 Task: Find connections with filter location Oyem with filter topic #Workfromhomewith filter profile language Potuguese with filter current company National Skill Development Corporation with filter school COEP Technological University with filter industry Rail Transportation with filter service category Personal Injury Law with filter keywords title Controller
Action: Mouse moved to (646, 81)
Screenshot: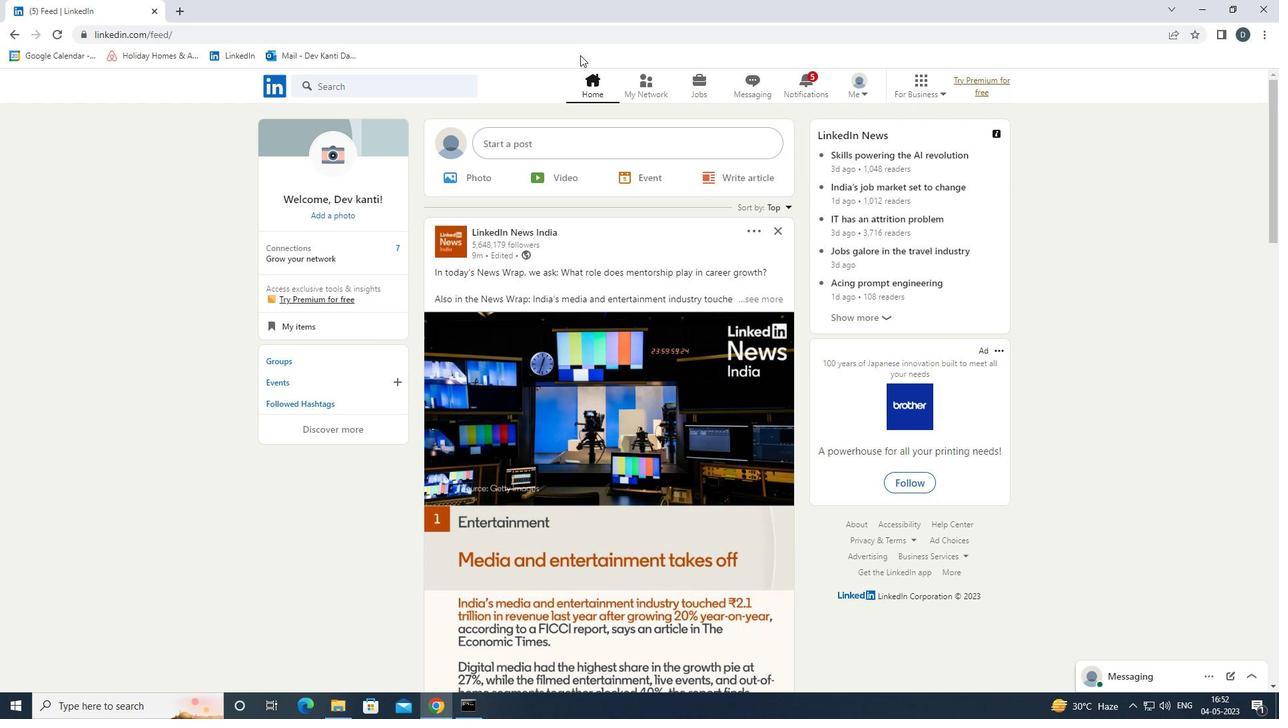 
Action: Mouse pressed left at (646, 81)
Screenshot: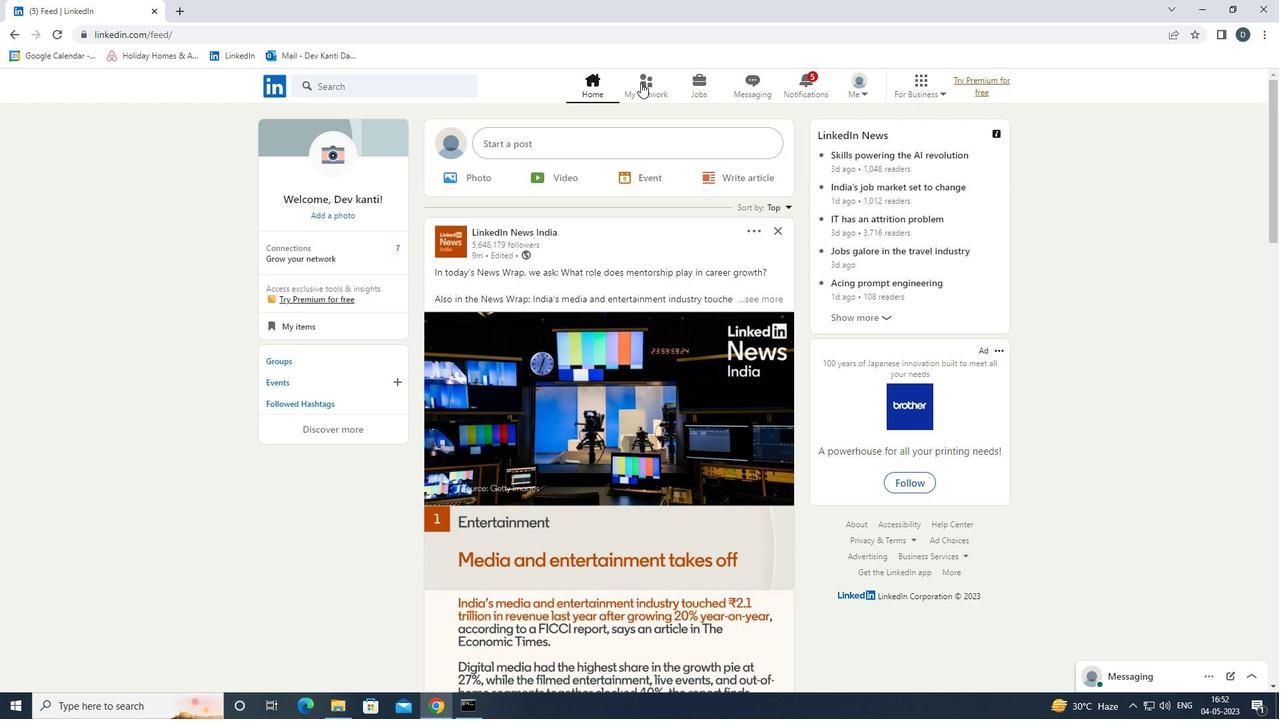
Action: Mouse moved to (442, 149)
Screenshot: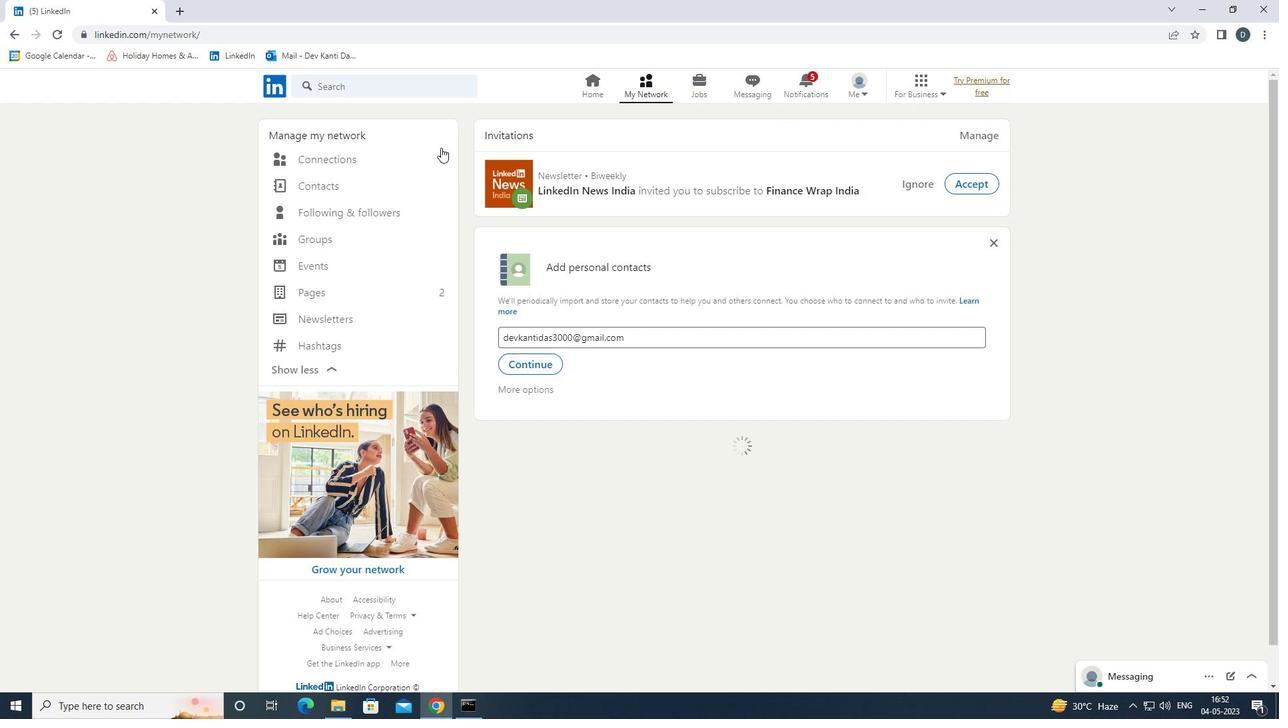 
Action: Mouse pressed left at (442, 149)
Screenshot: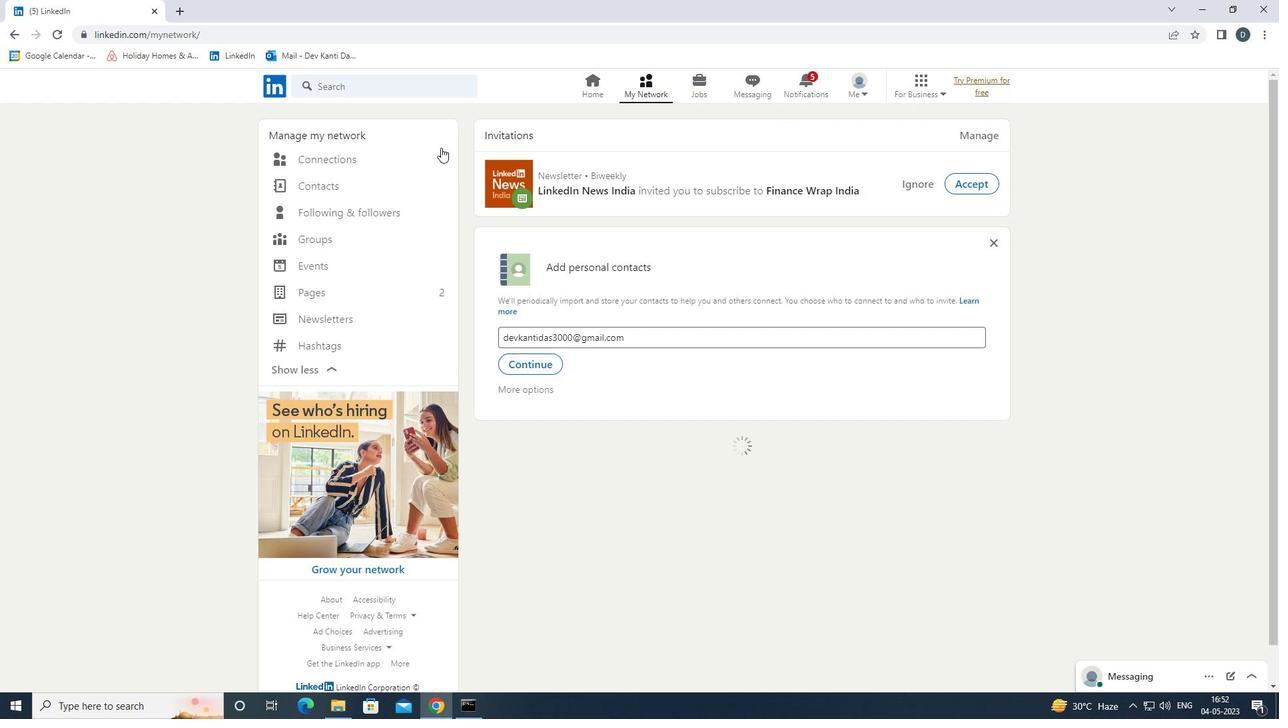 
Action: Mouse moved to (442, 155)
Screenshot: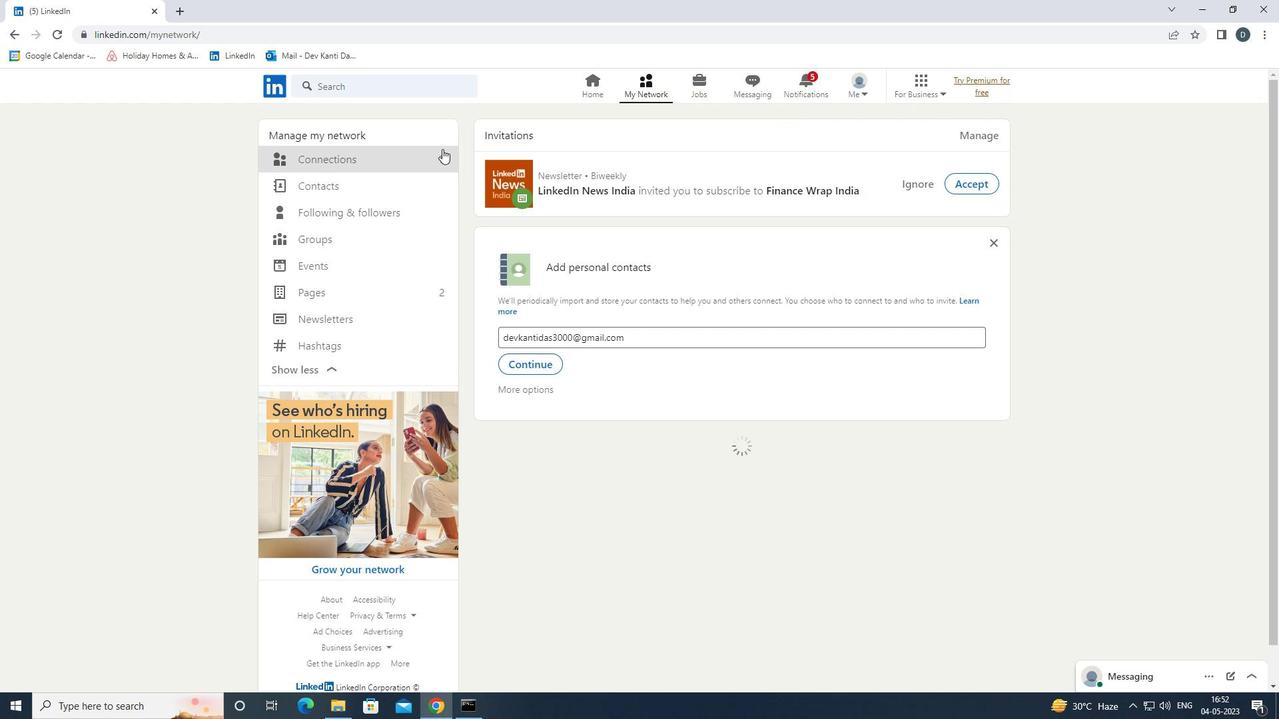 
Action: Mouse pressed left at (442, 155)
Screenshot: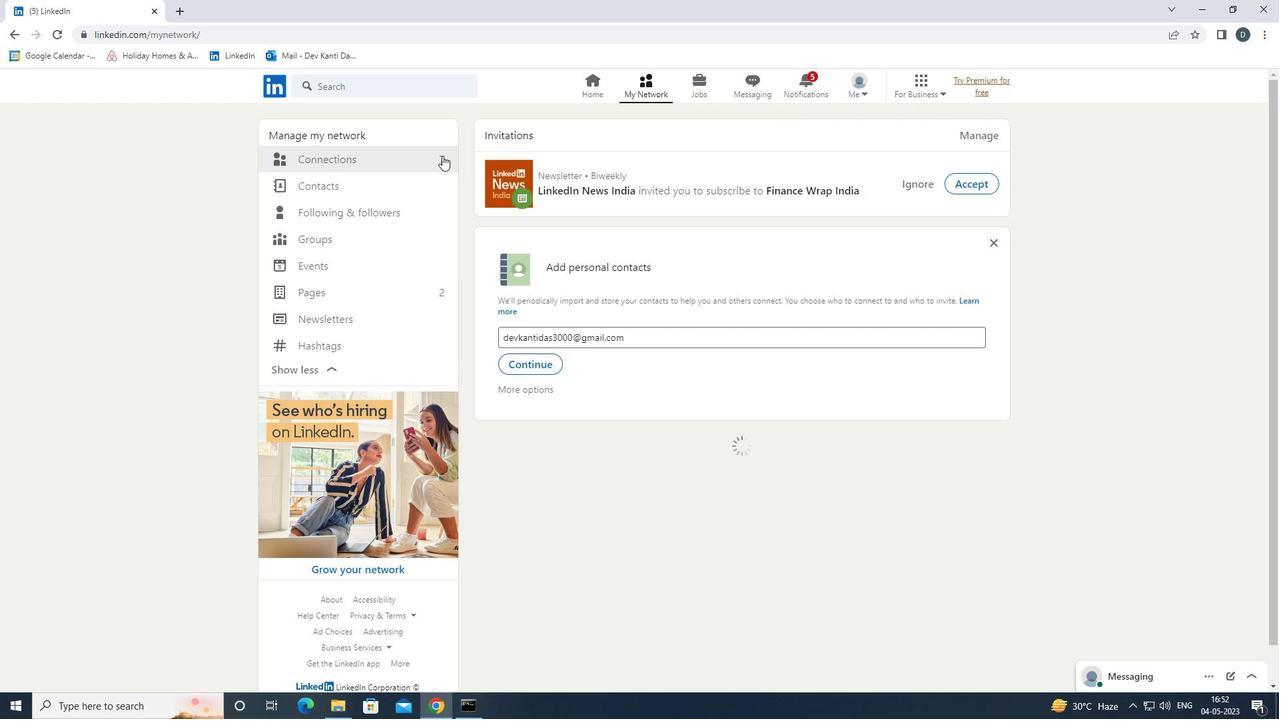 
Action: Mouse moved to (752, 157)
Screenshot: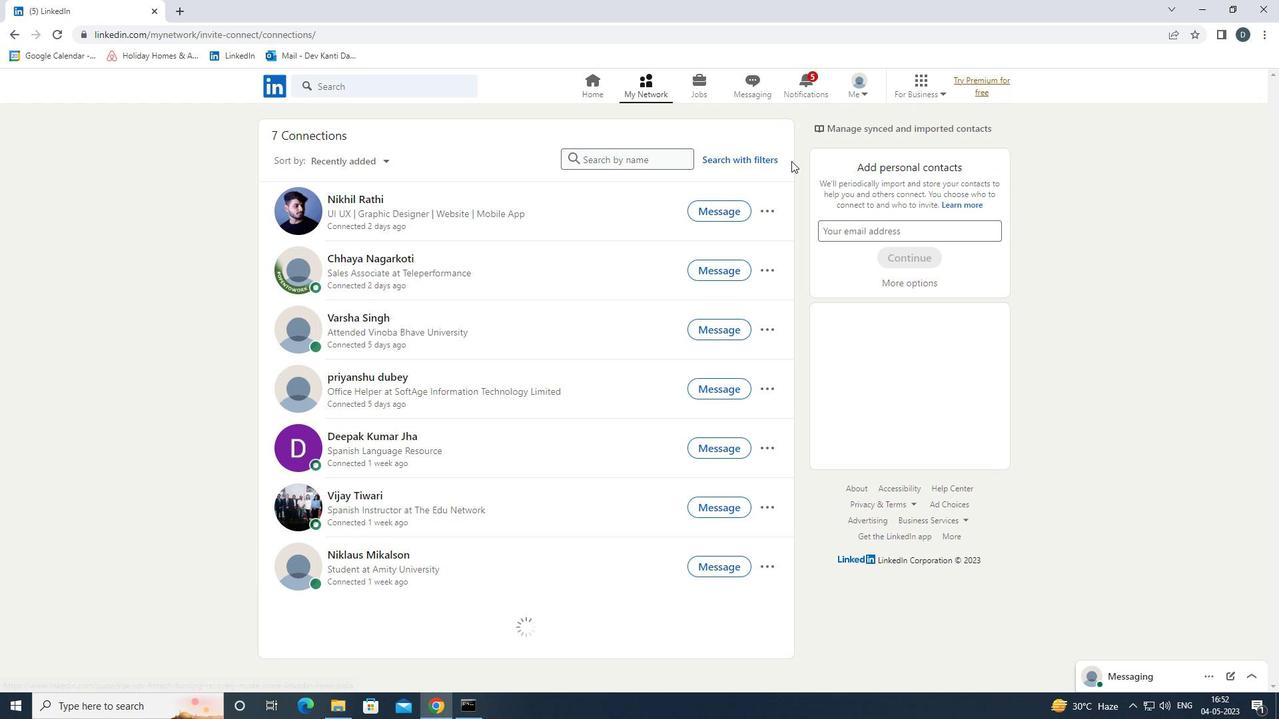 
Action: Mouse pressed left at (752, 157)
Screenshot: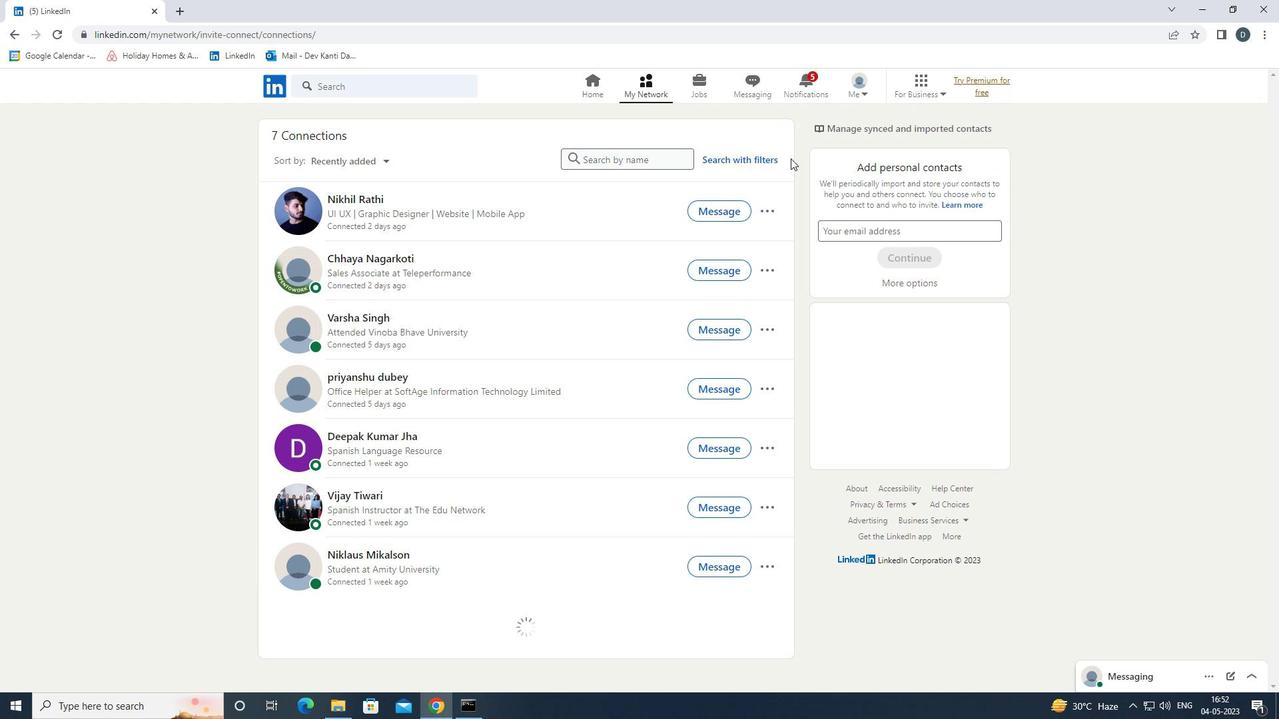 
Action: Mouse moved to (669, 123)
Screenshot: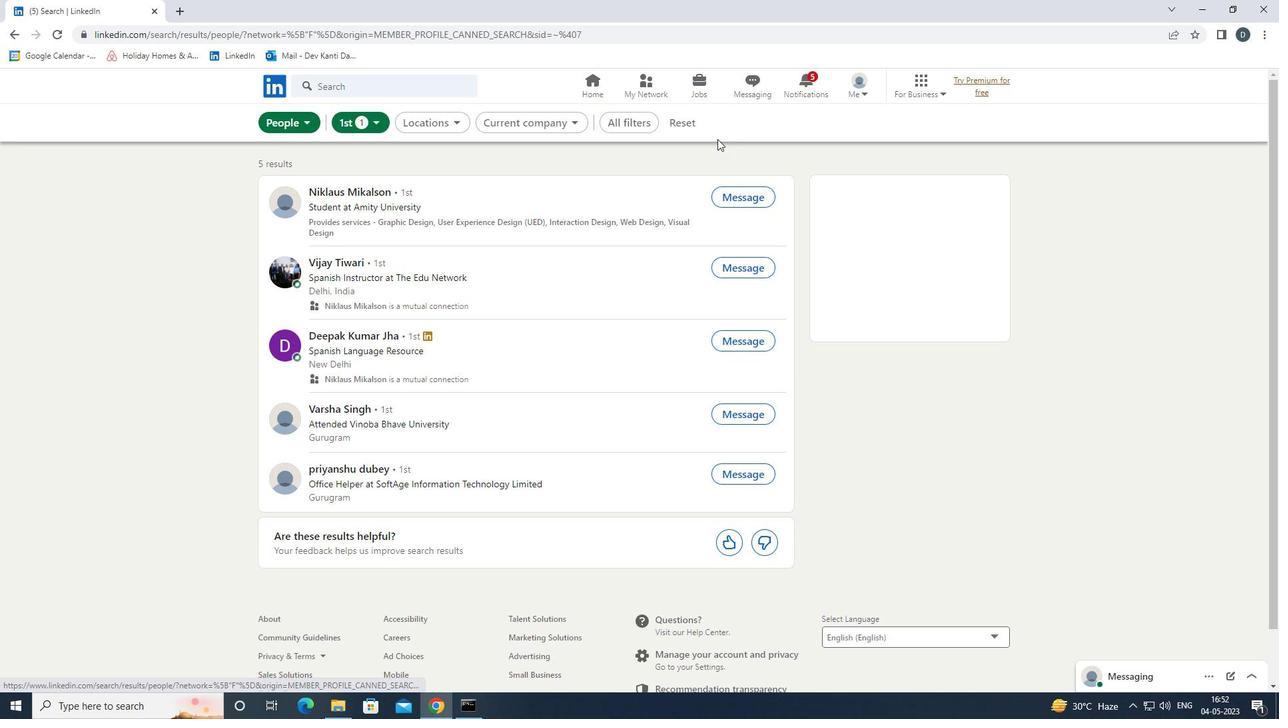 
Action: Mouse pressed left at (669, 123)
Screenshot: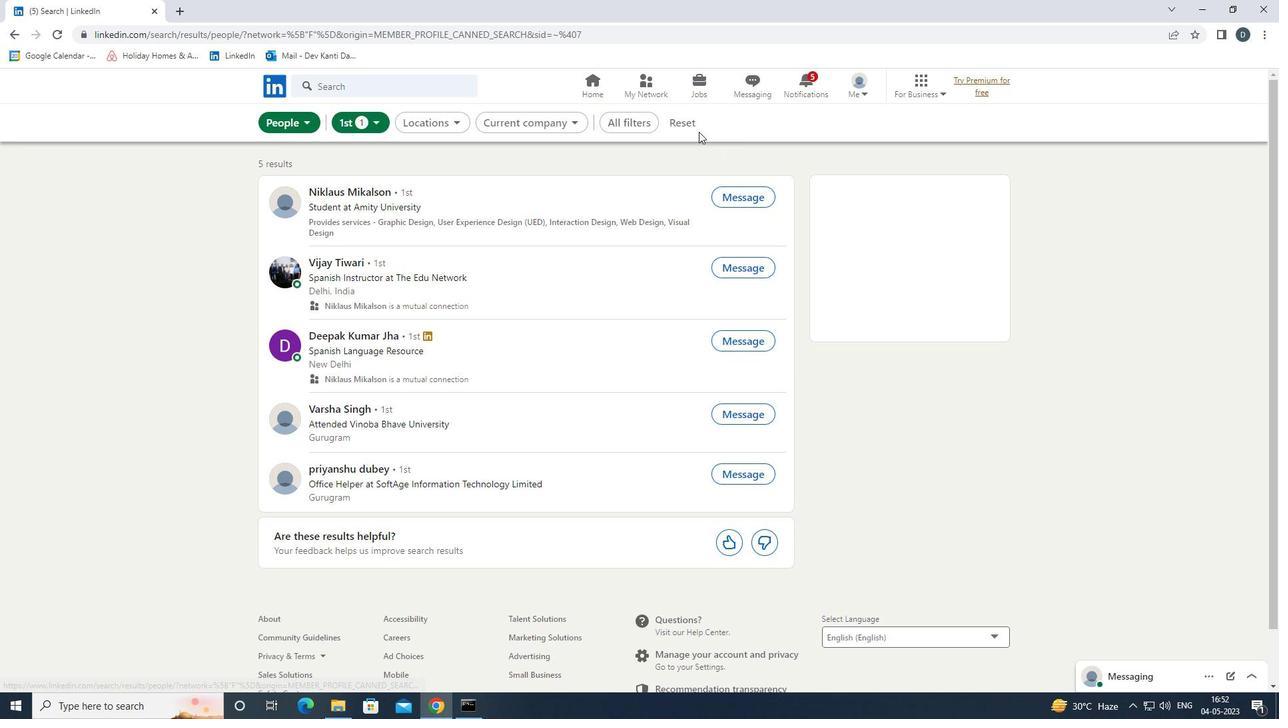 
Action: Mouse moved to (654, 121)
Screenshot: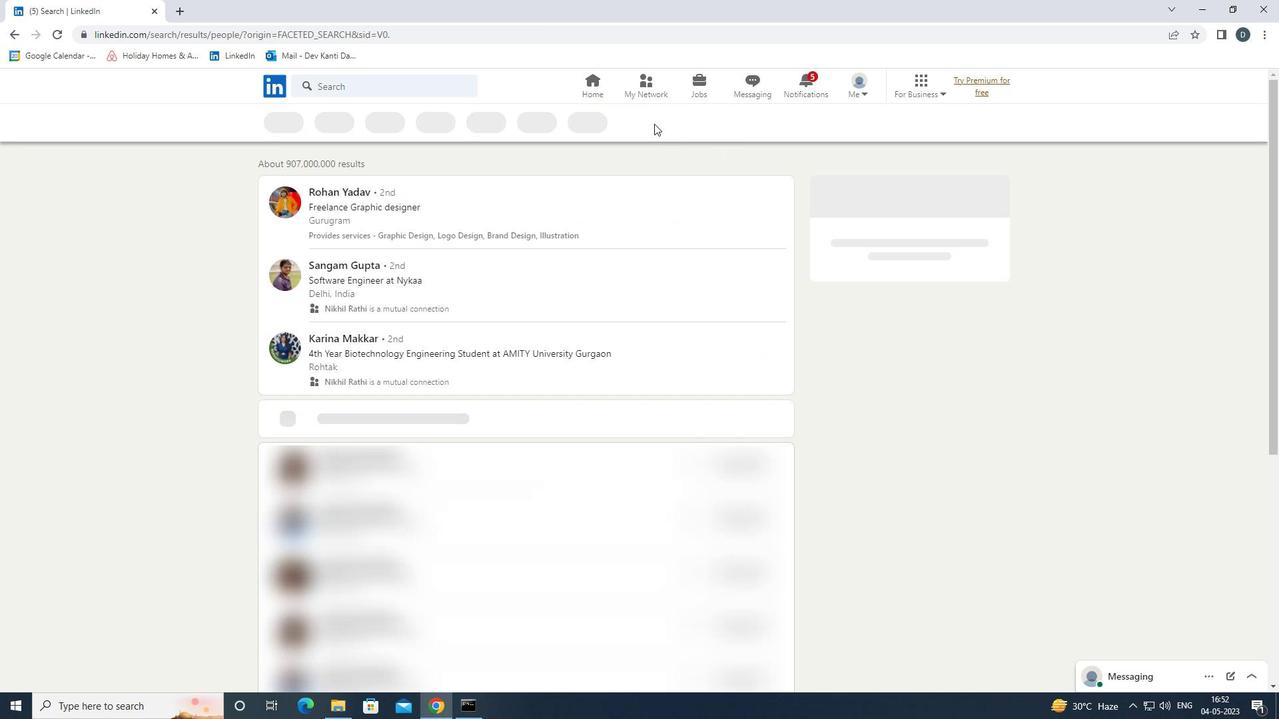 
Action: Mouse pressed left at (654, 121)
Screenshot: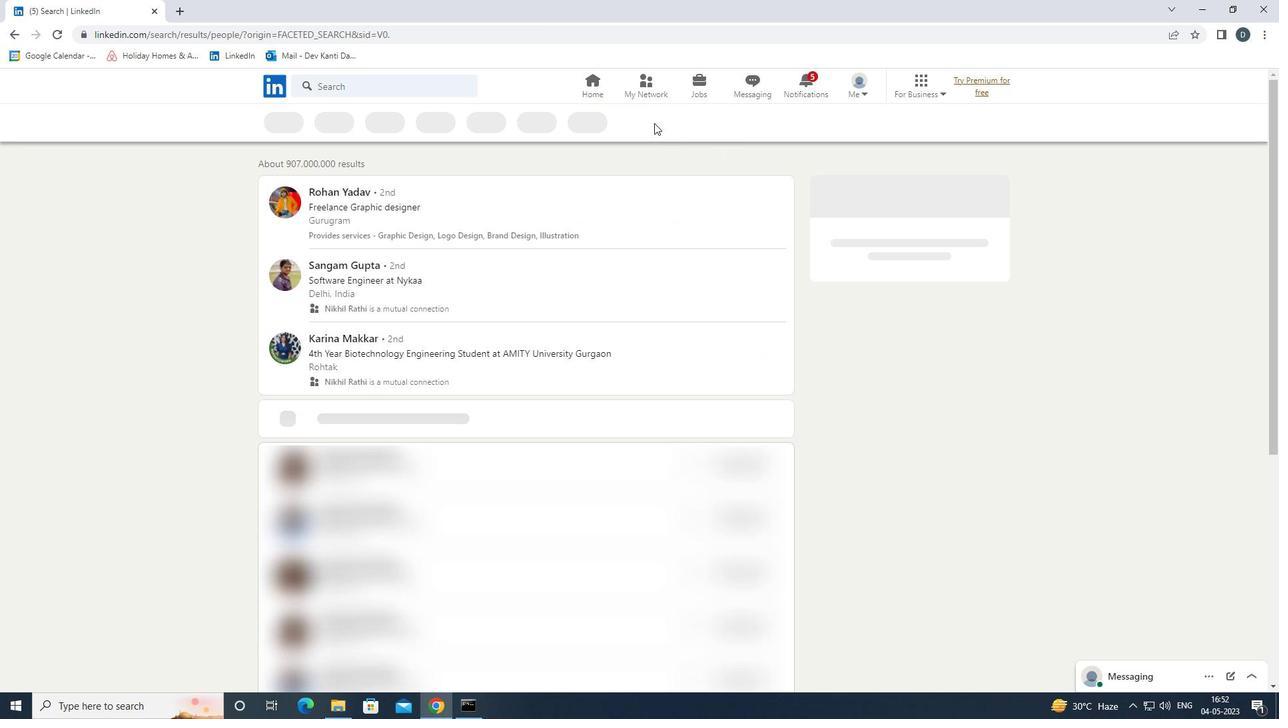 
Action: Mouse moved to (655, 121)
Screenshot: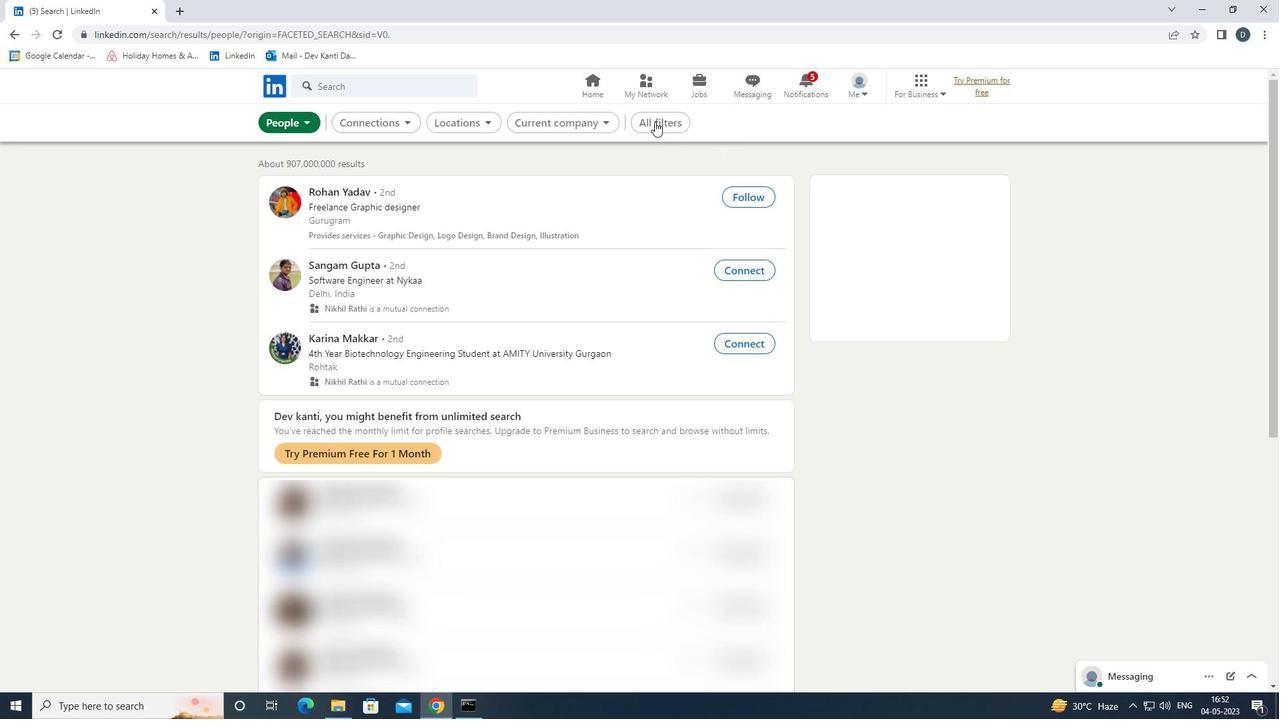 
Action: Mouse pressed left at (655, 121)
Screenshot: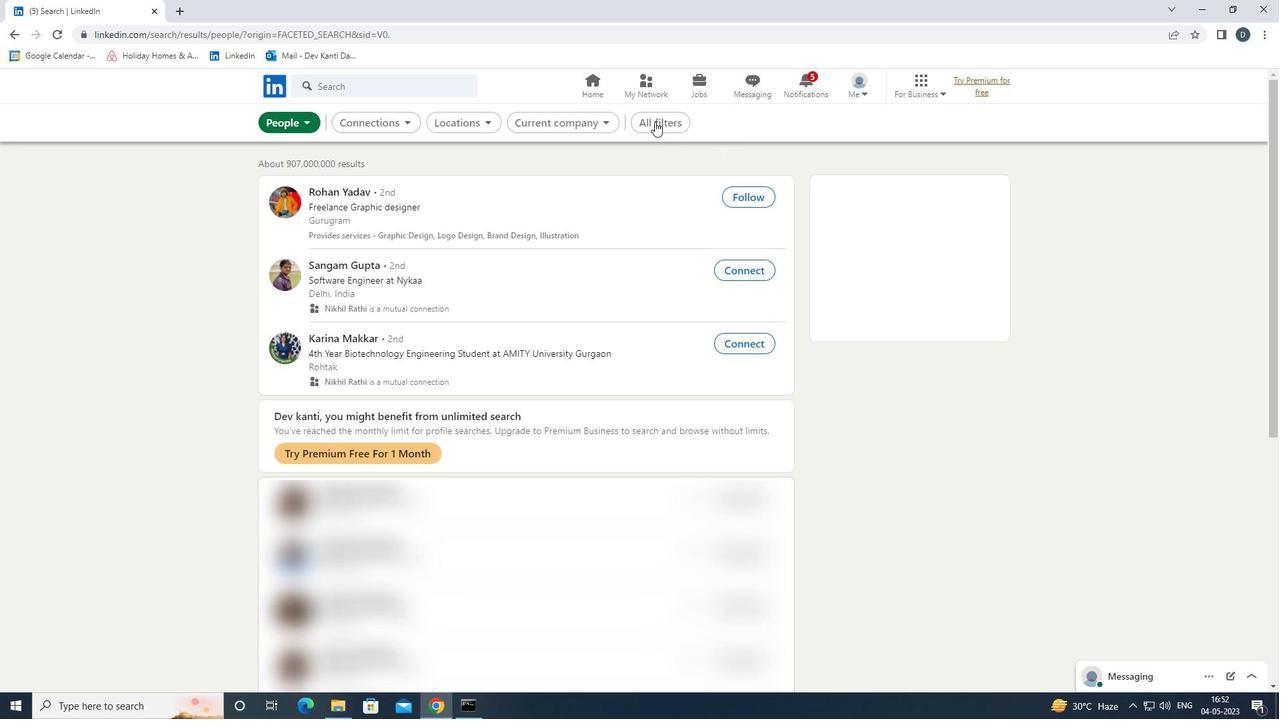 
Action: Mouse moved to (668, 122)
Screenshot: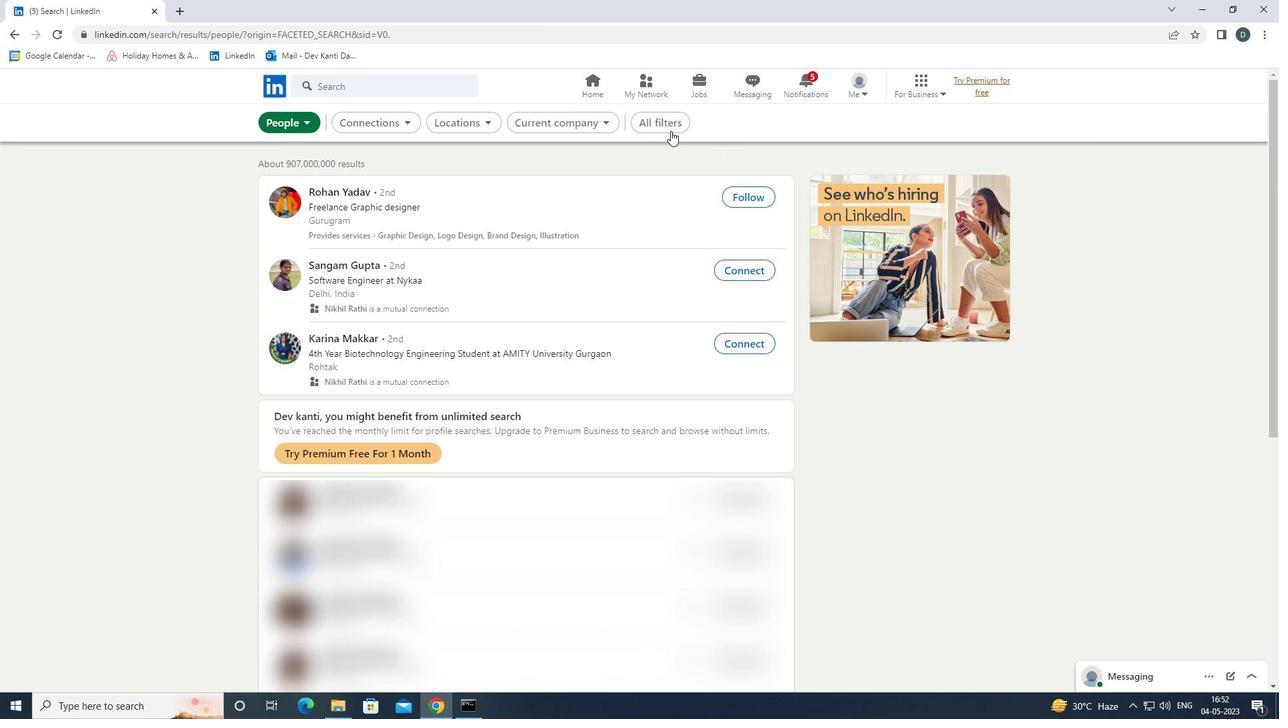 
Action: Mouse pressed left at (668, 122)
Screenshot: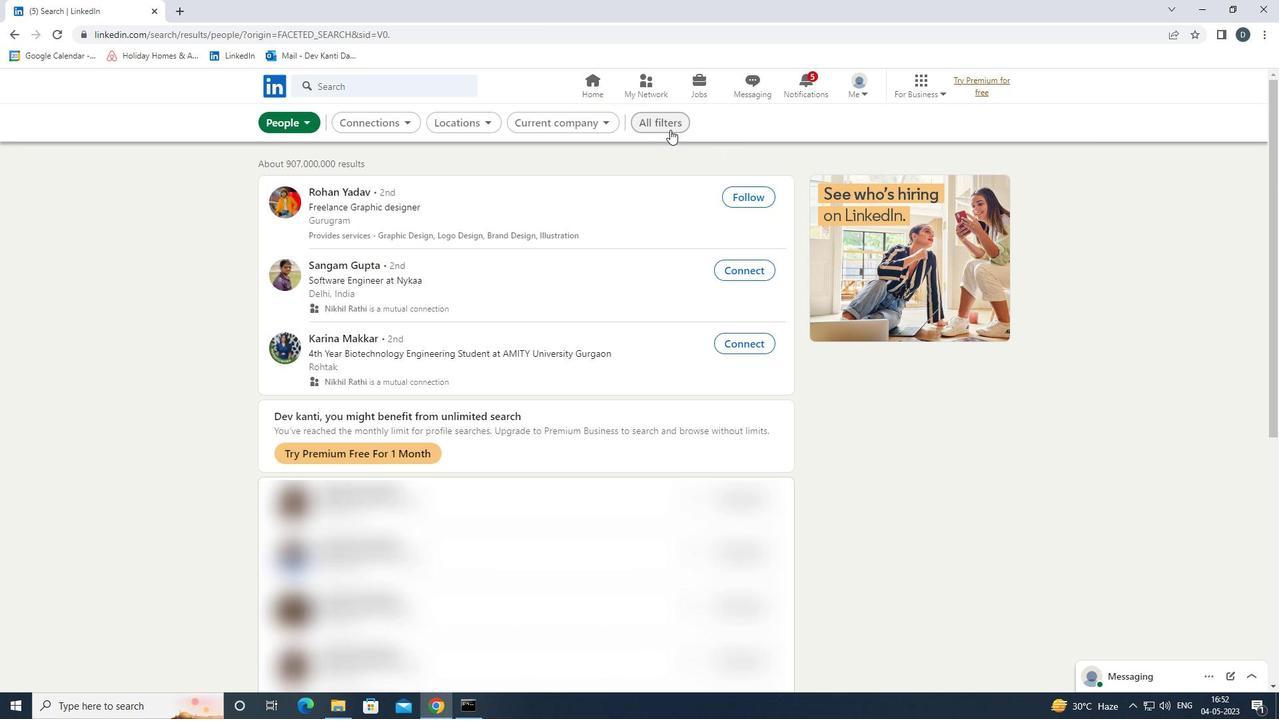 
Action: Mouse moved to (1125, 300)
Screenshot: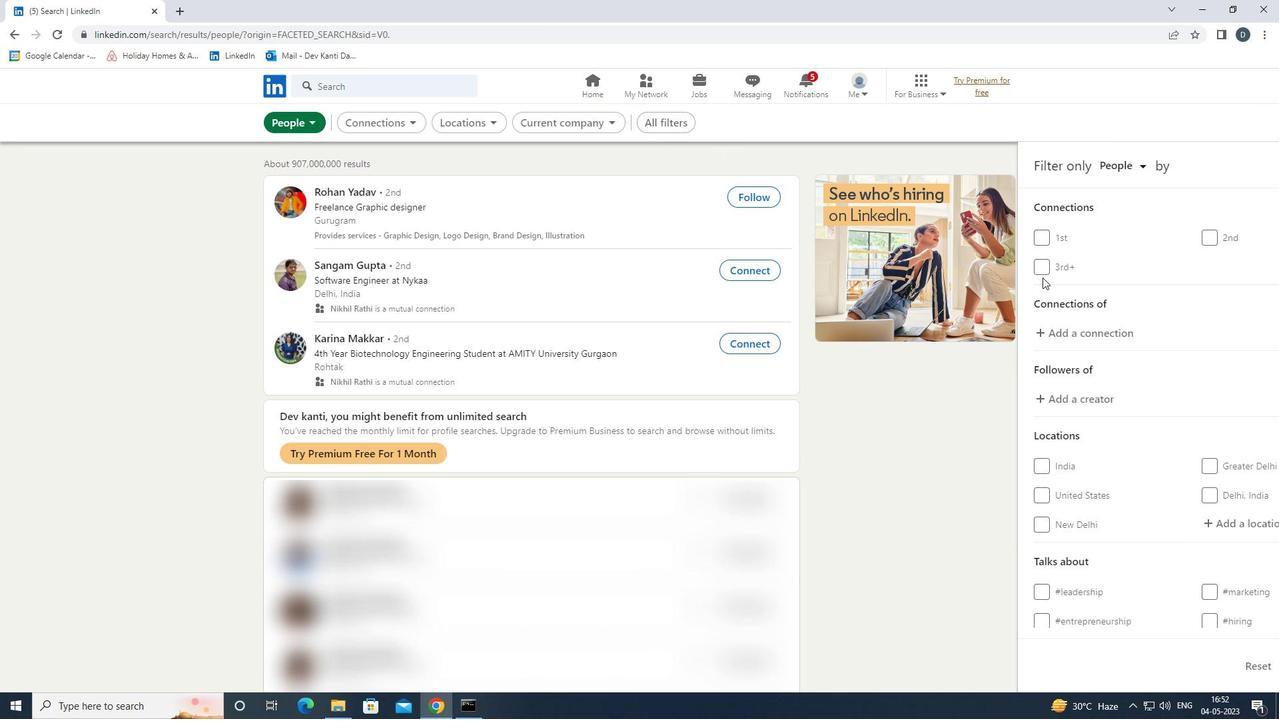 
Action: Mouse scrolled (1125, 299) with delta (0, 0)
Screenshot: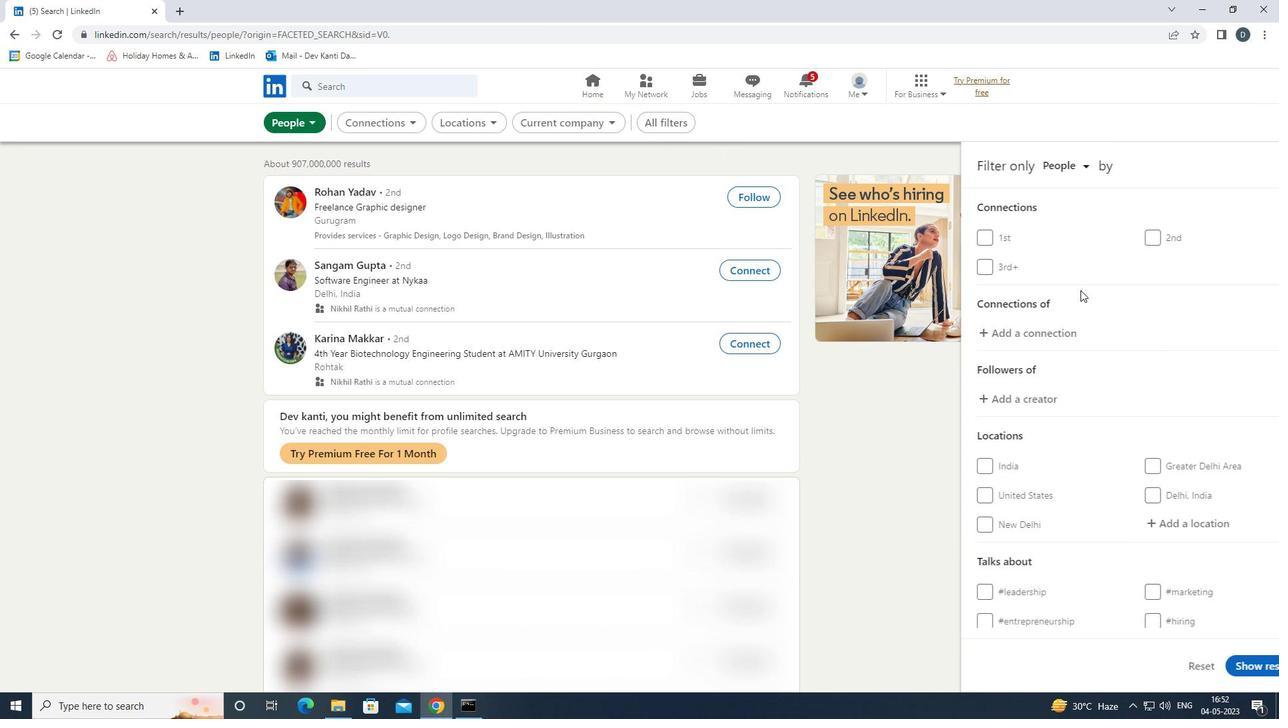
Action: Mouse scrolled (1125, 299) with delta (0, 0)
Screenshot: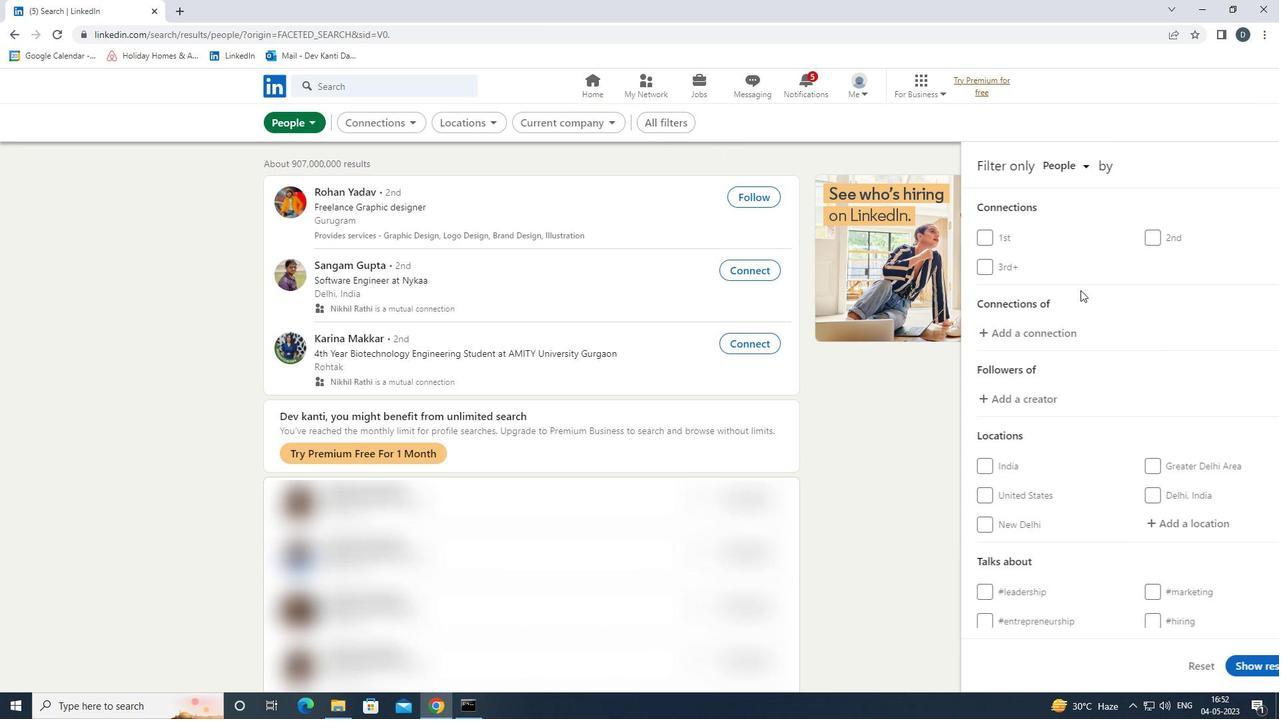 
Action: Mouse moved to (1122, 392)
Screenshot: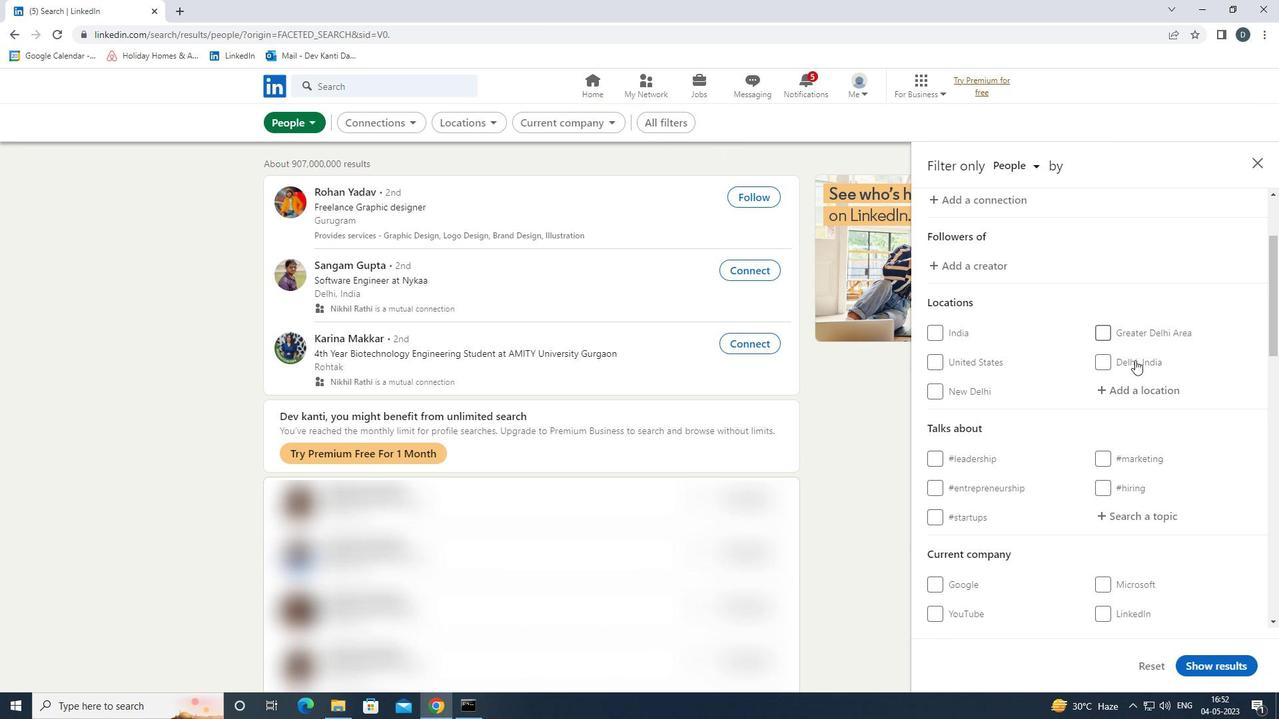 
Action: Mouse pressed left at (1122, 392)
Screenshot: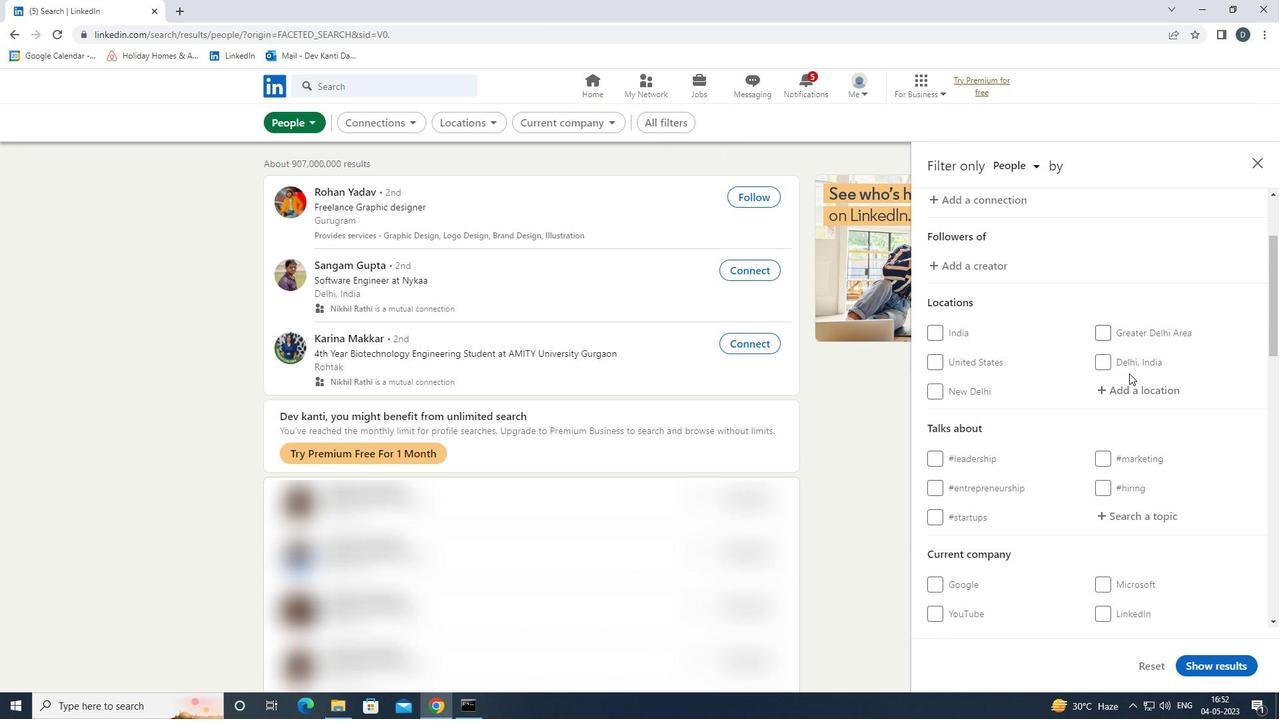 
Action: Key pressed <Key.shift>OYEM<Key.enter>
Screenshot: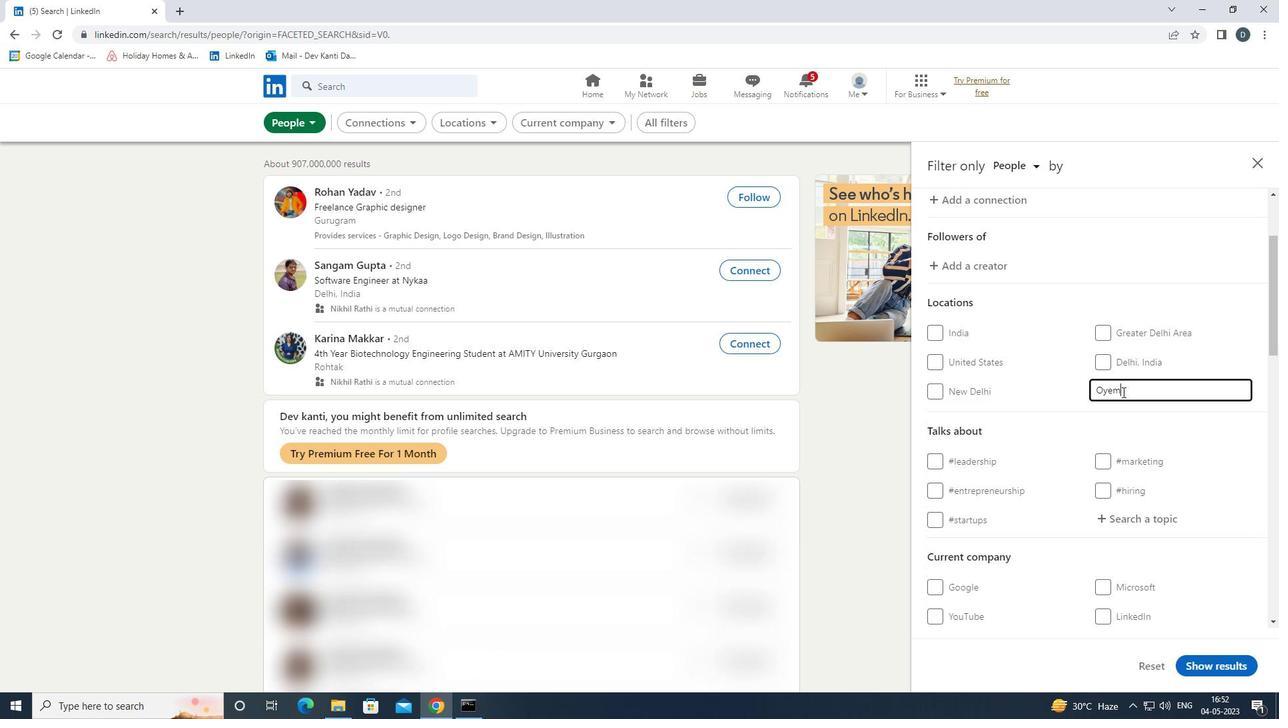 
Action: Mouse moved to (1122, 407)
Screenshot: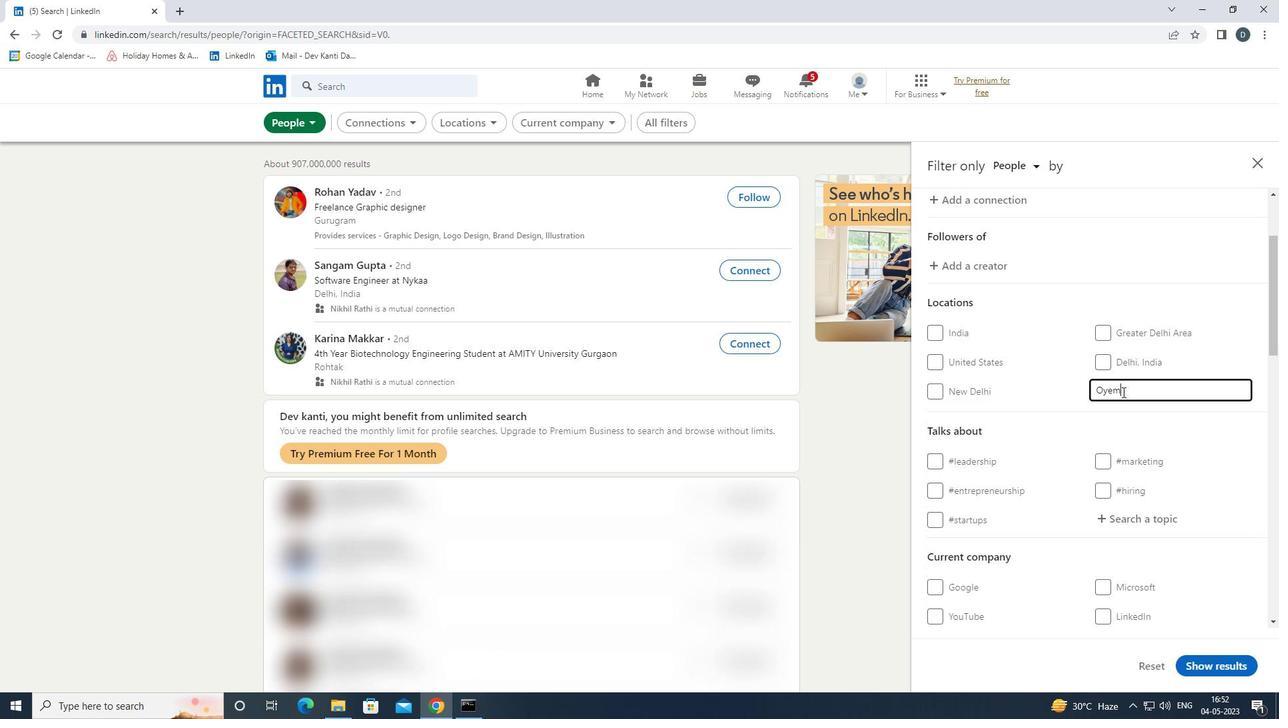 
Action: Mouse scrolled (1122, 406) with delta (0, 0)
Screenshot: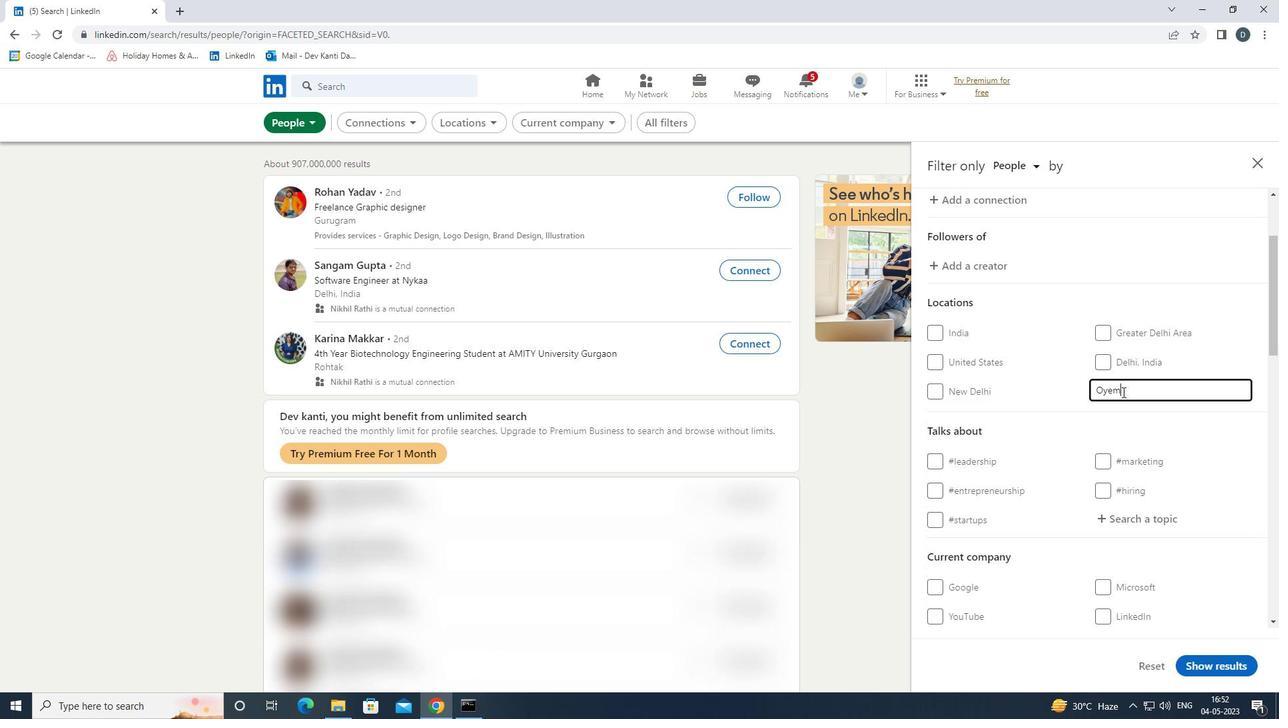 
Action: Mouse moved to (1140, 454)
Screenshot: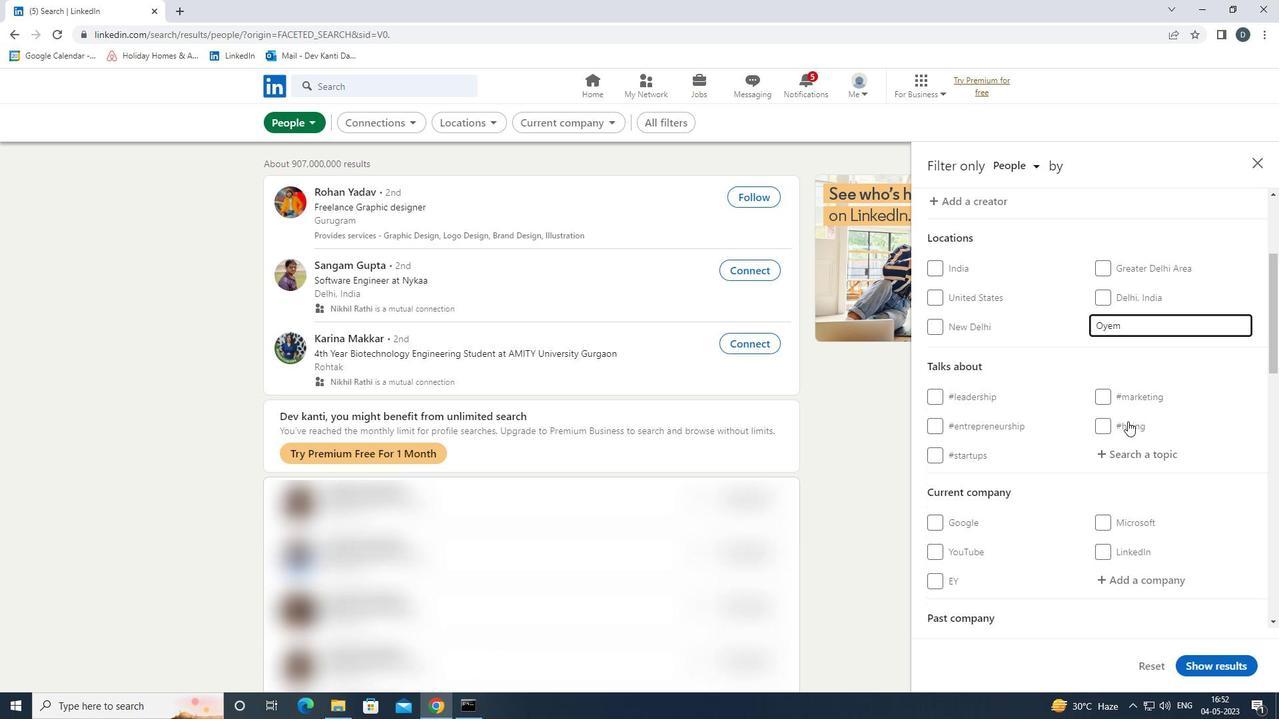 
Action: Mouse pressed left at (1140, 454)
Screenshot: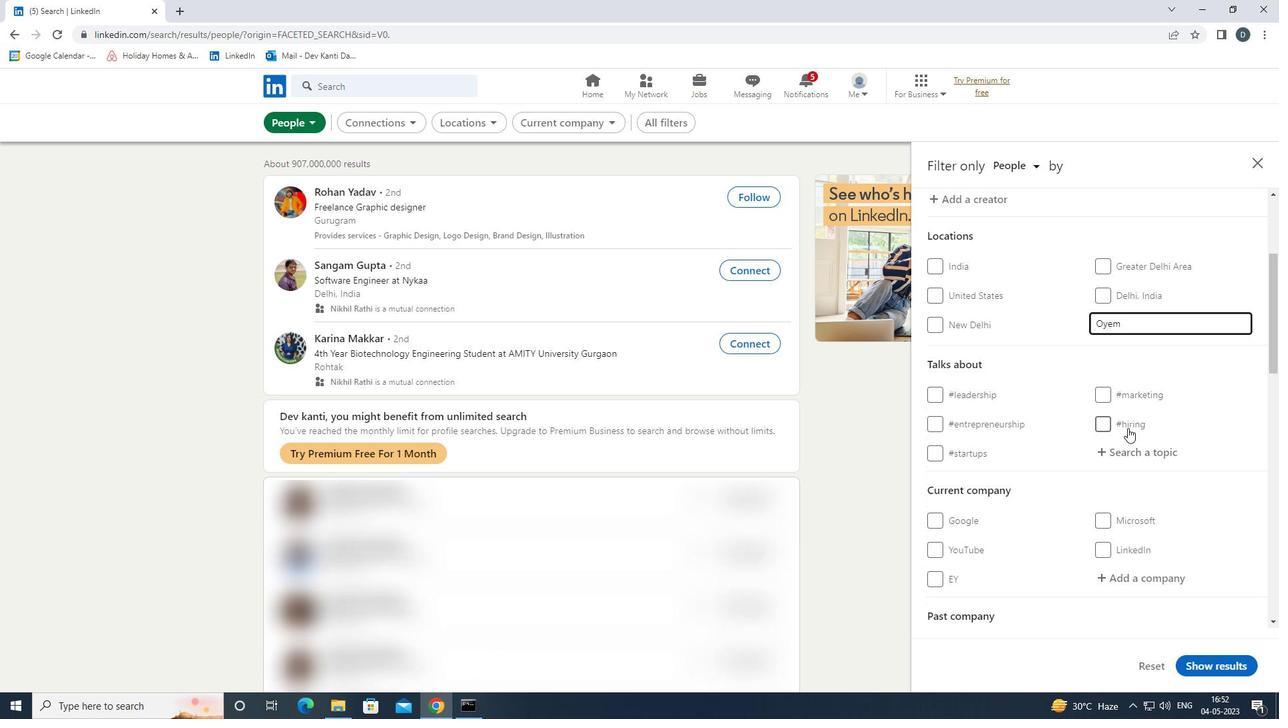 
Action: Key pressed <Key.shift>WORKFROMHOME<Key.down><Key.enter>
Screenshot: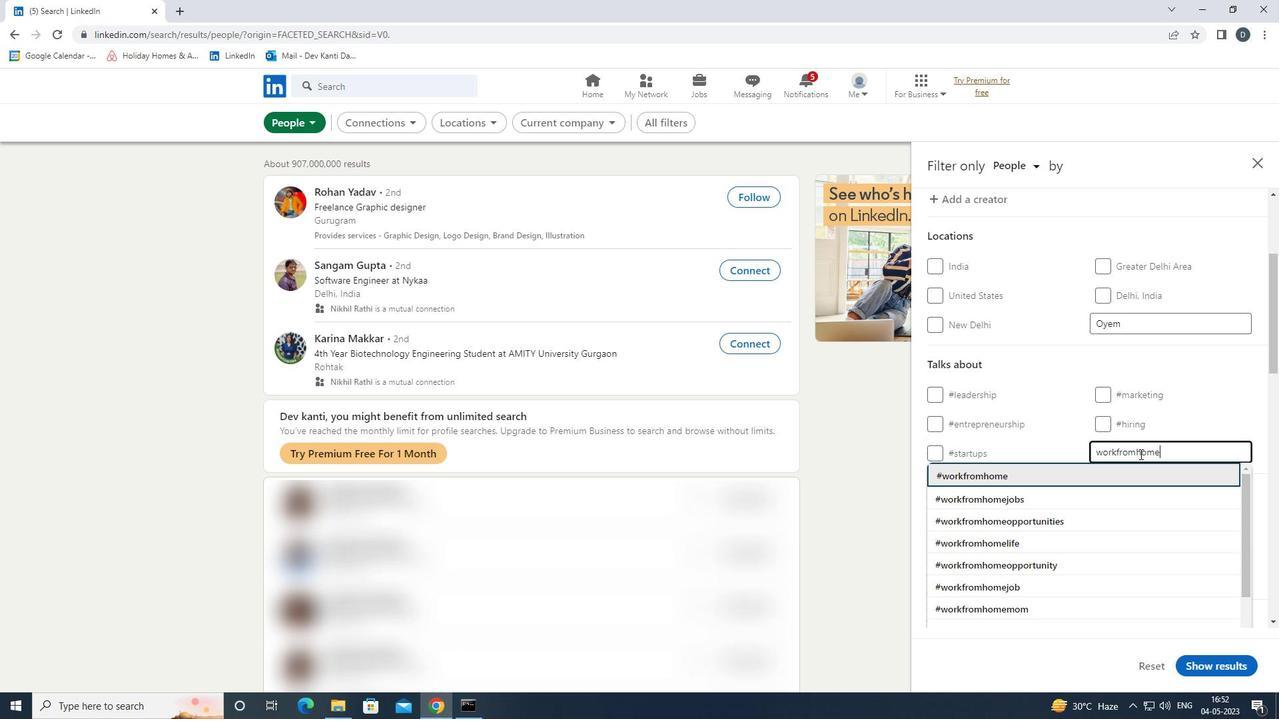 
Action: Mouse scrolled (1140, 453) with delta (0, 0)
Screenshot: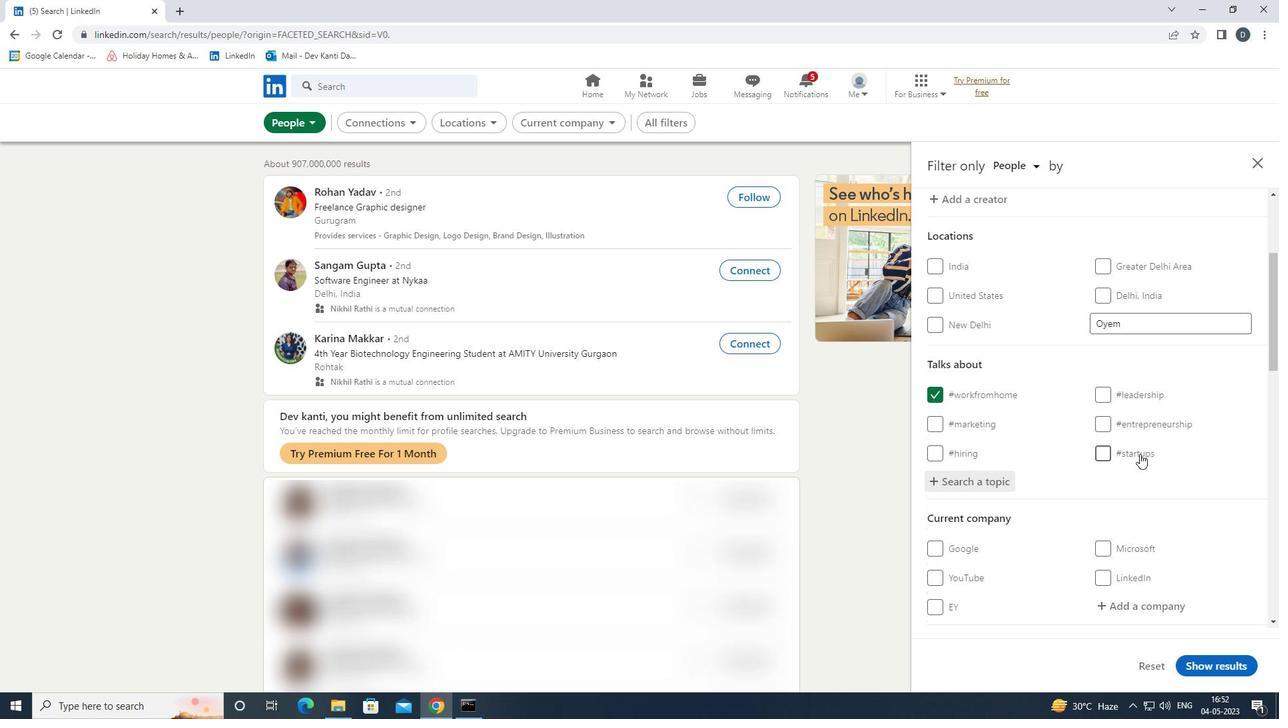 
Action: Mouse scrolled (1140, 453) with delta (0, 0)
Screenshot: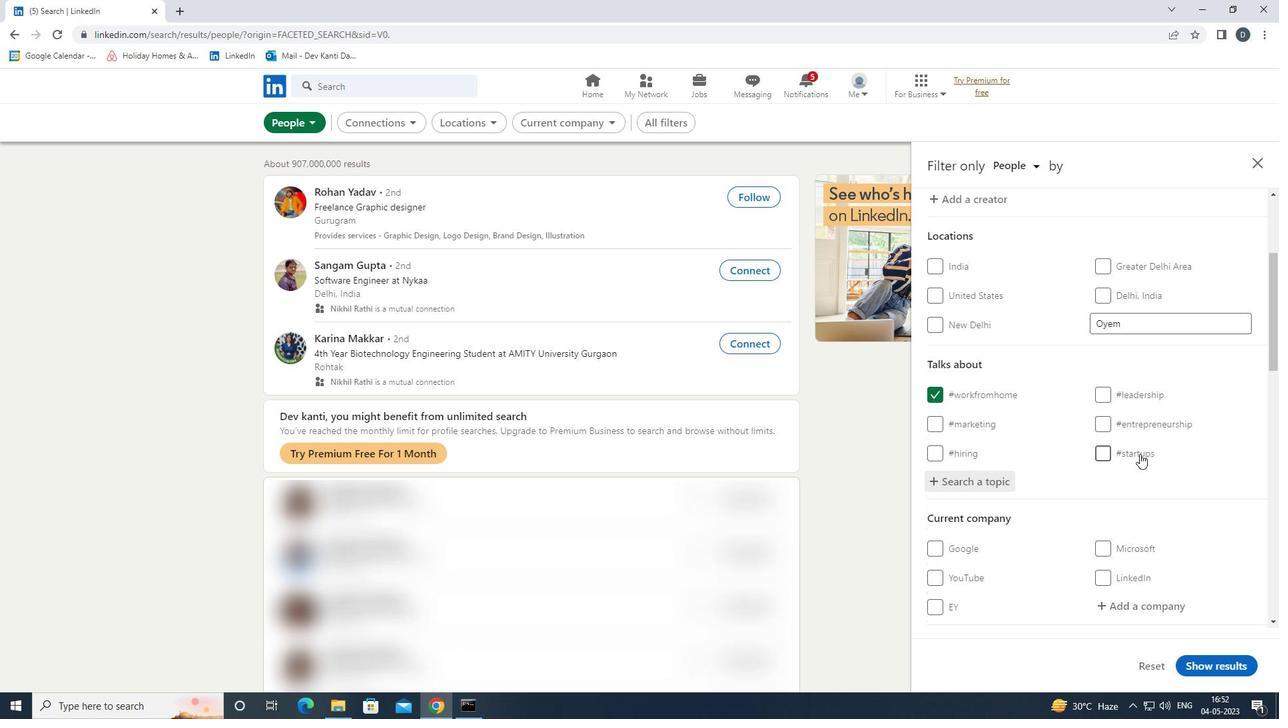 
Action: Mouse scrolled (1140, 453) with delta (0, 0)
Screenshot: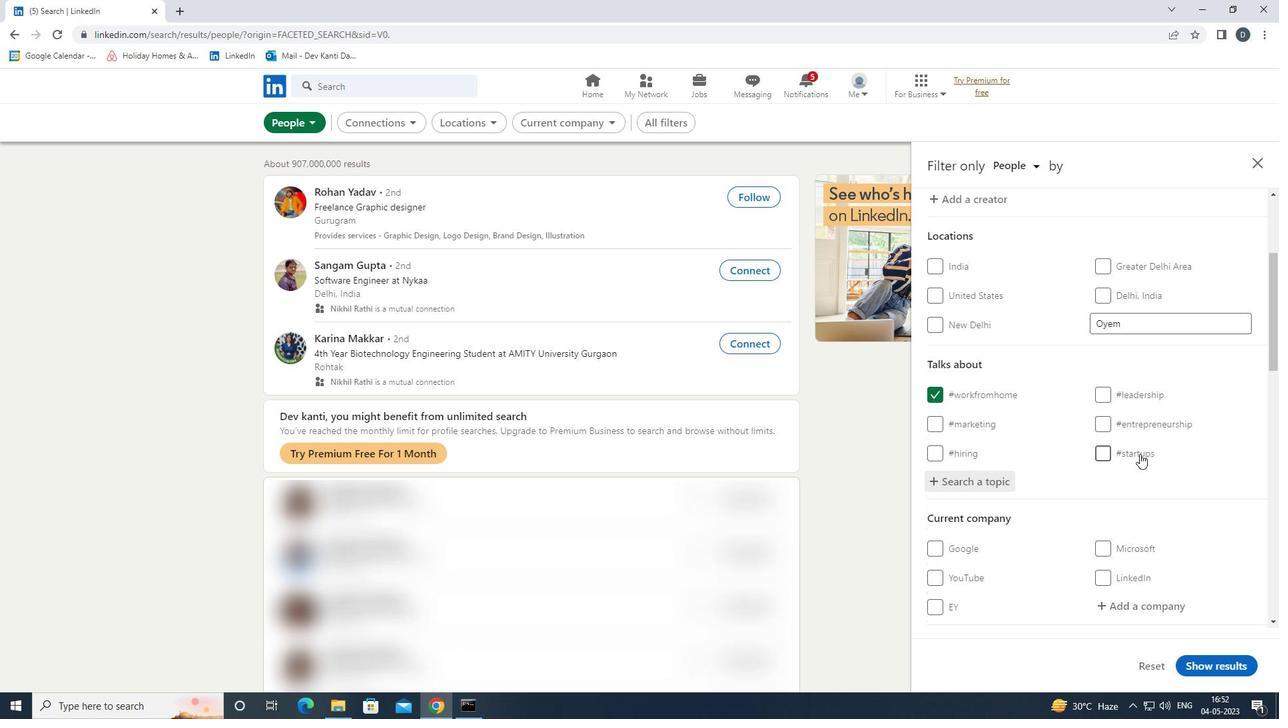 
Action: Mouse scrolled (1140, 453) with delta (0, 0)
Screenshot: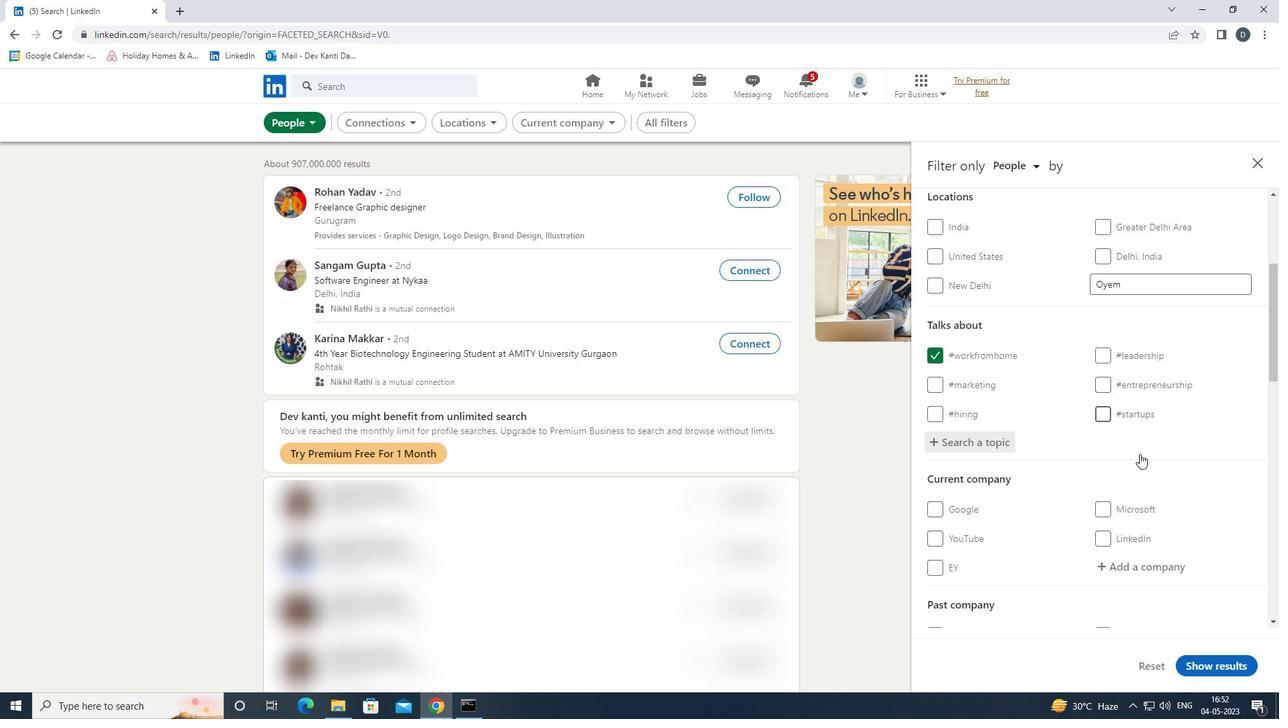 
Action: Mouse scrolled (1140, 453) with delta (0, 0)
Screenshot: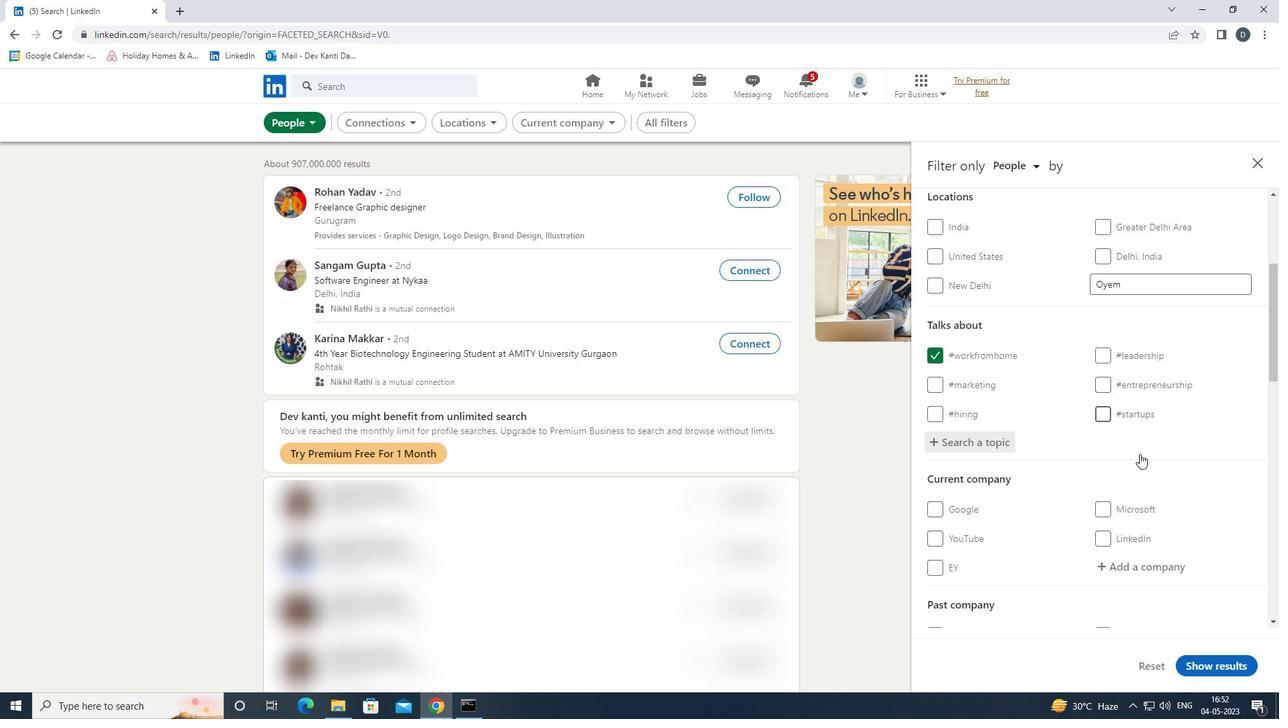 
Action: Mouse scrolled (1140, 453) with delta (0, 0)
Screenshot: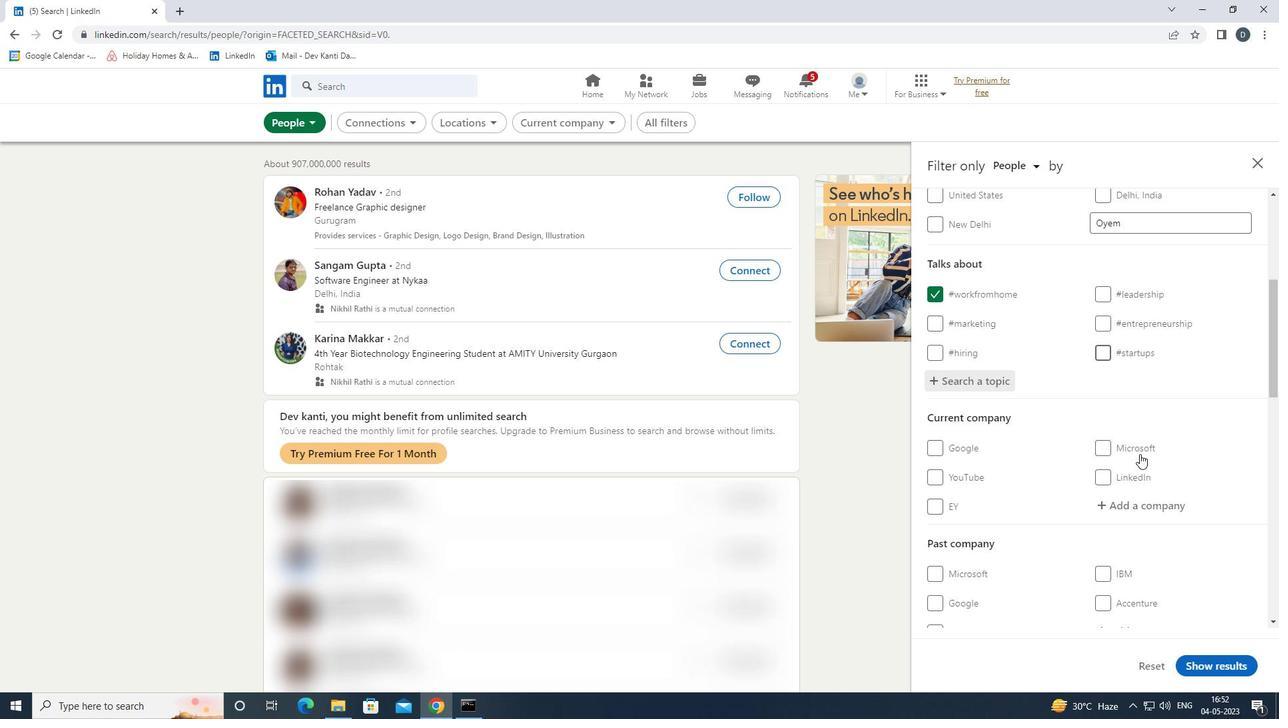 
Action: Mouse scrolled (1140, 453) with delta (0, 0)
Screenshot: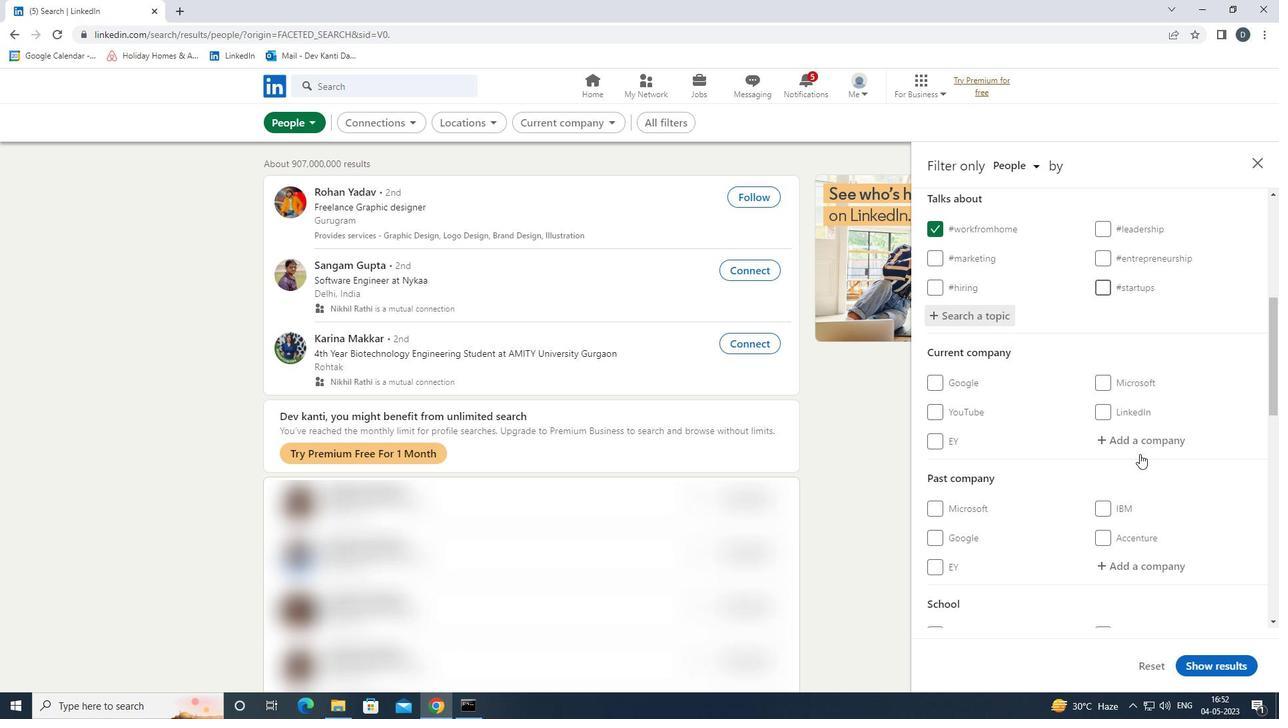 
Action: Mouse scrolled (1140, 453) with delta (0, 0)
Screenshot: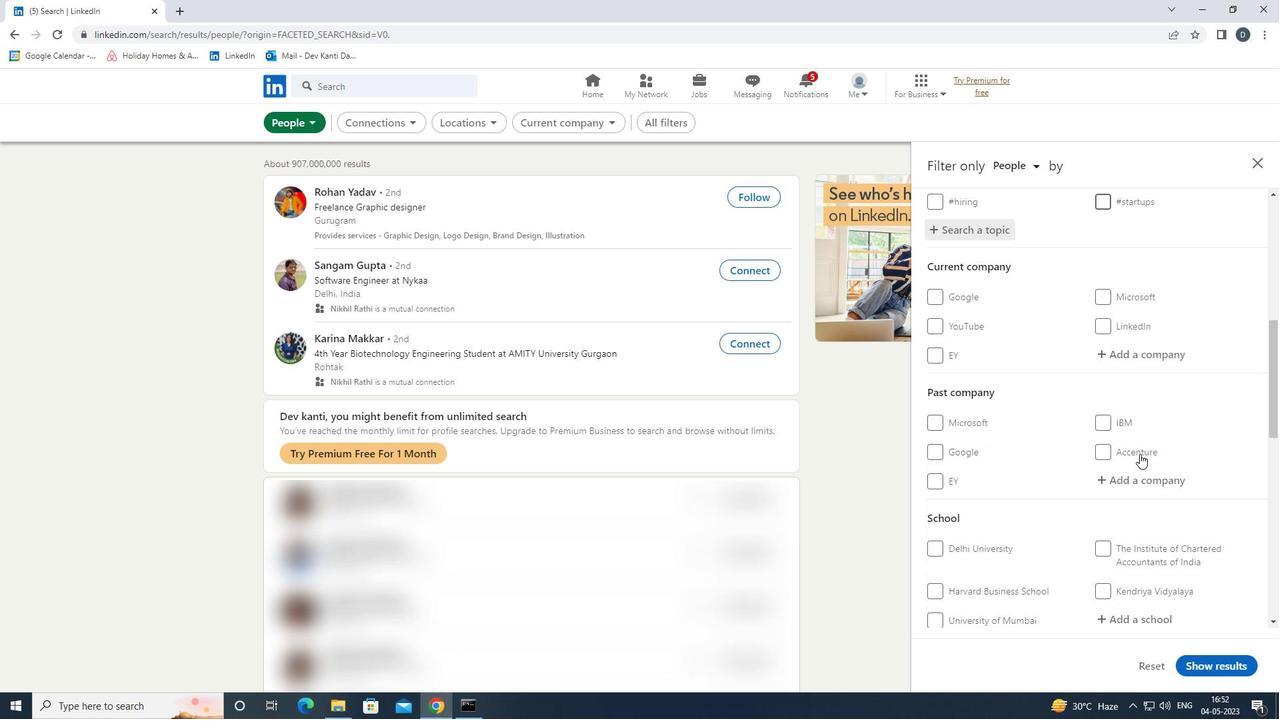 
Action: Mouse scrolled (1140, 453) with delta (0, 0)
Screenshot: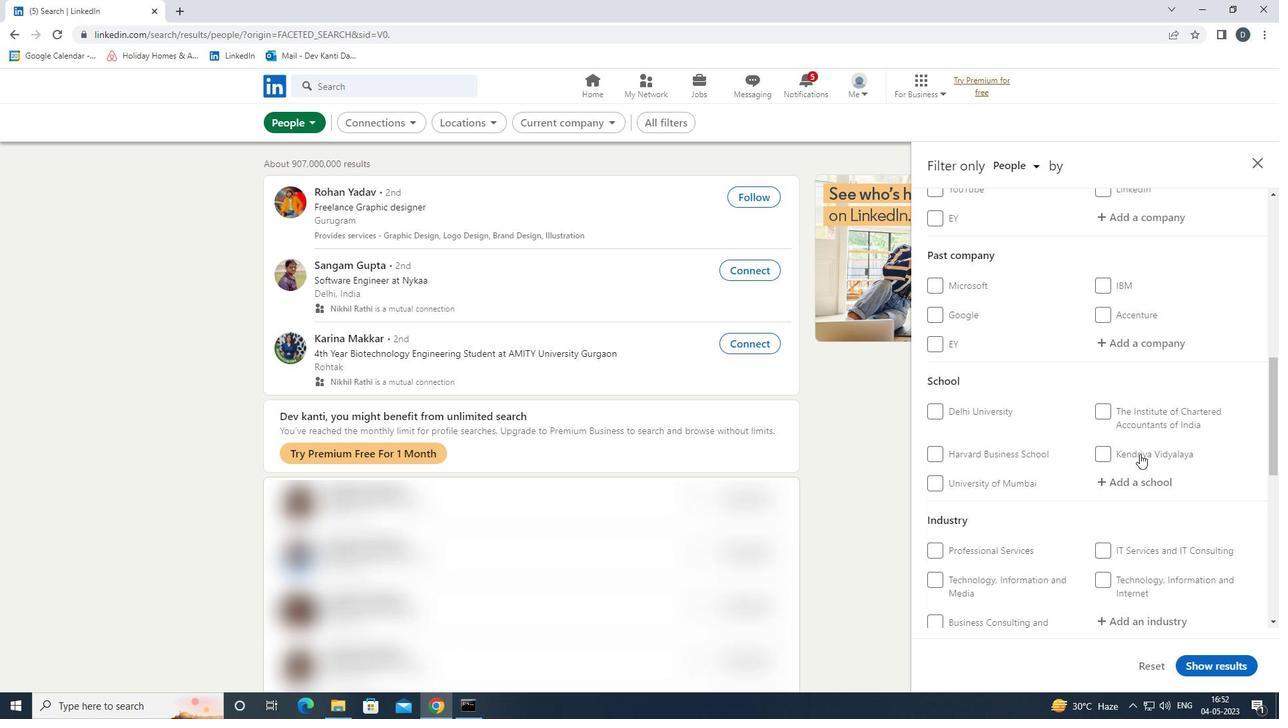 
Action: Mouse moved to (1107, 523)
Screenshot: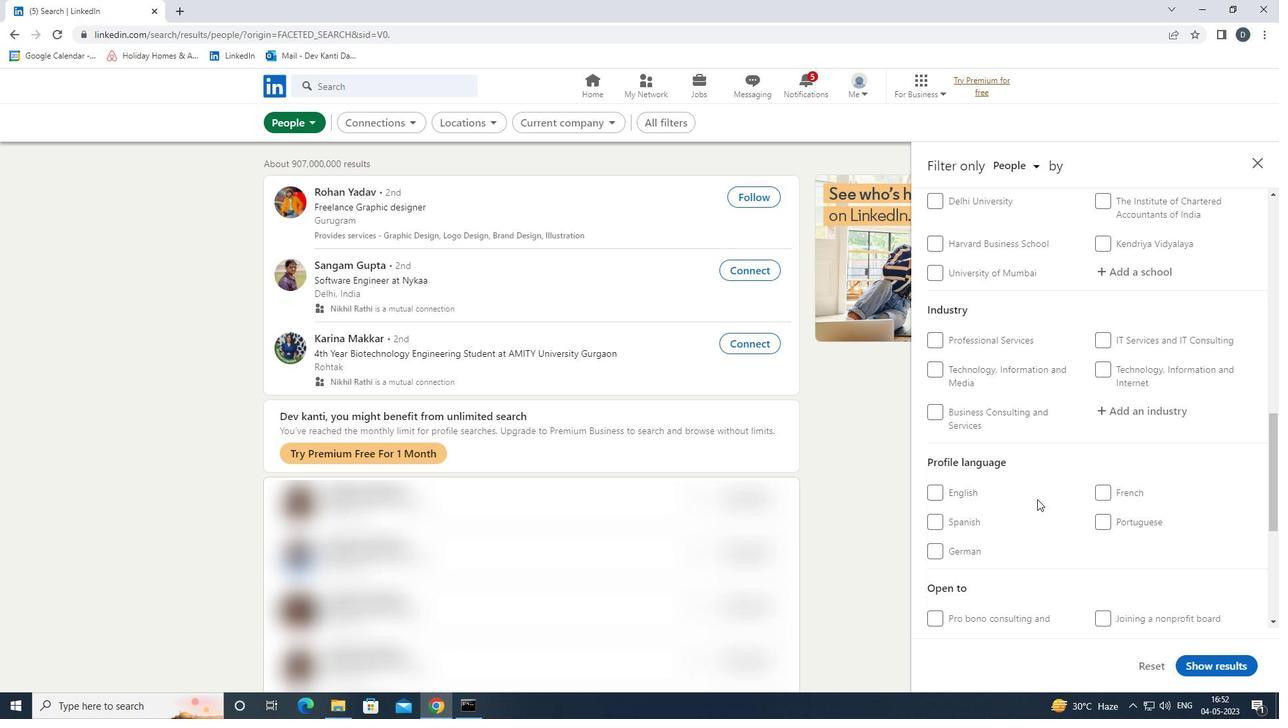 
Action: Mouse pressed left at (1107, 523)
Screenshot: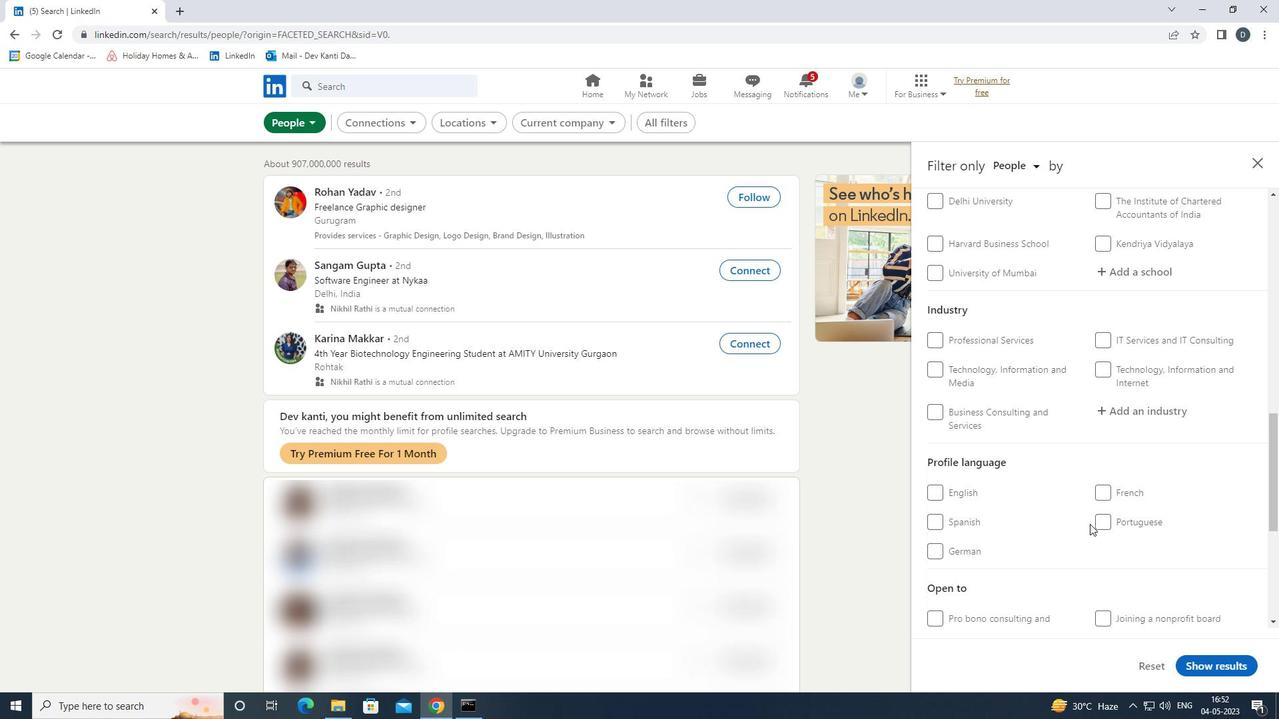 
Action: Mouse scrolled (1107, 524) with delta (0, 0)
Screenshot: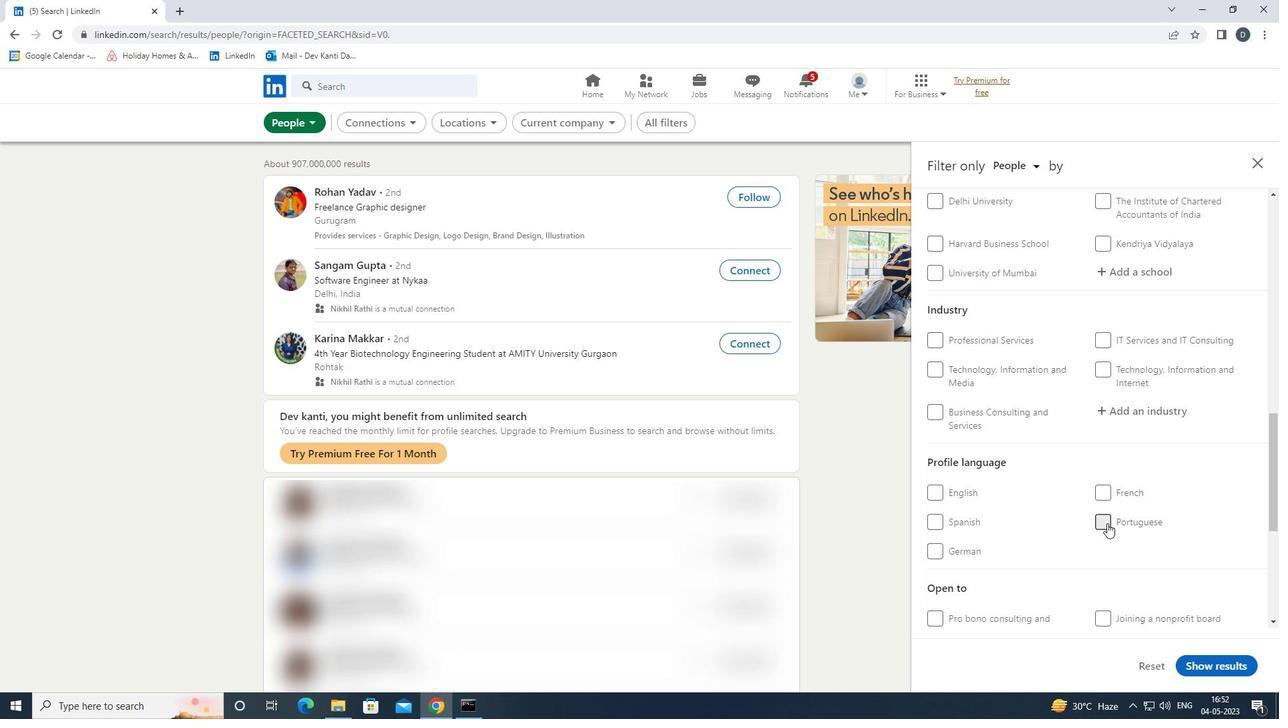 
Action: Mouse scrolled (1107, 524) with delta (0, 0)
Screenshot: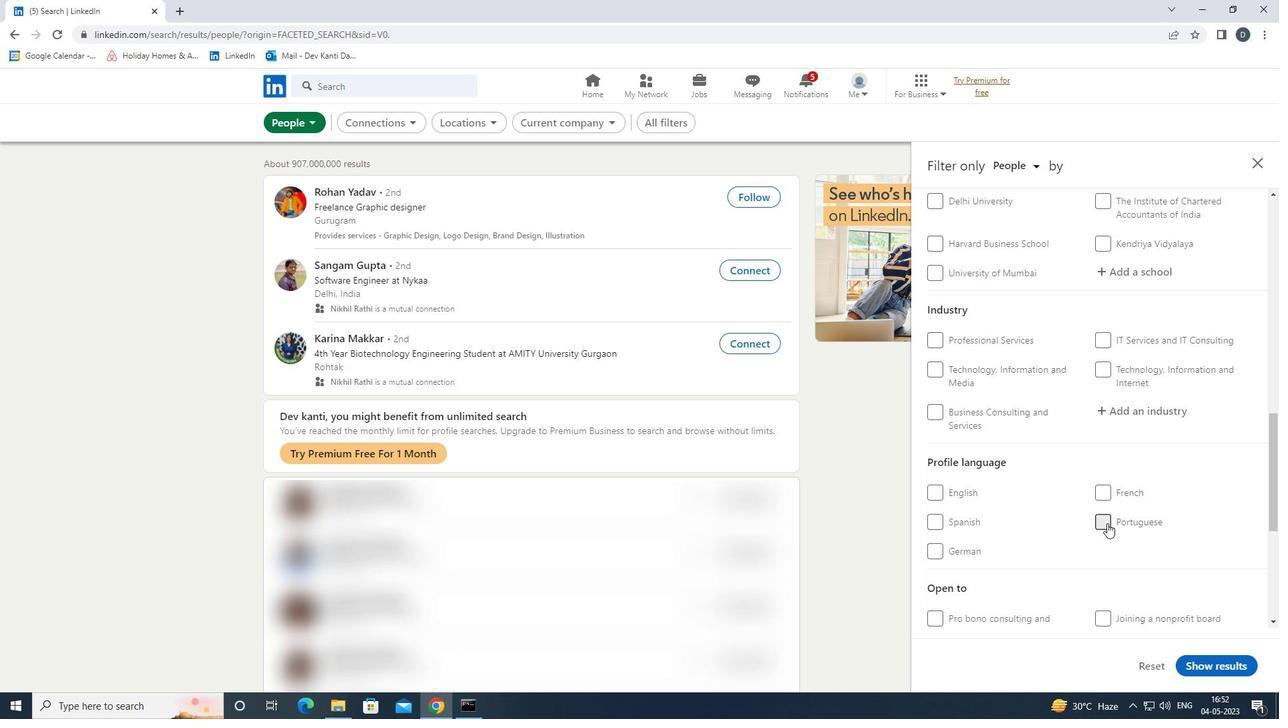 
Action: Mouse scrolled (1107, 524) with delta (0, 0)
Screenshot: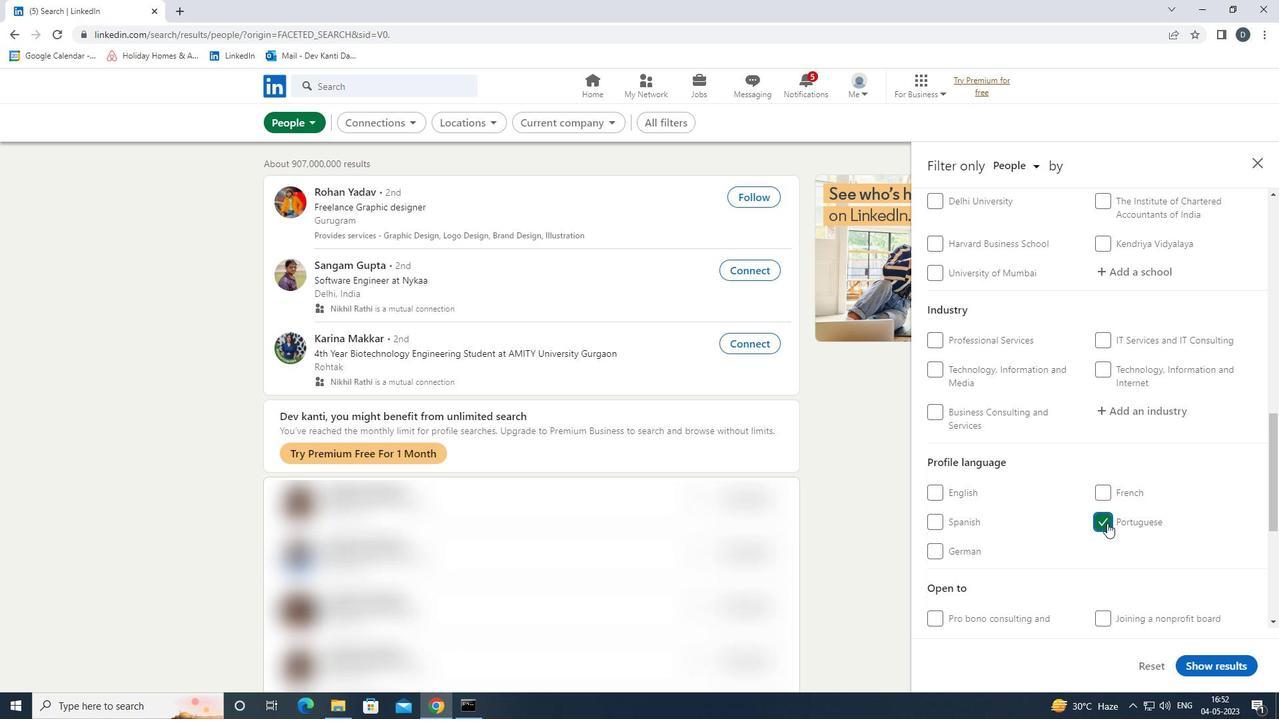 
Action: Mouse scrolled (1107, 524) with delta (0, 0)
Screenshot: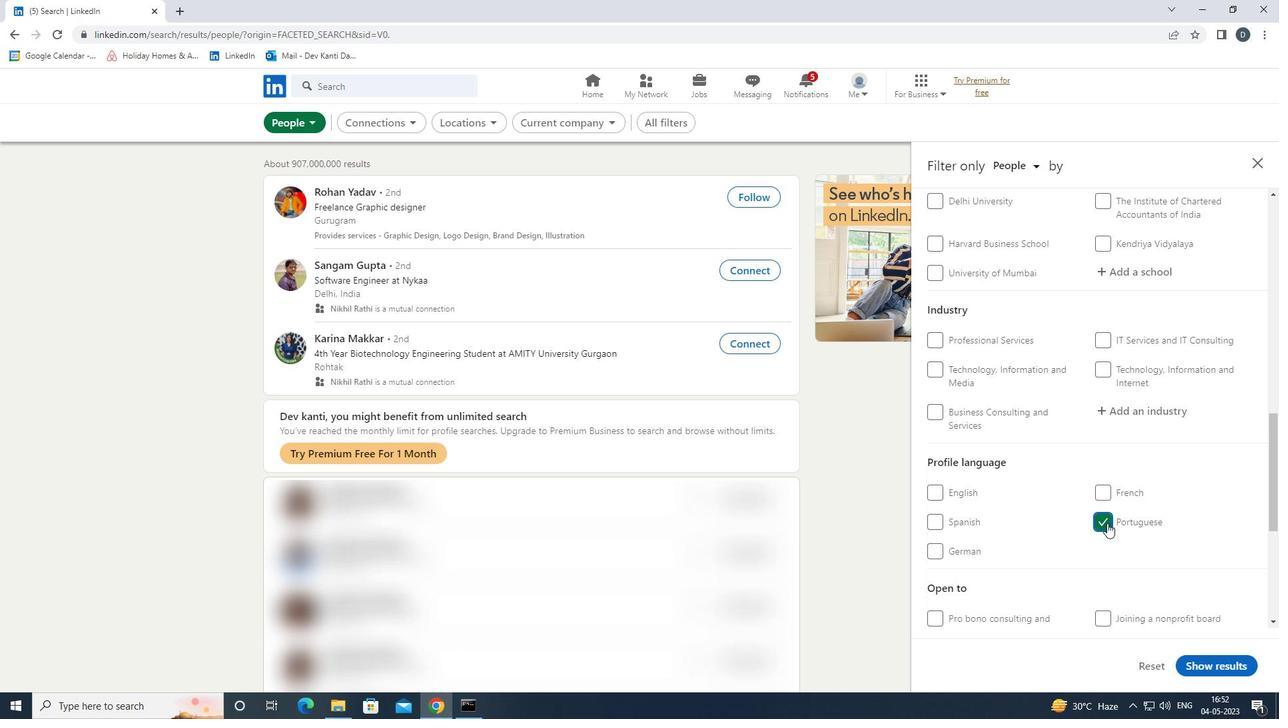 
Action: Mouse scrolled (1107, 524) with delta (0, 0)
Screenshot: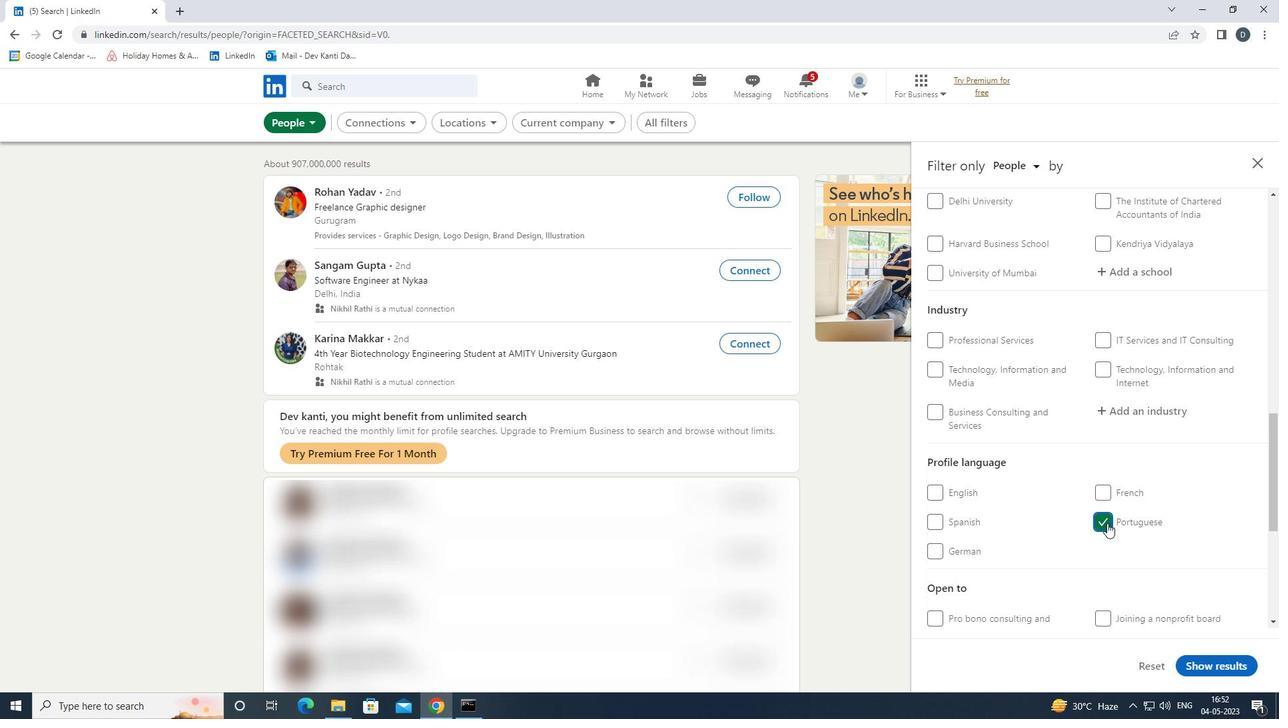 
Action: Mouse scrolled (1107, 524) with delta (0, 0)
Screenshot: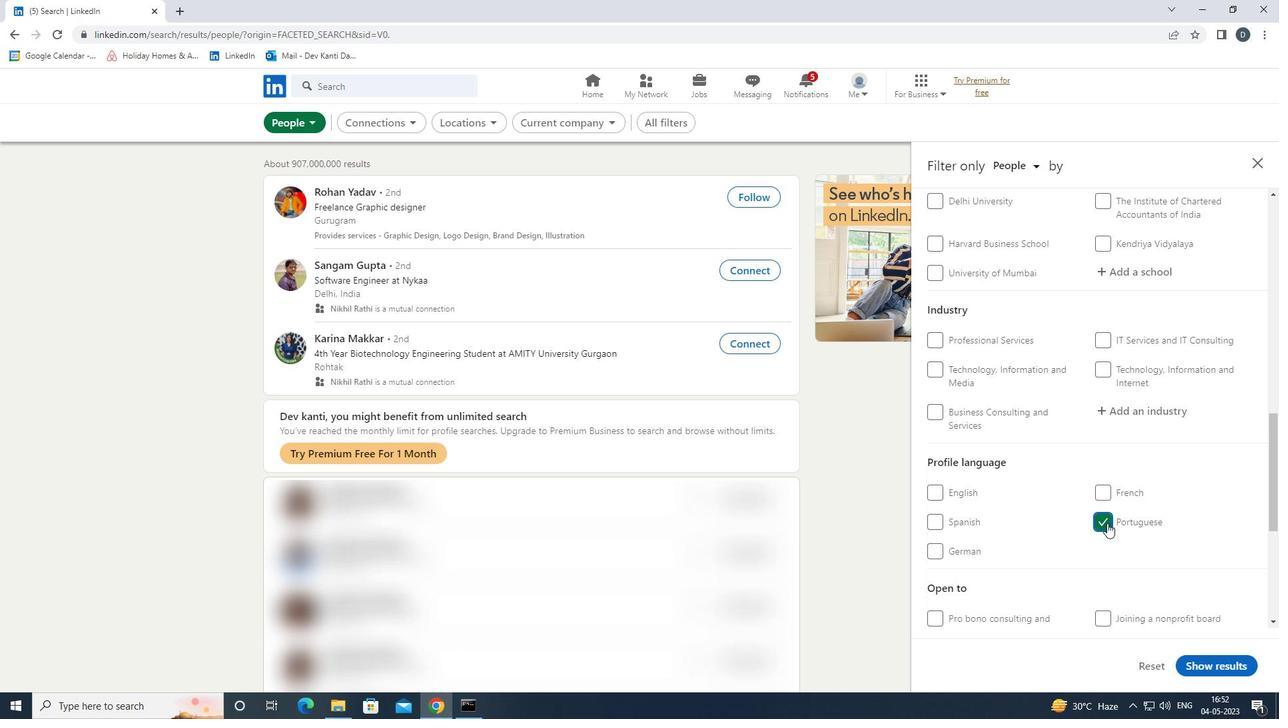 
Action: Mouse moved to (1145, 396)
Screenshot: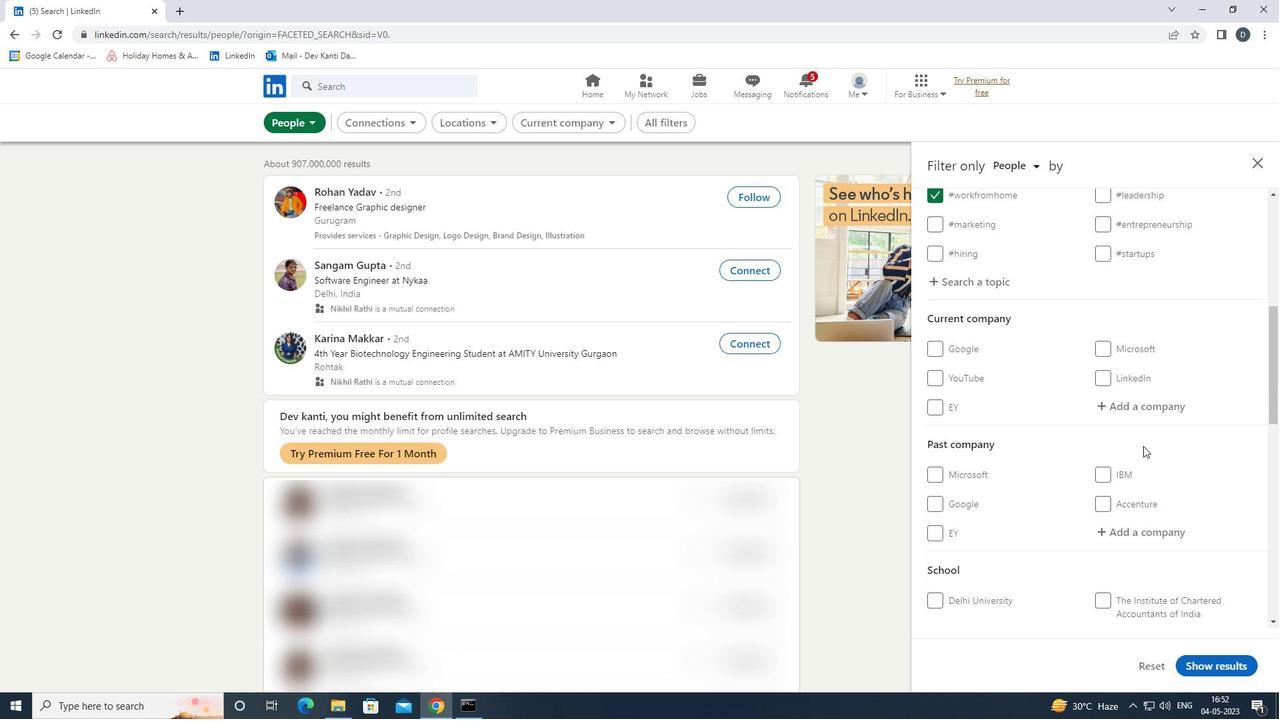 
Action: Mouse pressed left at (1145, 396)
Screenshot: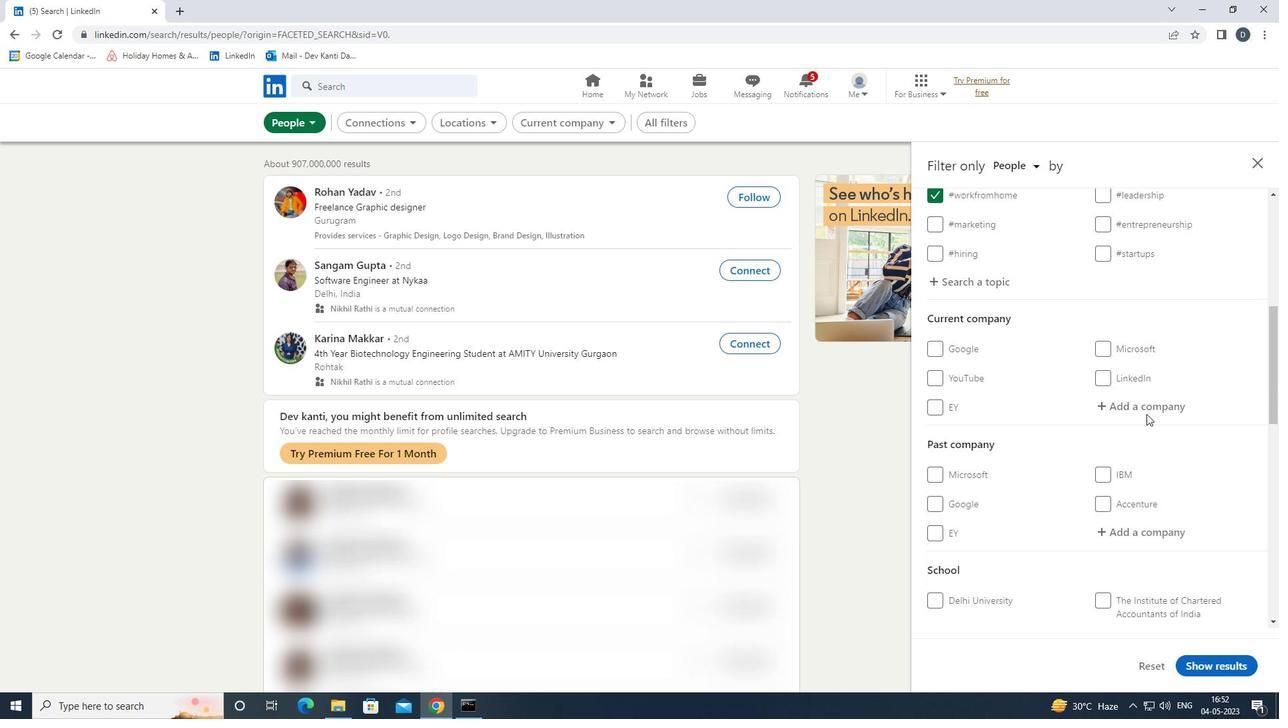
Action: Key pressed <Key.shift>NATIONAL<Key.space><Key.shift>SKIL<Key.down><Key.enter>
Screenshot: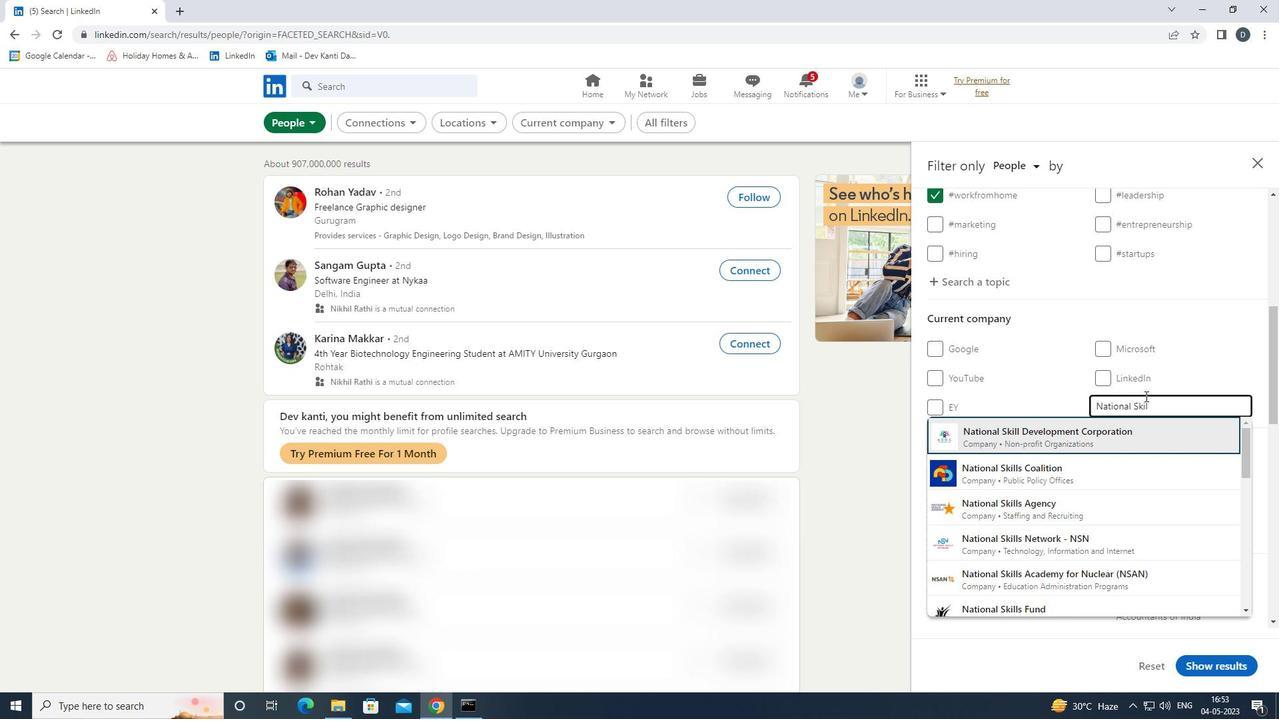 
Action: Mouse scrolled (1145, 395) with delta (0, 0)
Screenshot: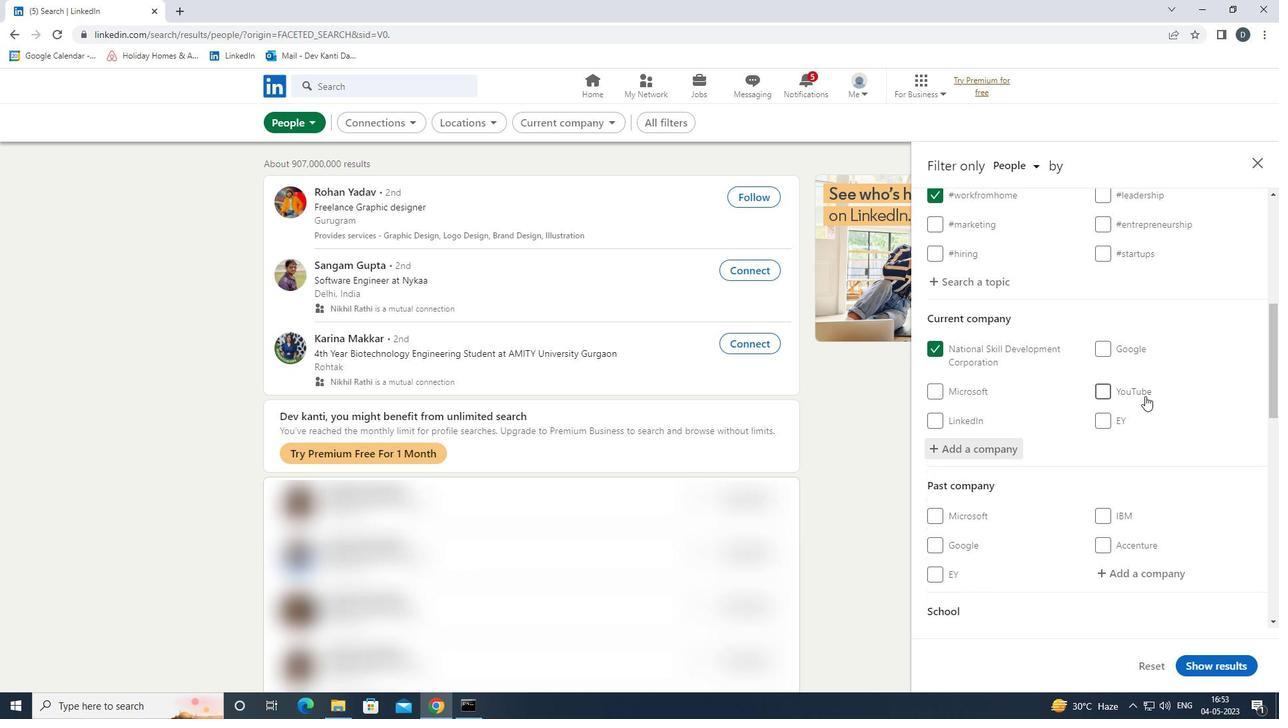 
Action: Mouse scrolled (1145, 395) with delta (0, 0)
Screenshot: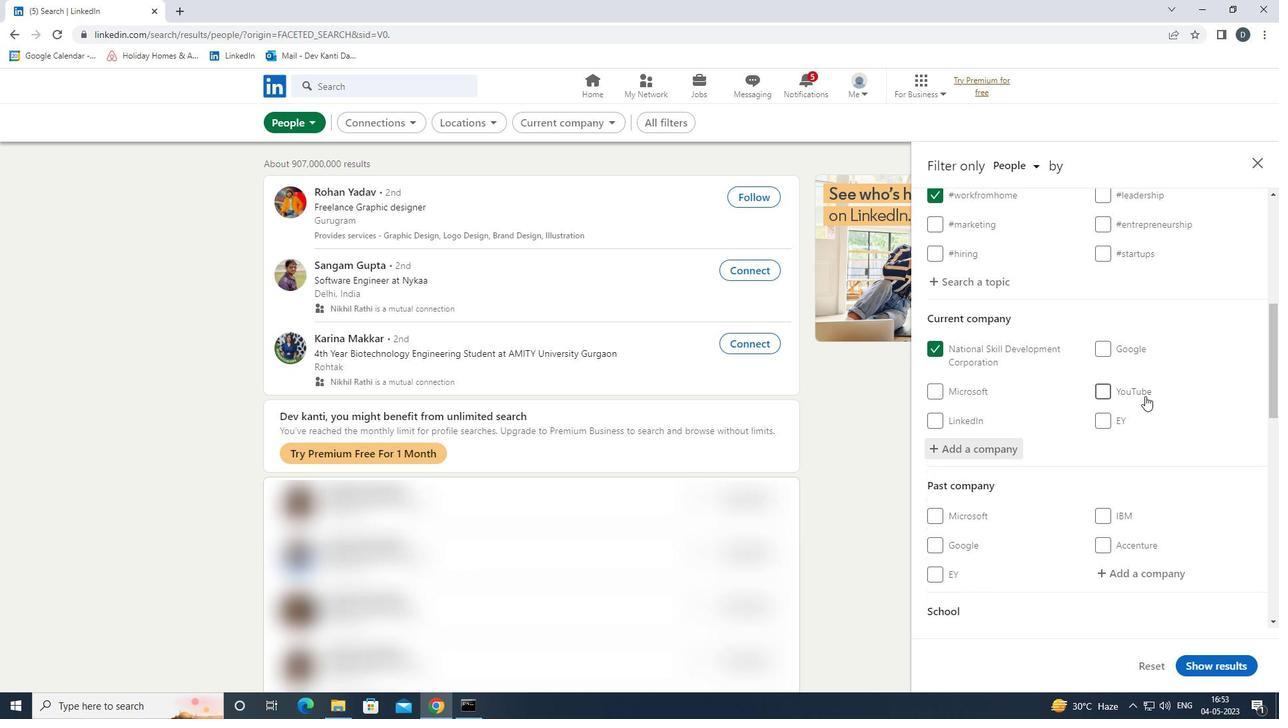 
Action: Mouse scrolled (1145, 395) with delta (0, 0)
Screenshot: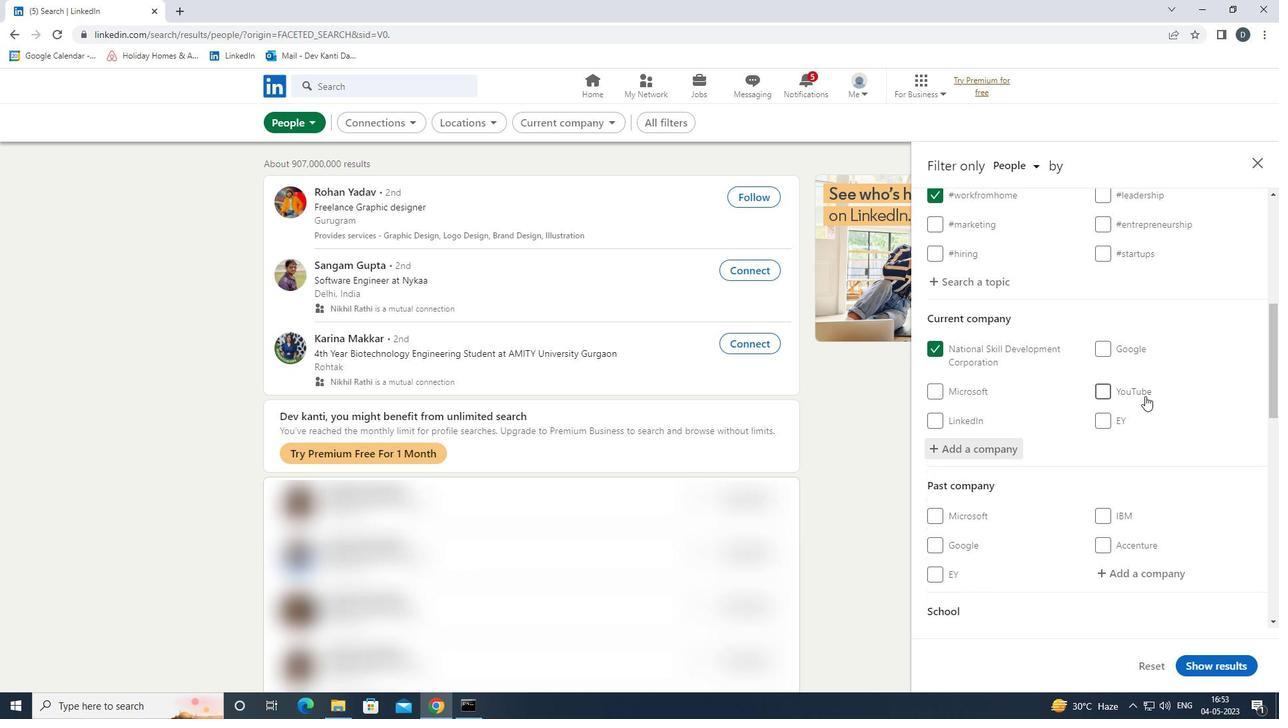 
Action: Mouse scrolled (1145, 395) with delta (0, 0)
Screenshot: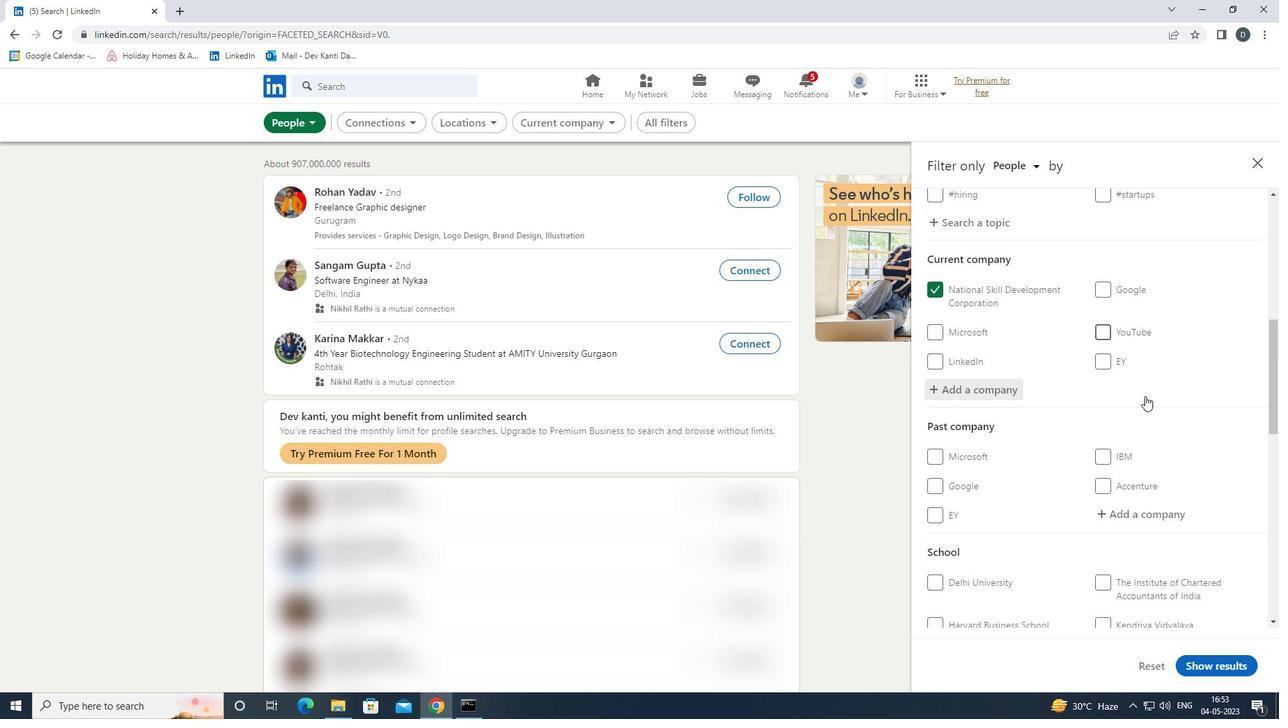 
Action: Mouse moved to (1143, 439)
Screenshot: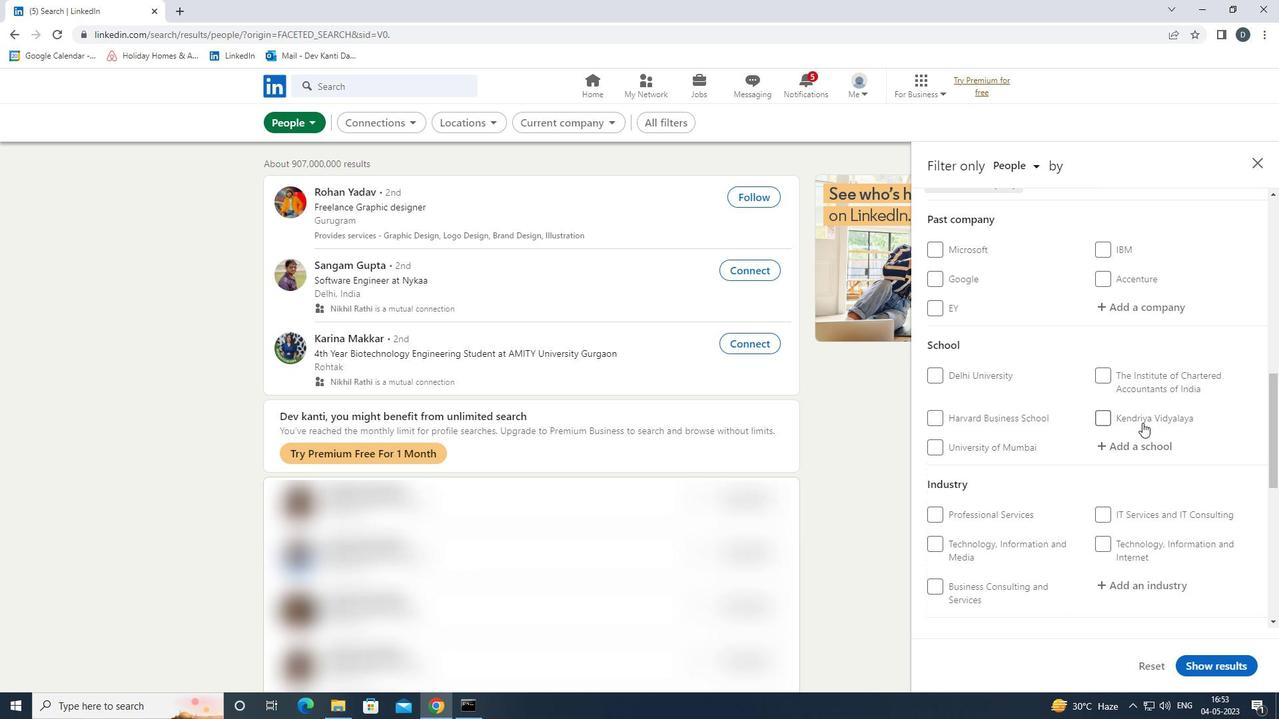 
Action: Mouse pressed left at (1143, 439)
Screenshot: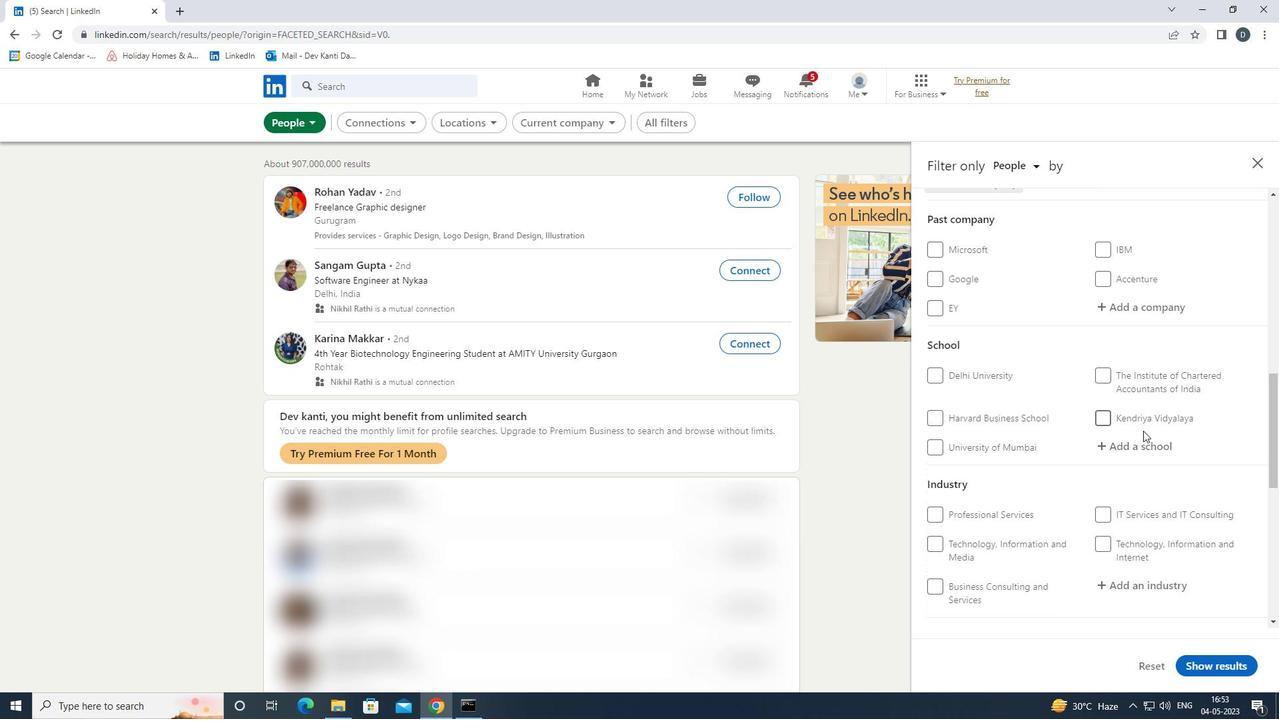 
Action: Key pressed <Key.shift><Key.shift><Key.shift><Key.shift><Key.shift><Key.shift><Key.shift>COEP<Key.space><Key.shift>TE<Key.backspace><Key.down><Key.enter>
Screenshot: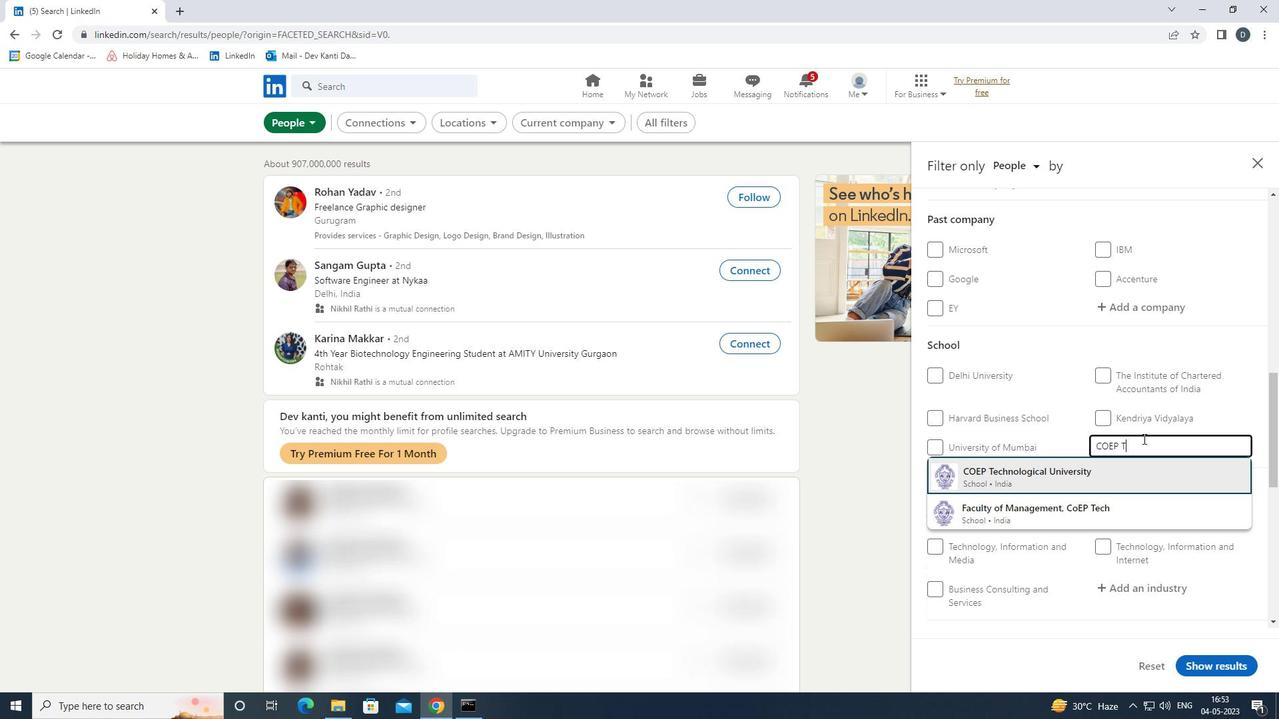 
Action: Mouse moved to (1118, 457)
Screenshot: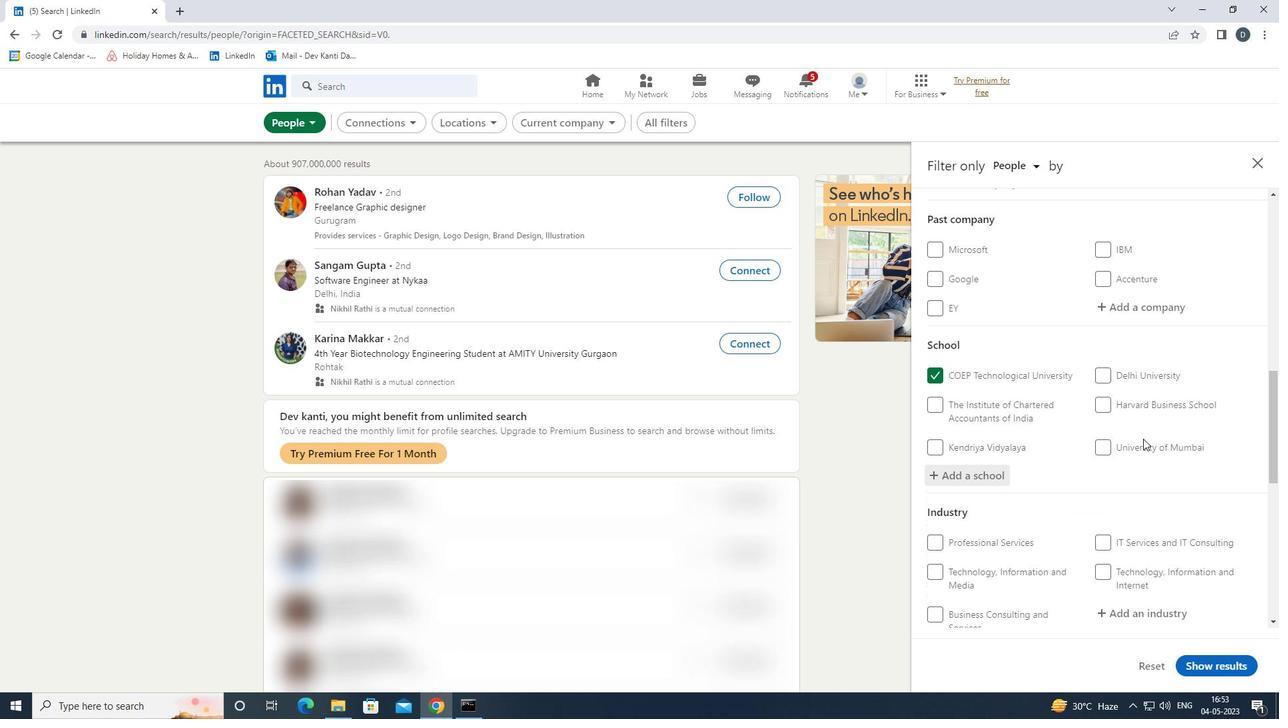 
Action: Mouse scrolled (1118, 456) with delta (0, 0)
Screenshot: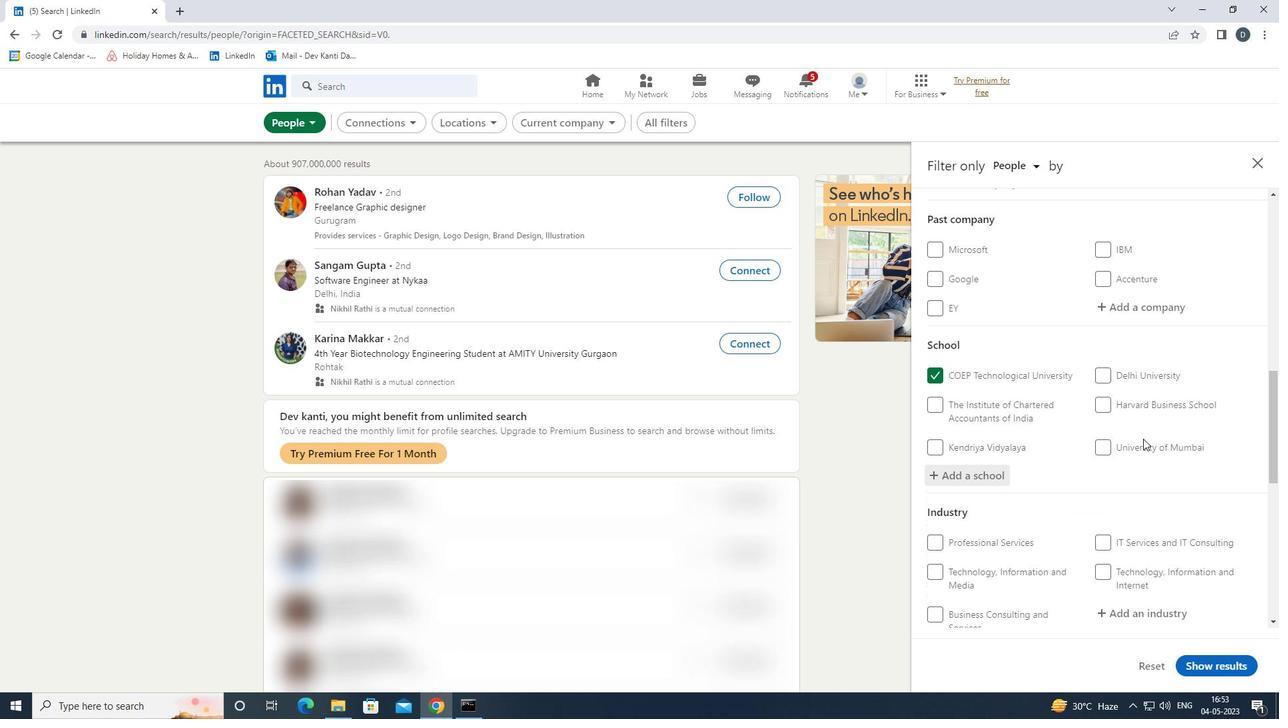 
Action: Mouse moved to (1117, 457)
Screenshot: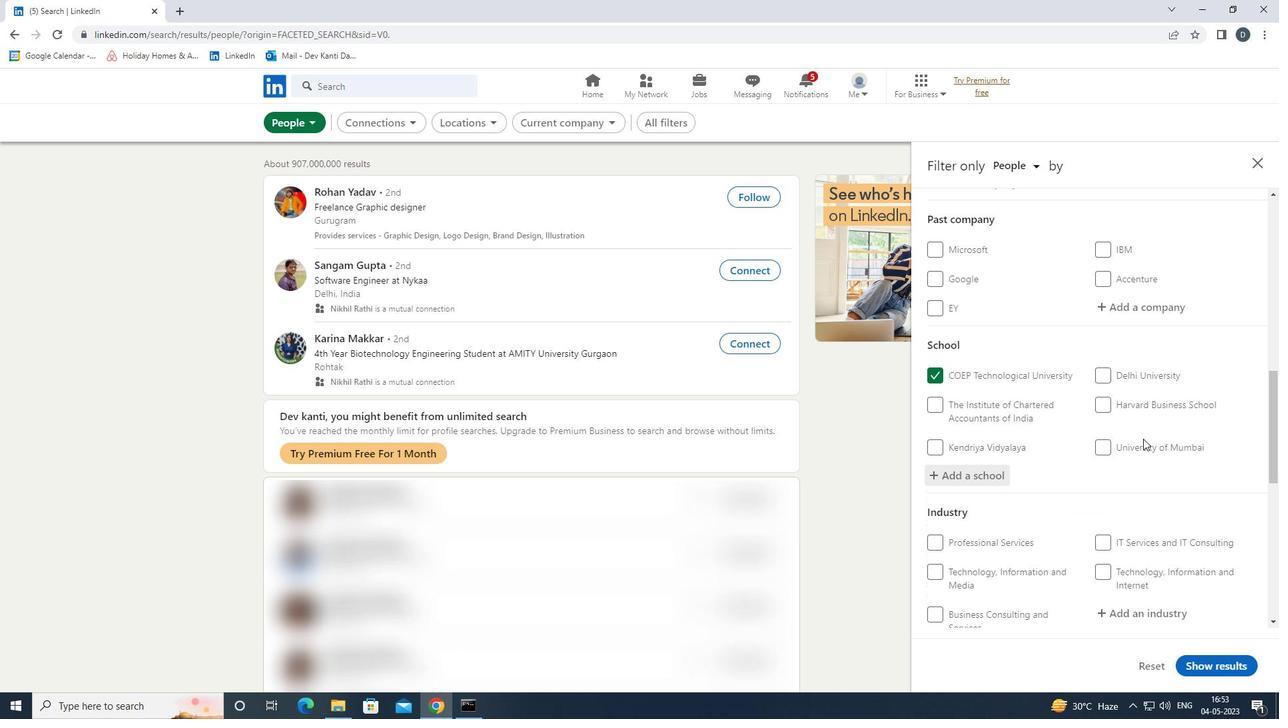 
Action: Mouse scrolled (1117, 457) with delta (0, 0)
Screenshot: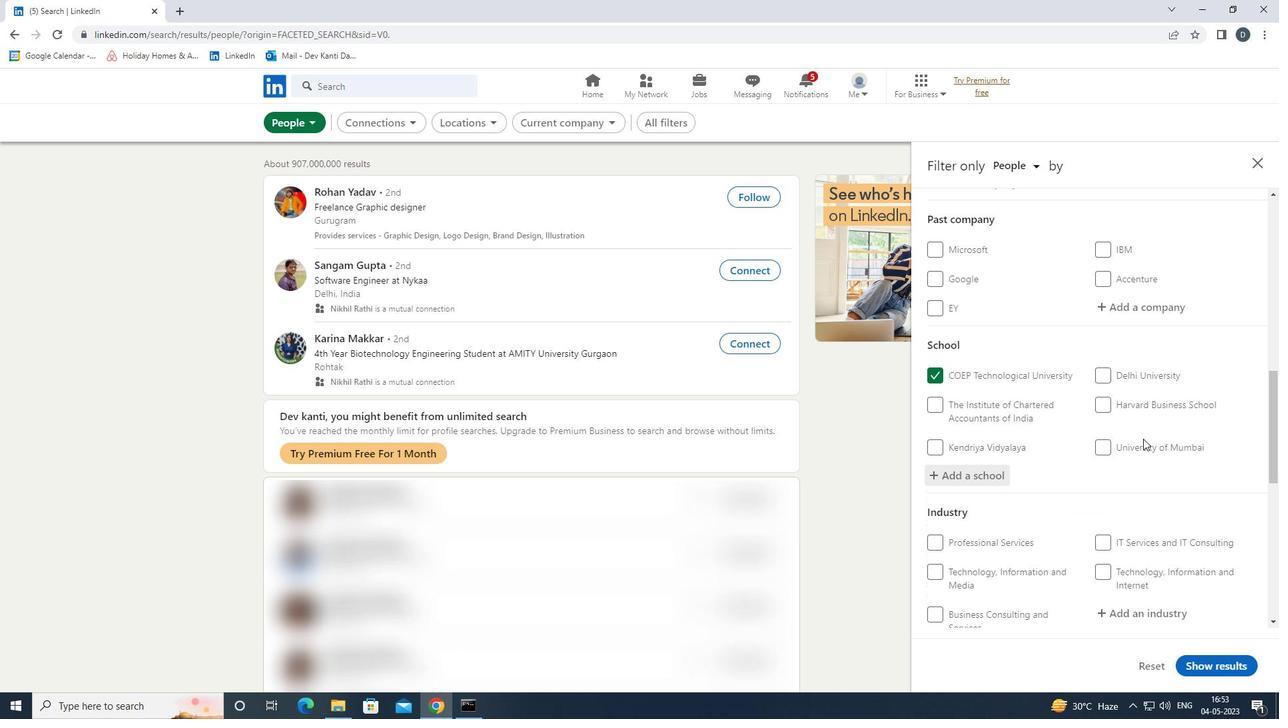 
Action: Mouse scrolled (1117, 457) with delta (0, 0)
Screenshot: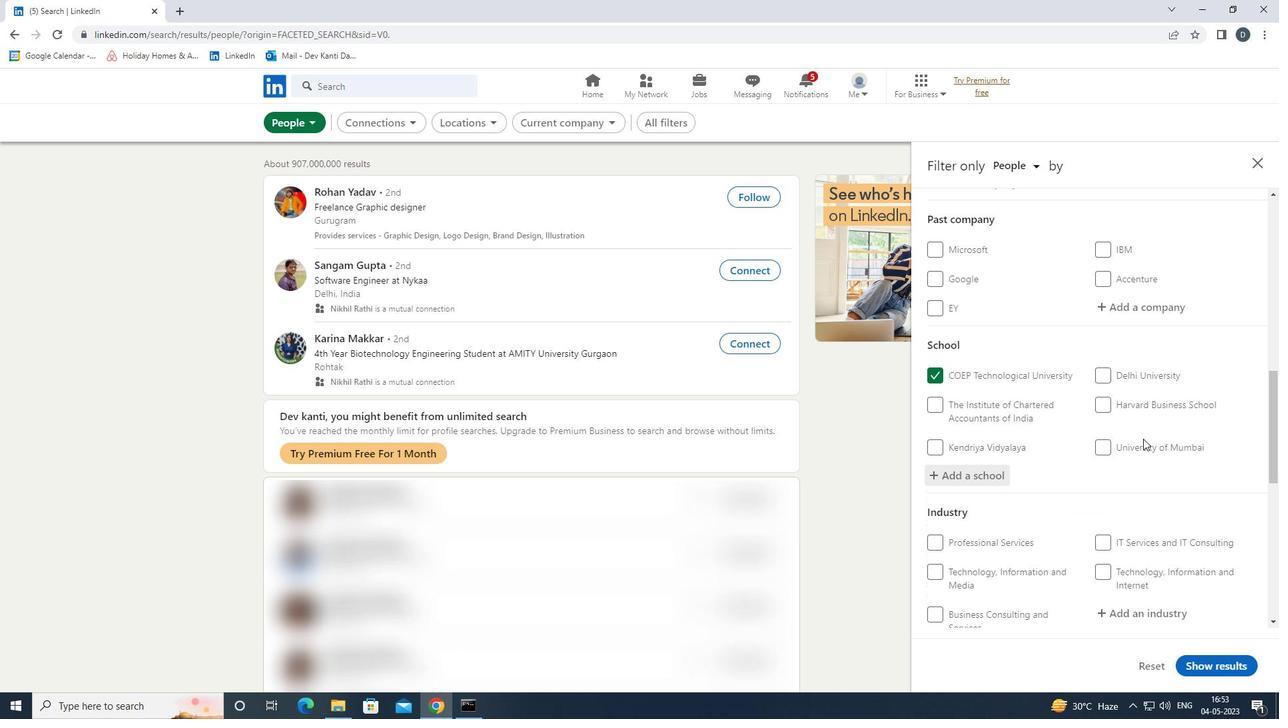 
Action: Mouse moved to (1140, 420)
Screenshot: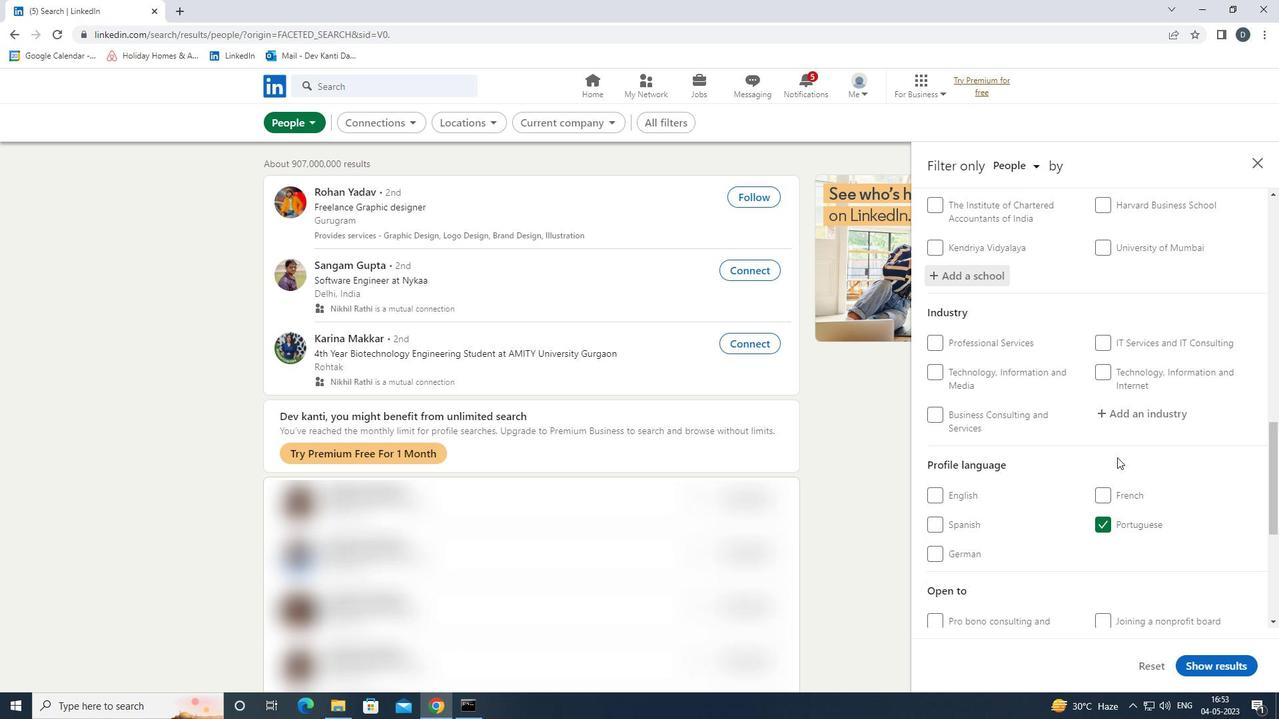 
Action: Mouse pressed left at (1140, 420)
Screenshot: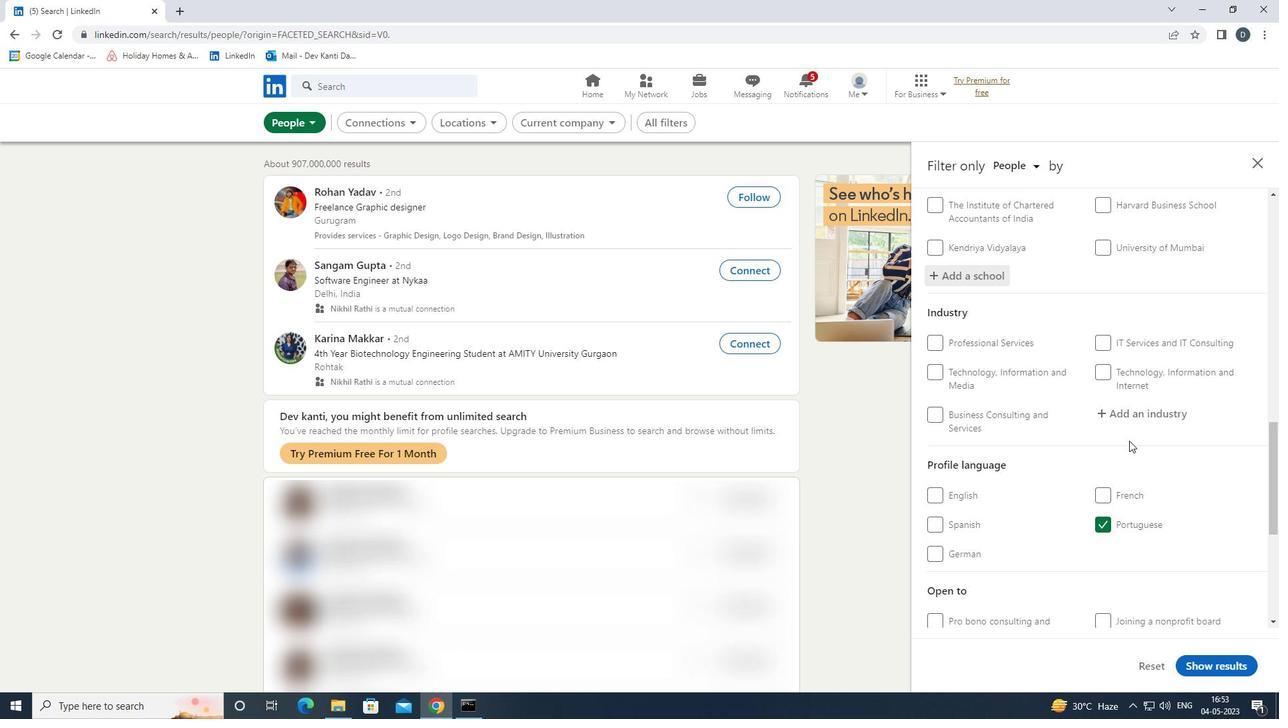 
Action: Mouse moved to (1135, 413)
Screenshot: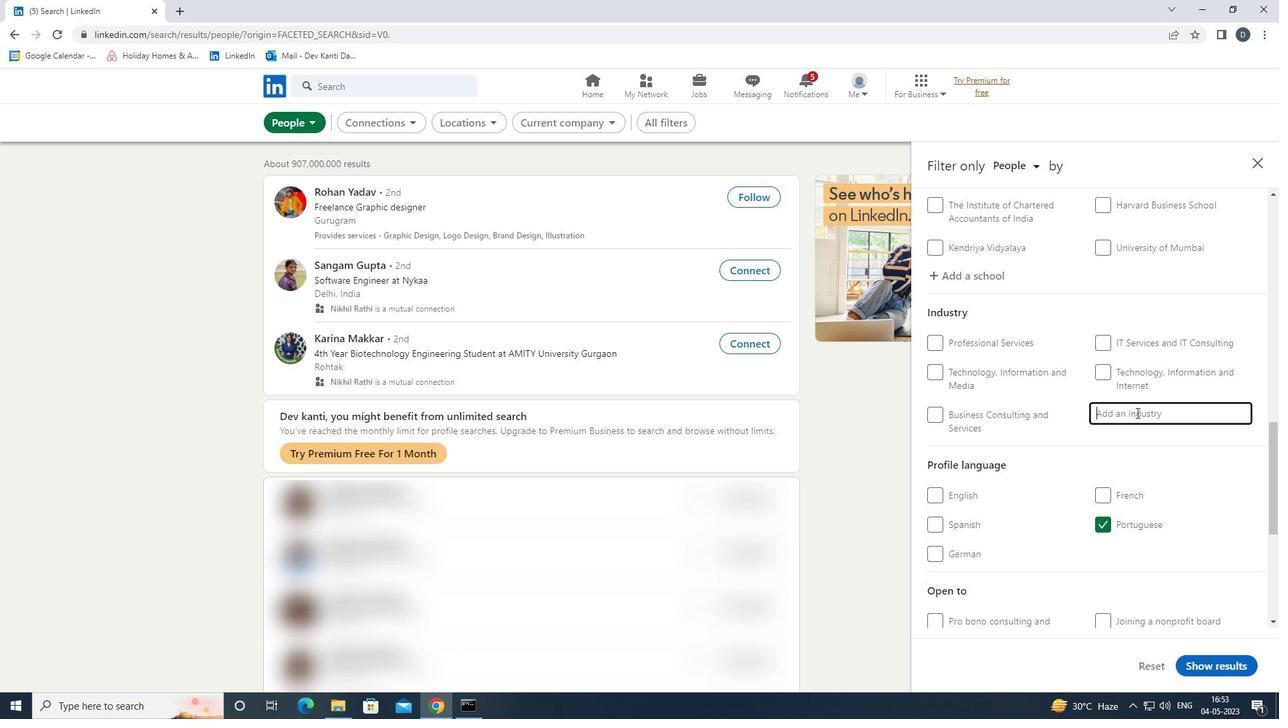 
Action: Key pressed <Key.shift>RAIL<Key.space><Key.shift>TRA<Key.down><Key.enter>
Screenshot: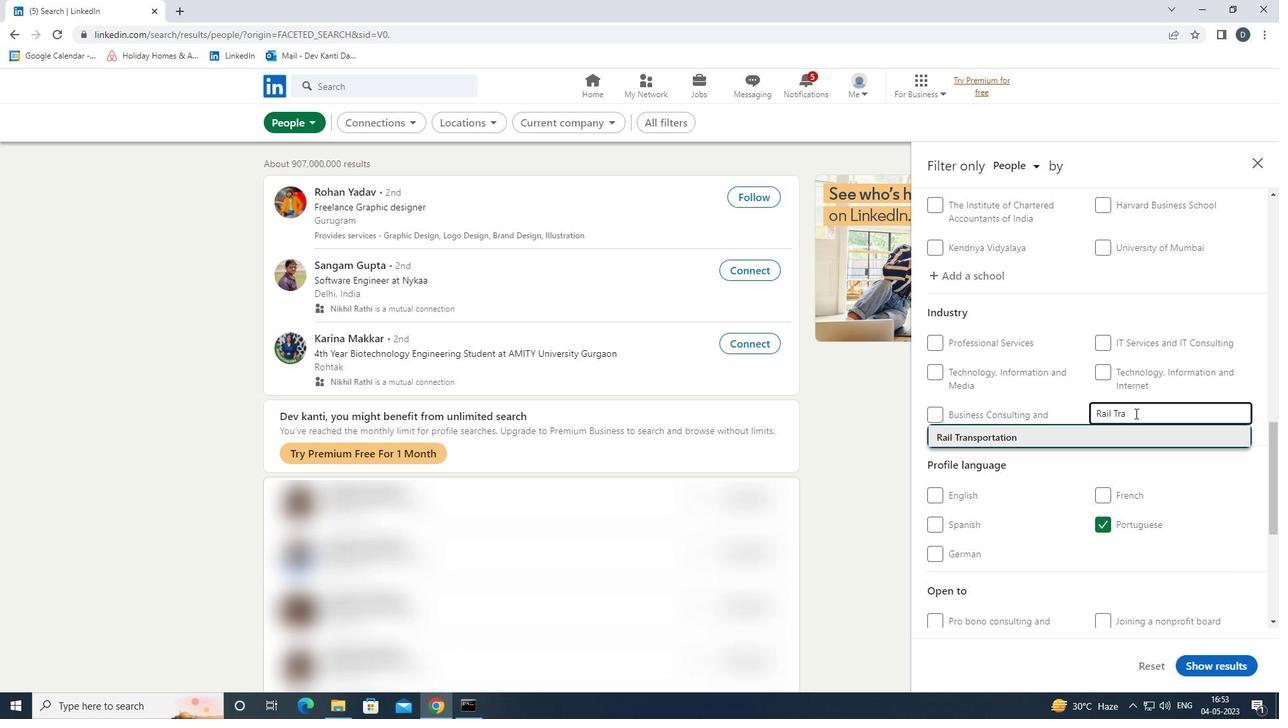 
Action: Mouse scrolled (1135, 413) with delta (0, 0)
Screenshot: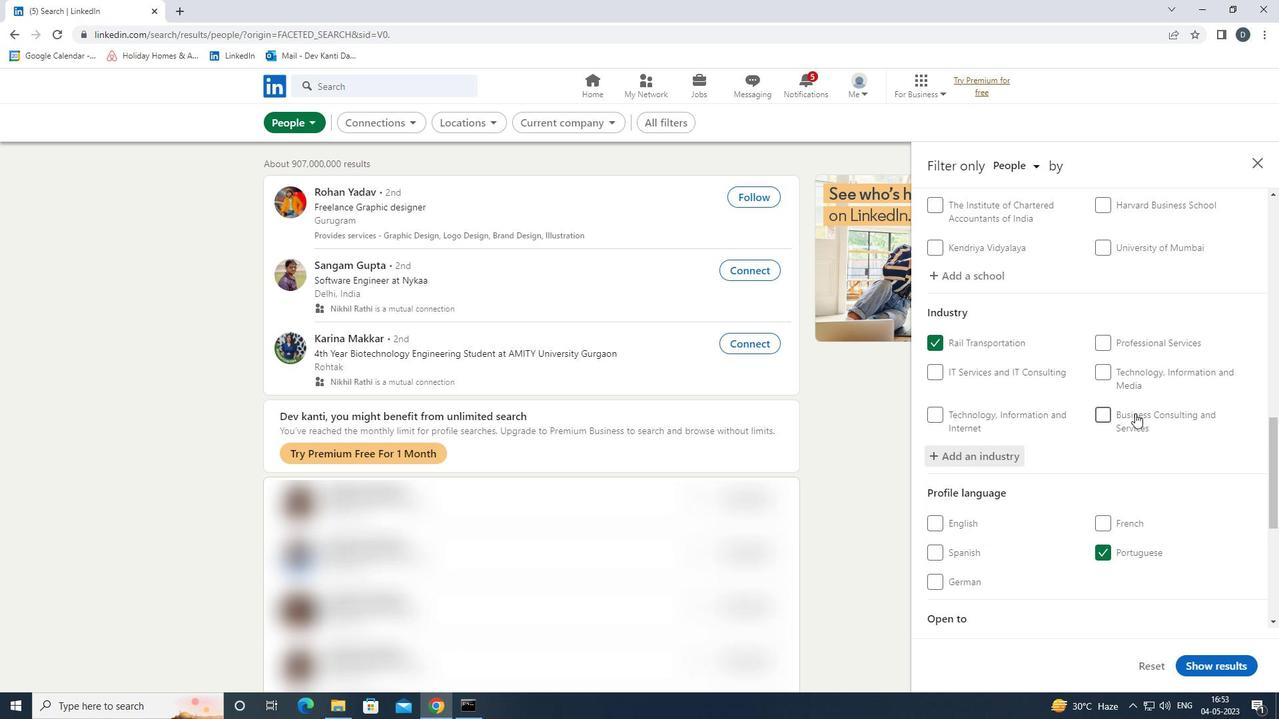 
Action: Mouse scrolled (1135, 413) with delta (0, 0)
Screenshot: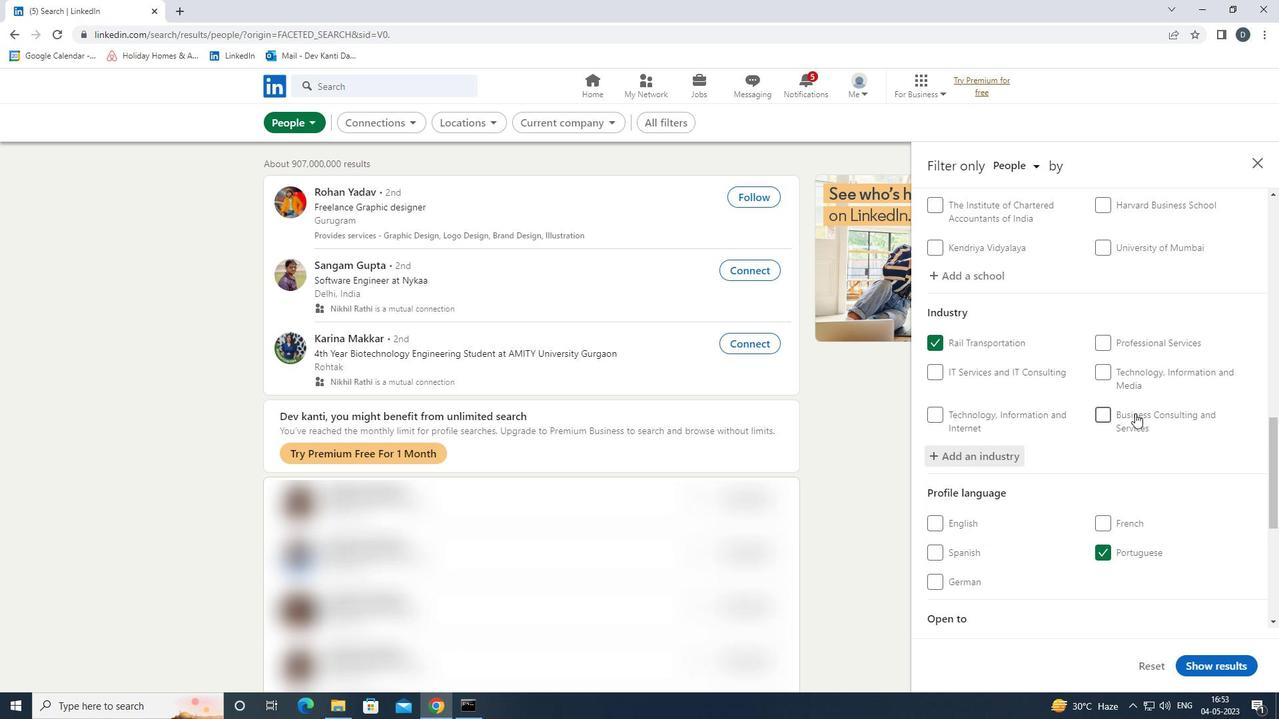 
Action: Mouse scrolled (1135, 413) with delta (0, 0)
Screenshot: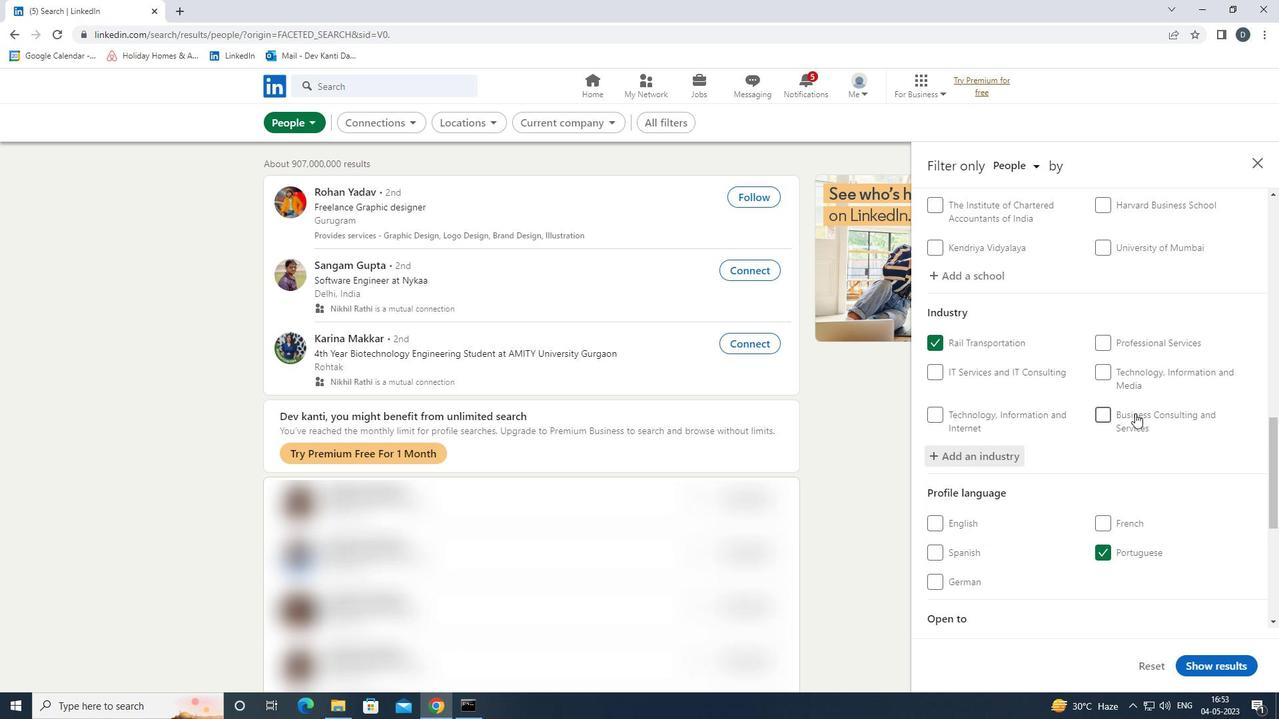 
Action: Mouse scrolled (1135, 413) with delta (0, 0)
Screenshot: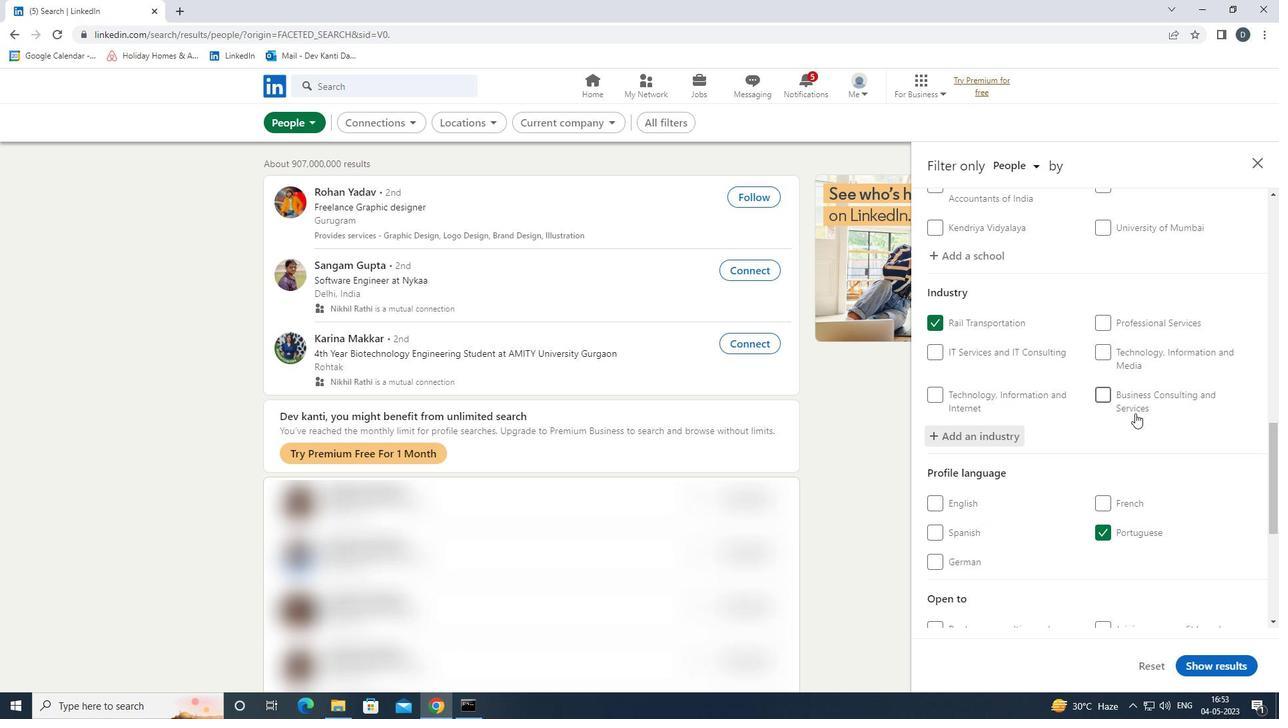
Action: Mouse scrolled (1135, 413) with delta (0, 0)
Screenshot: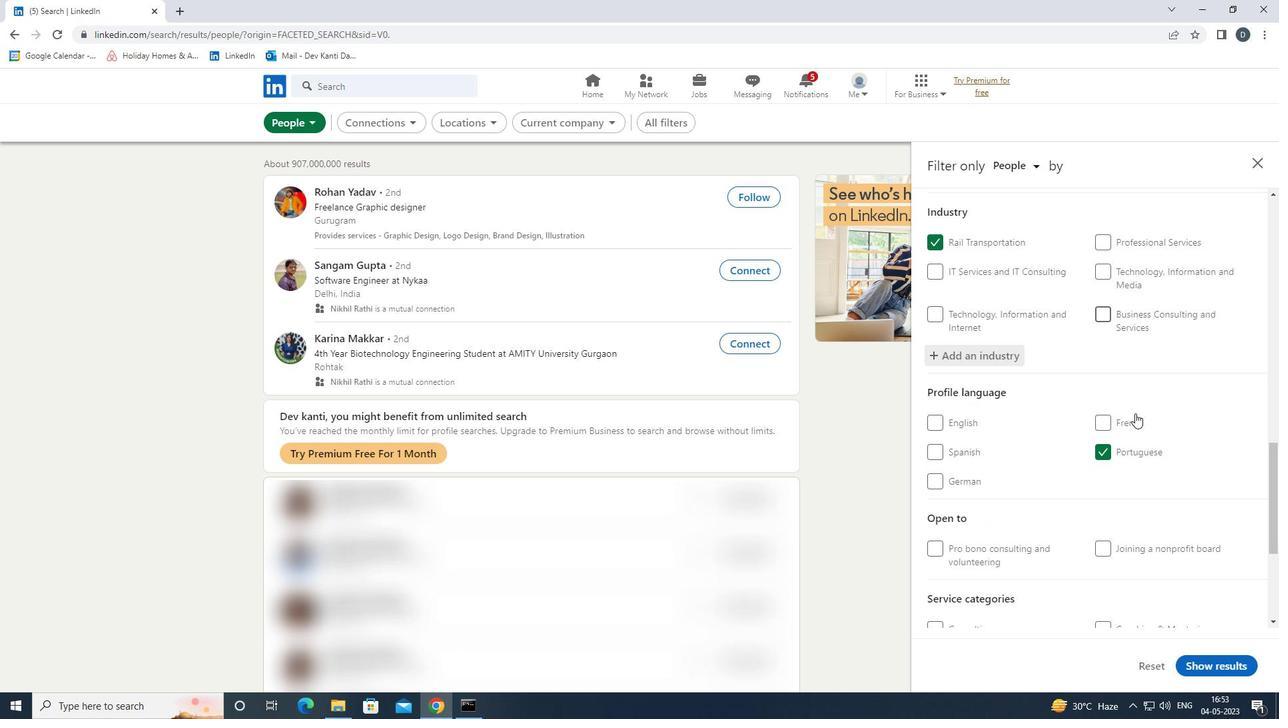 
Action: Mouse moved to (1163, 453)
Screenshot: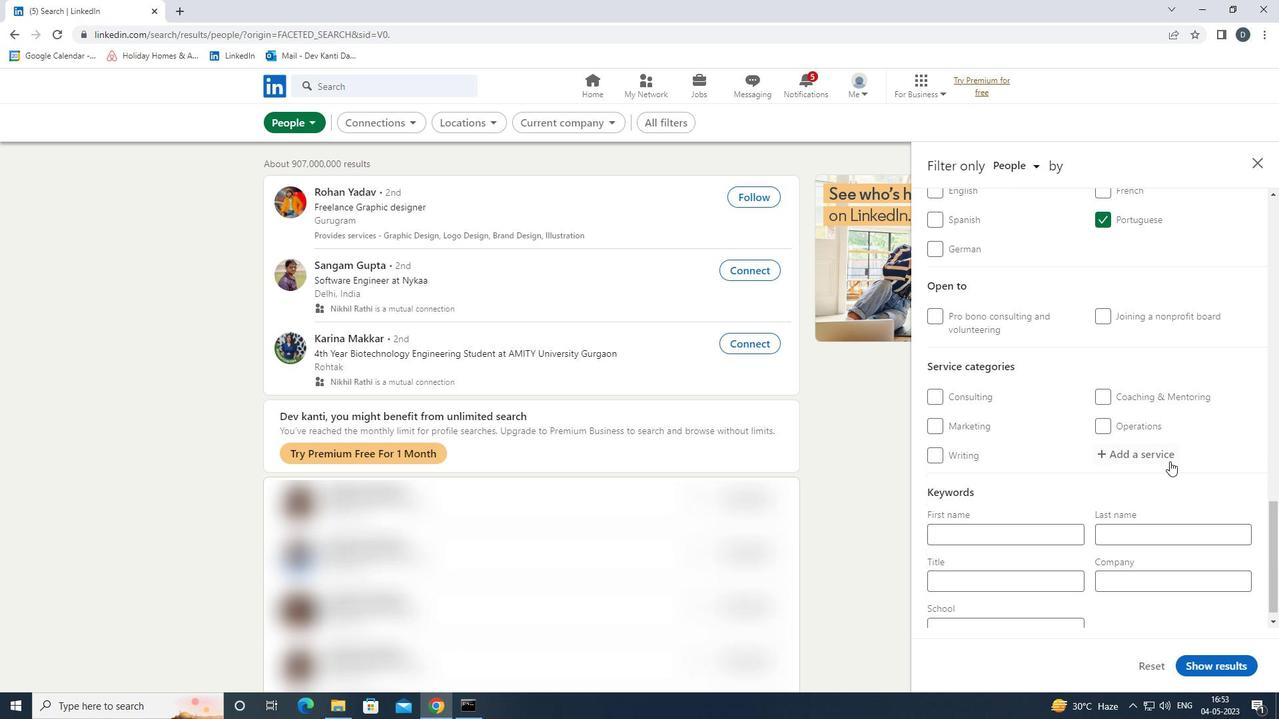 
Action: Mouse pressed left at (1163, 453)
Screenshot: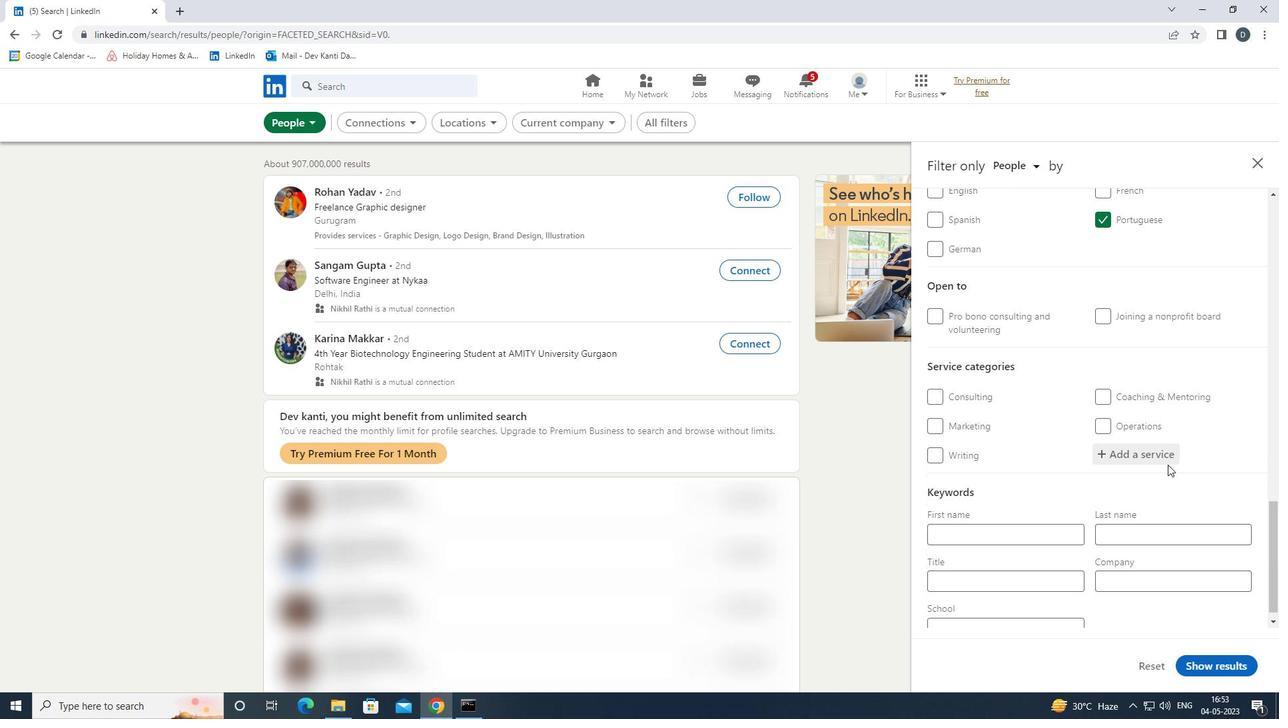 
Action: Mouse moved to (1158, 445)
Screenshot: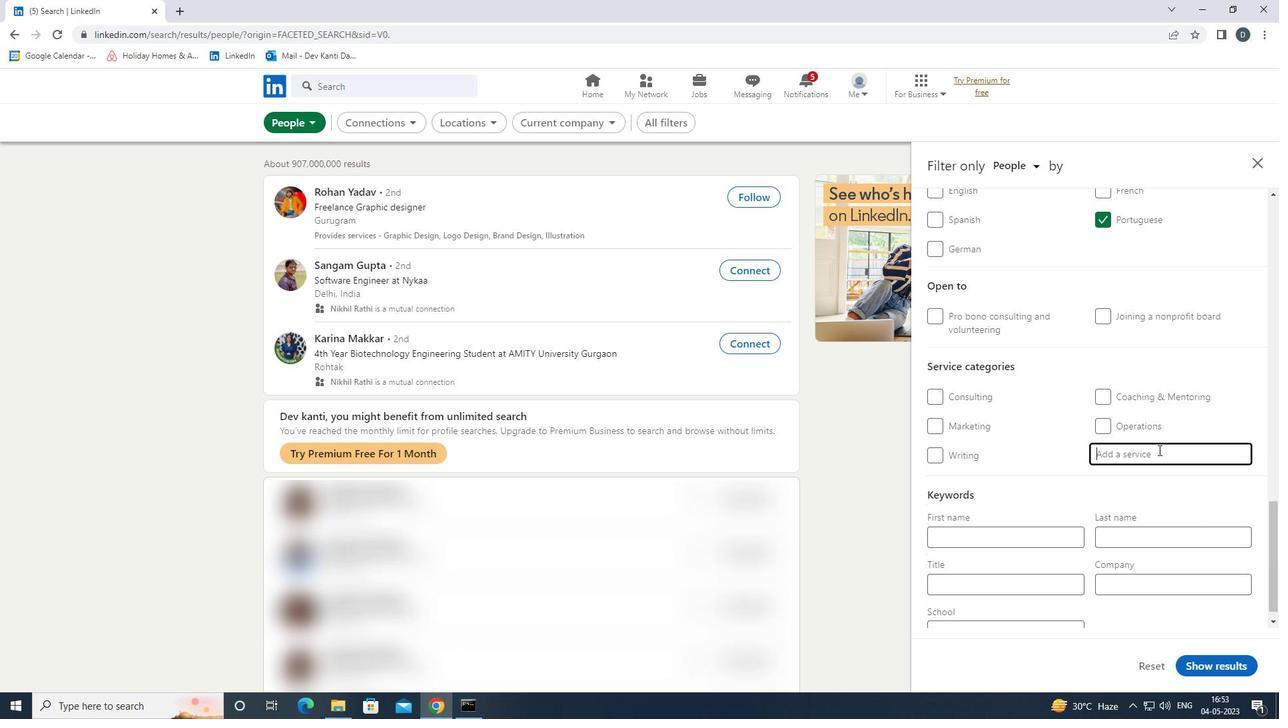 
Action: Key pressed <Key.shift>PERSONAL<Key.space><Key.down><Key.down><Key.enter>
Screenshot: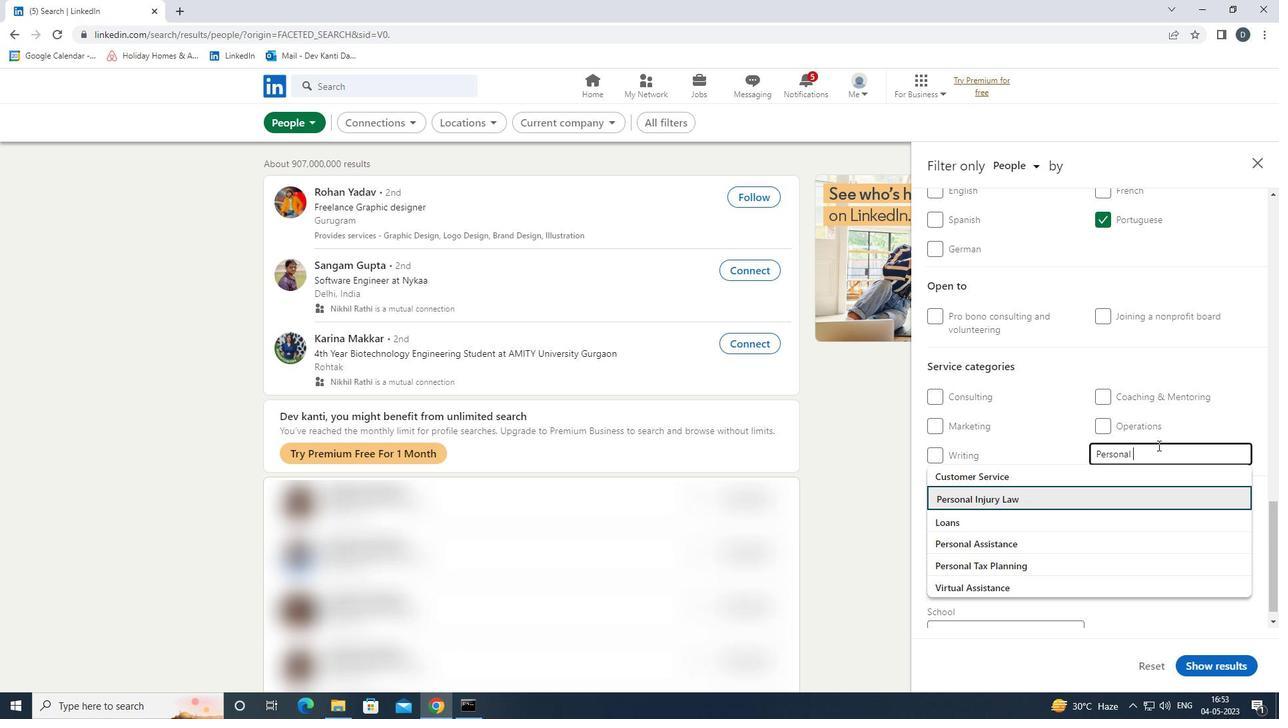 
Action: Mouse scrolled (1158, 445) with delta (0, 0)
Screenshot: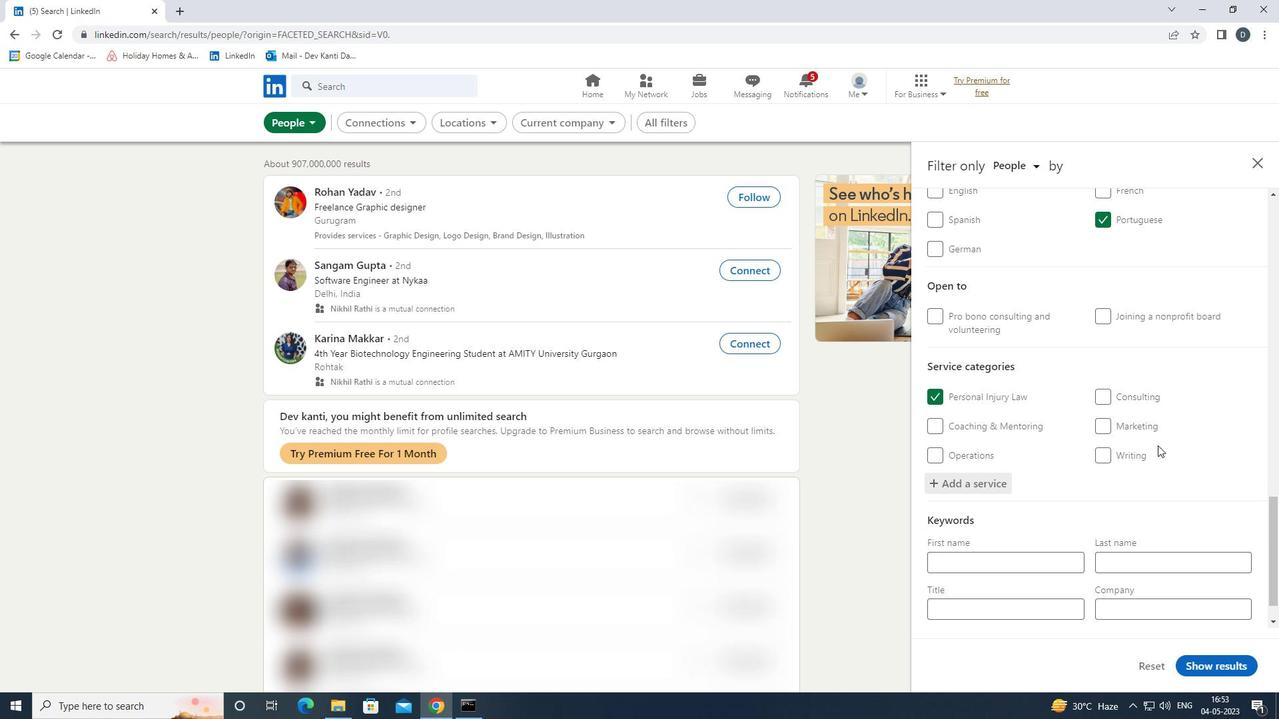 
Action: Mouse moved to (1157, 445)
Screenshot: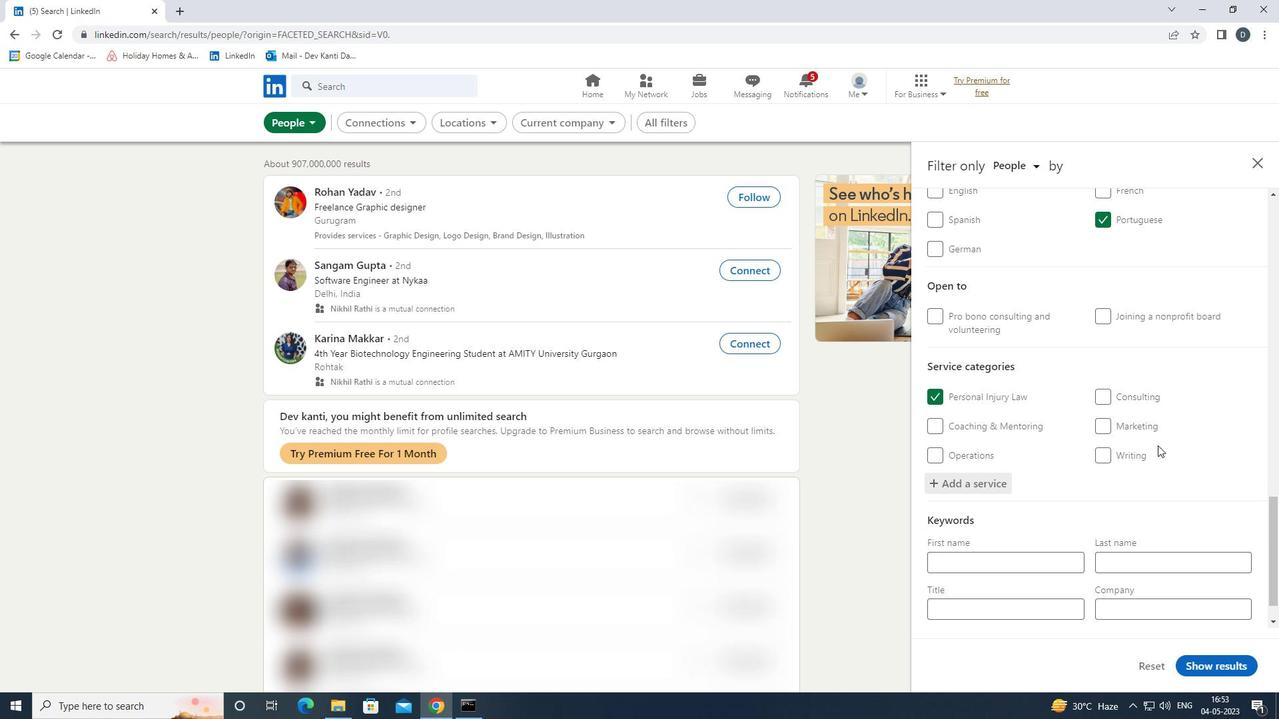
Action: Mouse scrolled (1157, 445) with delta (0, 0)
Screenshot: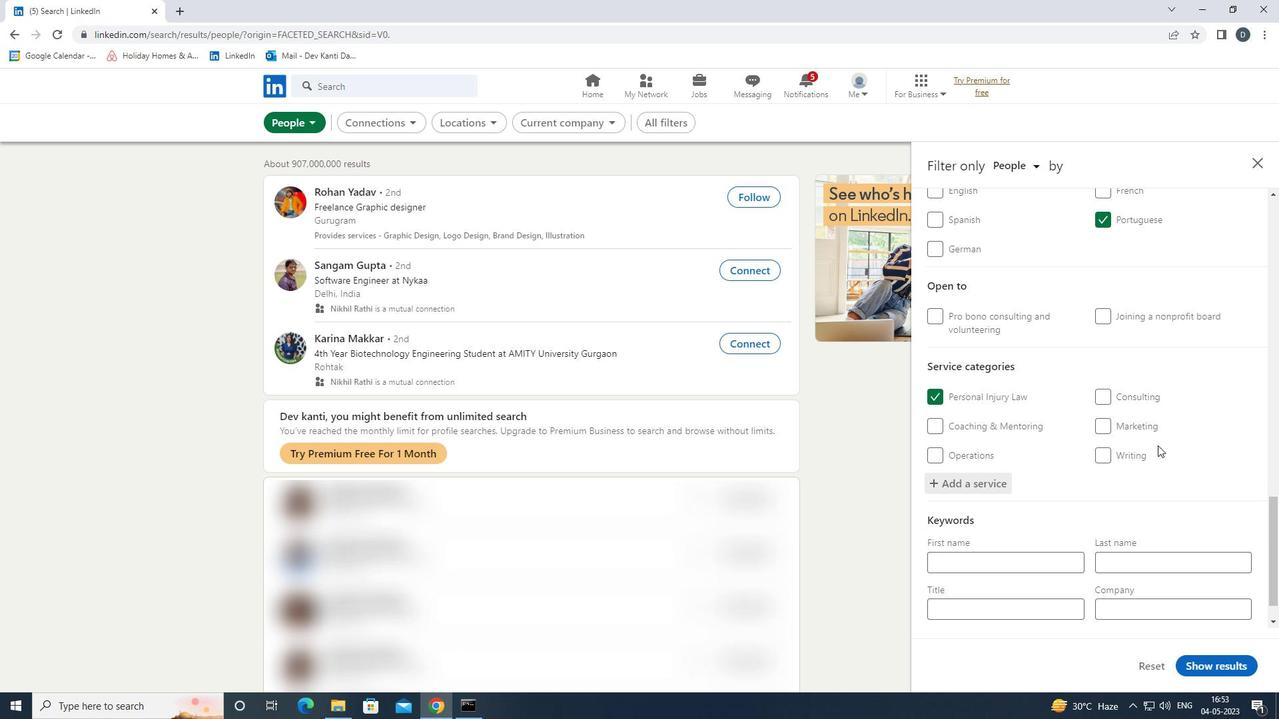 
Action: Mouse moved to (1149, 454)
Screenshot: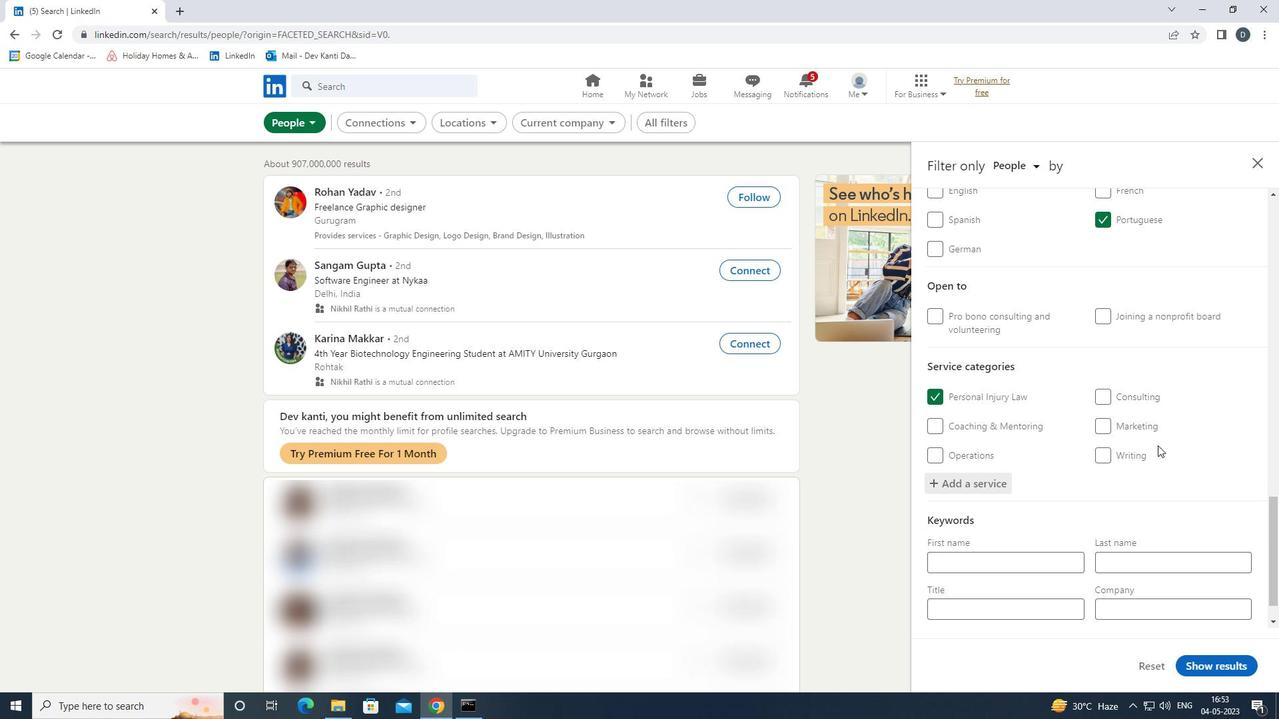 
Action: Mouse scrolled (1149, 453) with delta (0, 0)
Screenshot: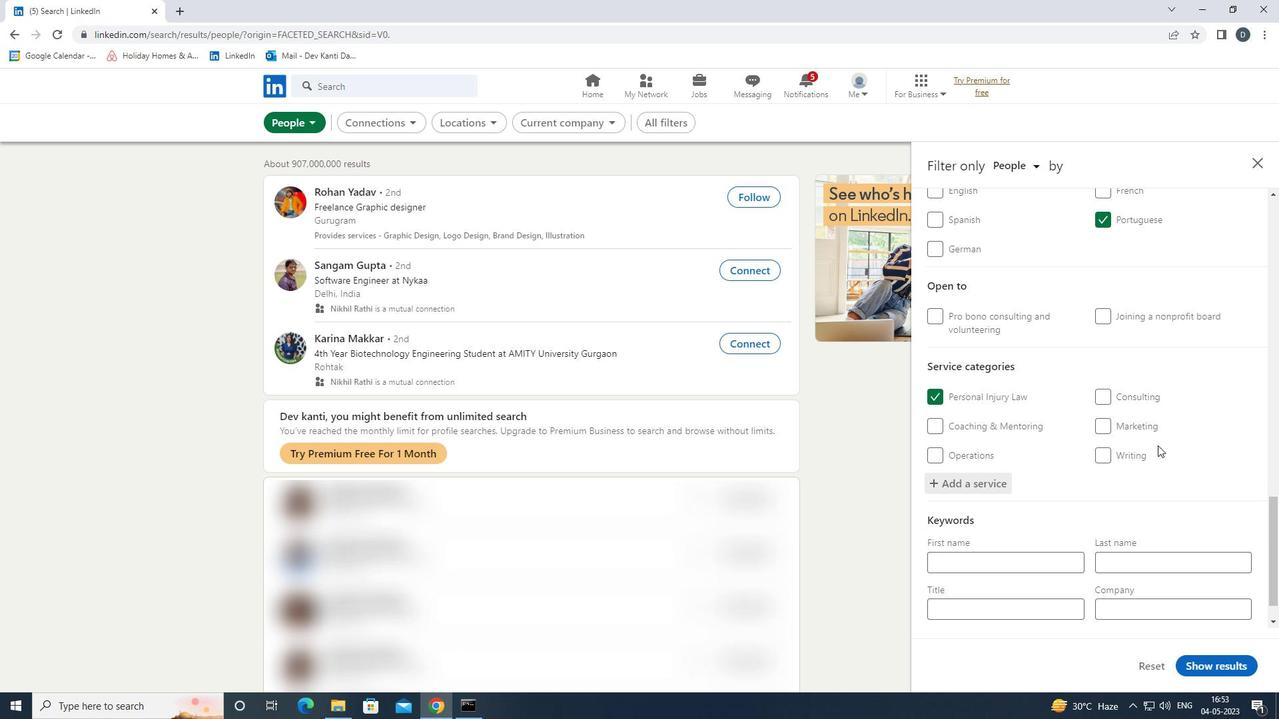 
Action: Mouse moved to (1052, 559)
Screenshot: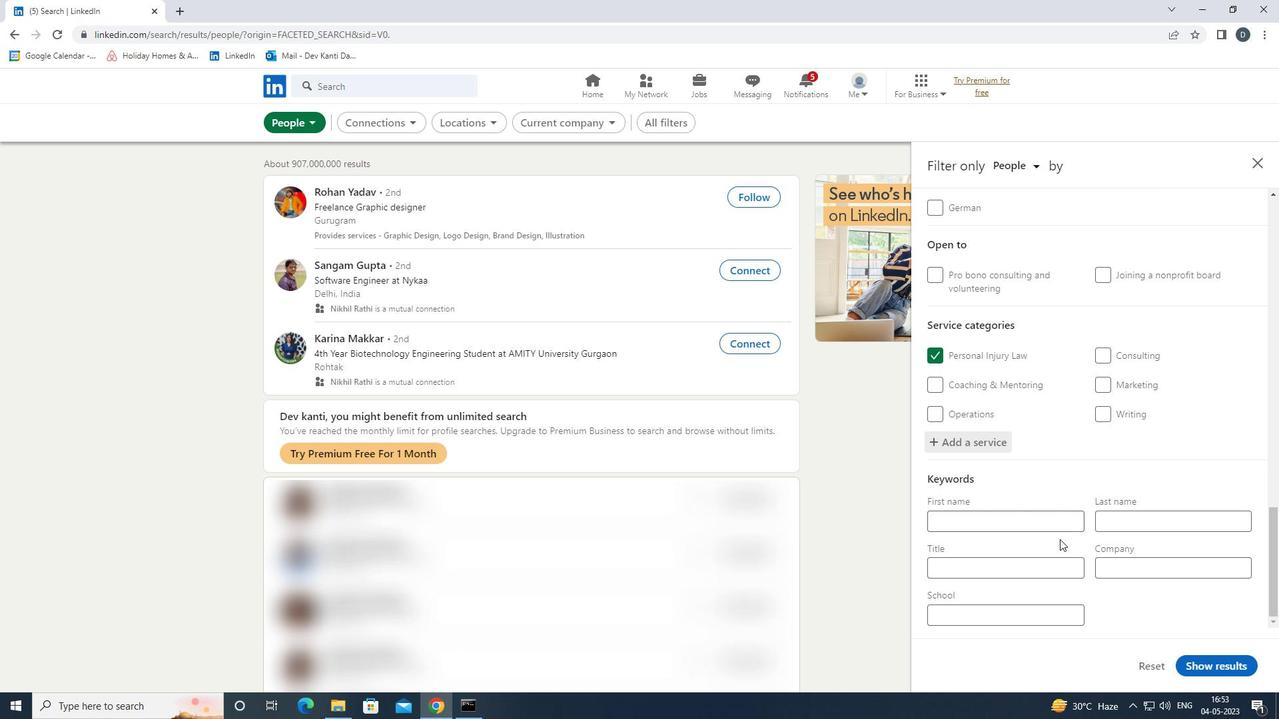 
Action: Mouse pressed left at (1052, 559)
Screenshot: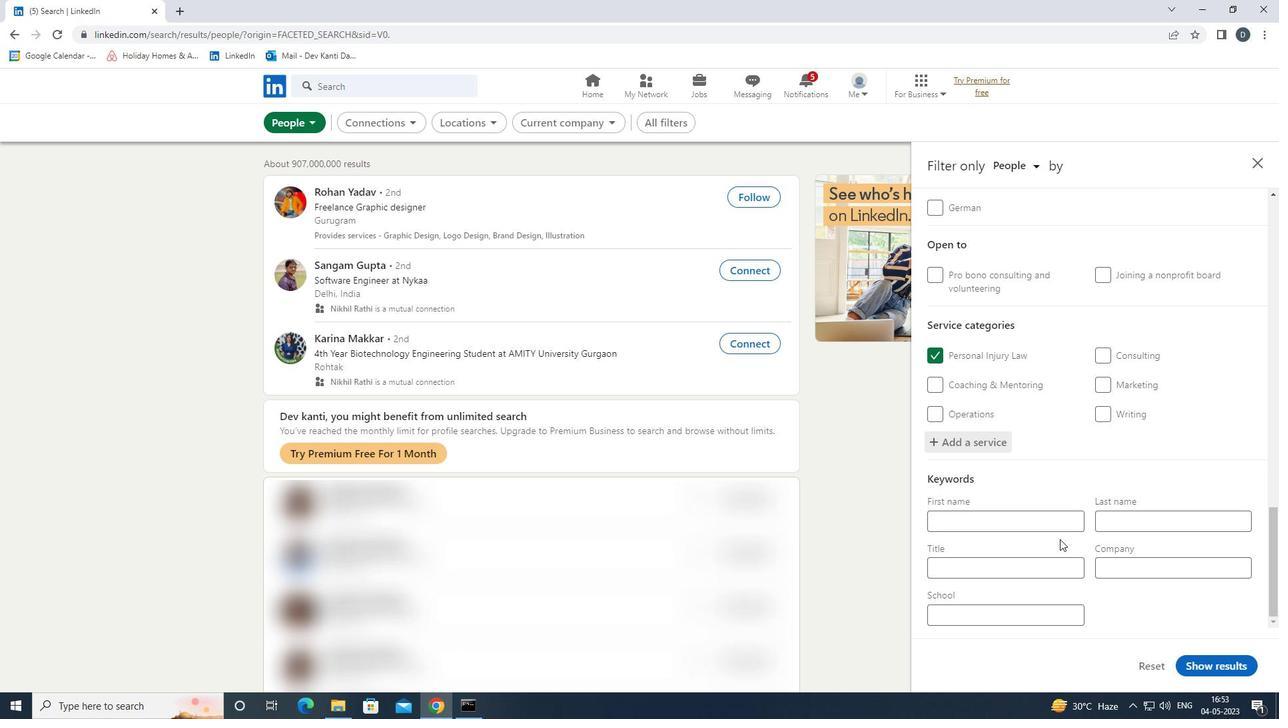 
Action: Key pressed <Key.shift><Key.shift><Key.shift><Key.shift><Key.shift><Key.shift><Key.shift><Key.shift>CONTROLLER
Screenshot: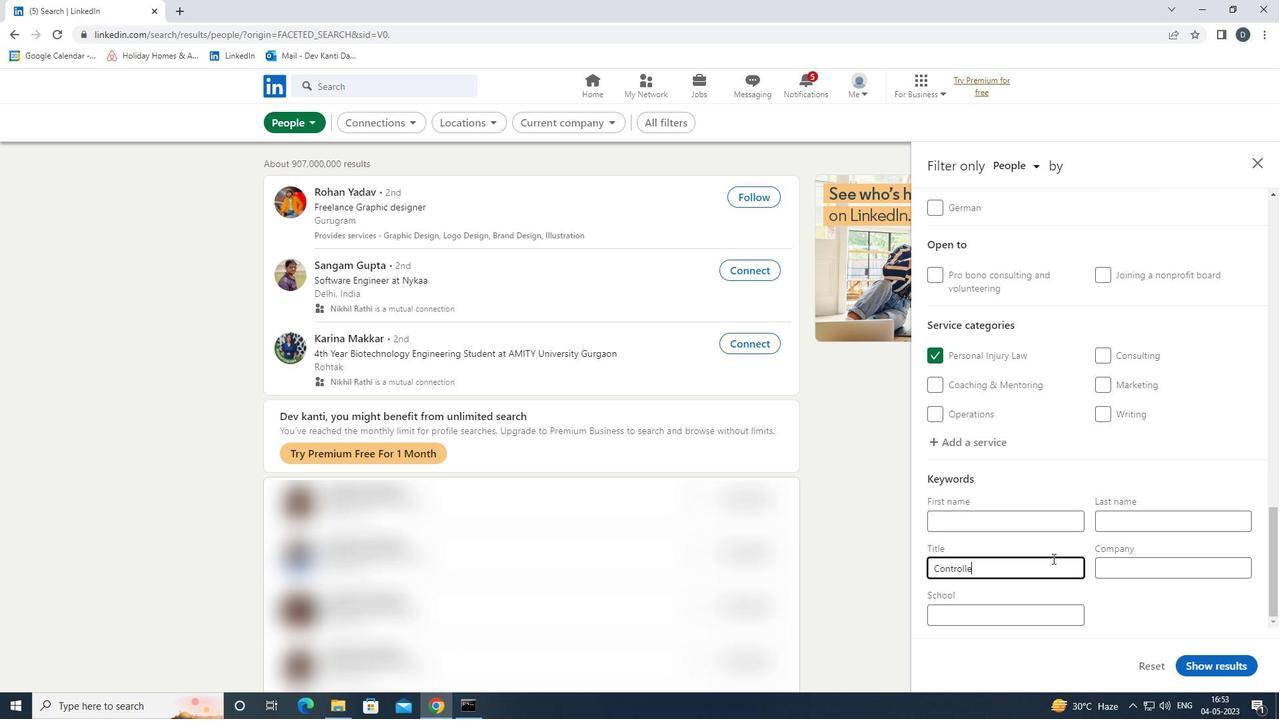 
Action: Mouse moved to (1235, 652)
Screenshot: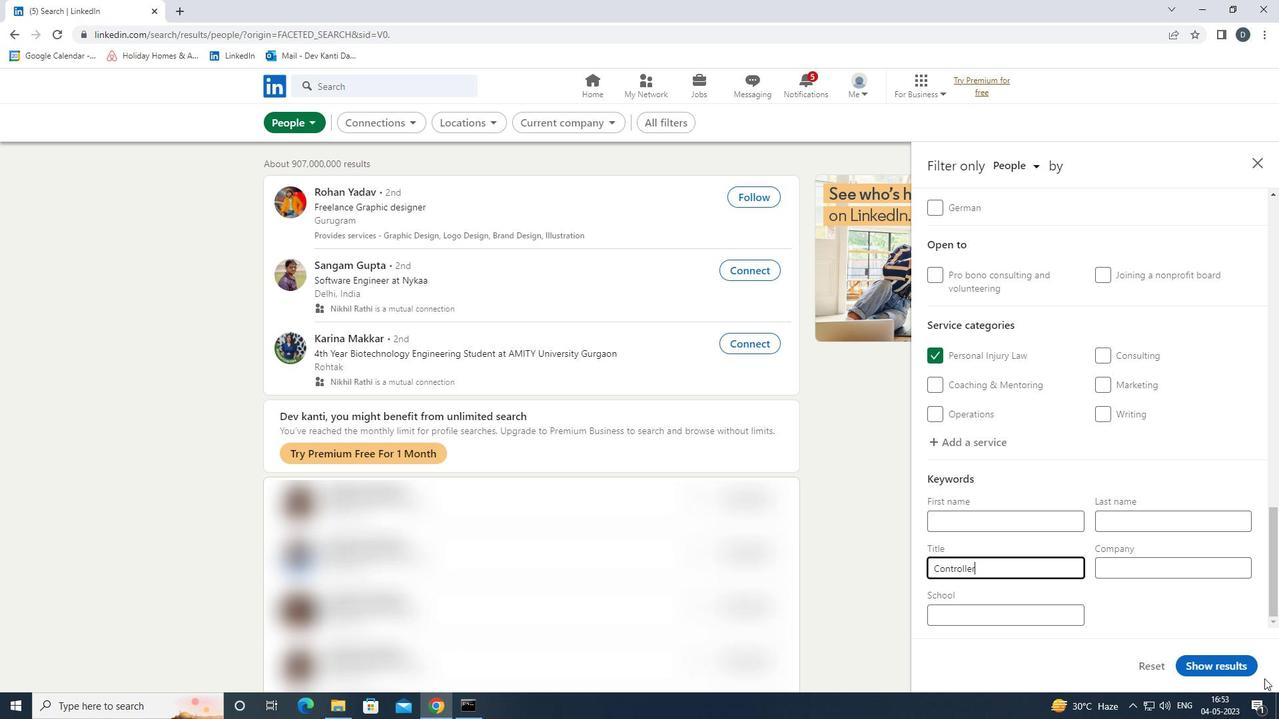 
Action: Mouse pressed left at (1235, 652)
Screenshot: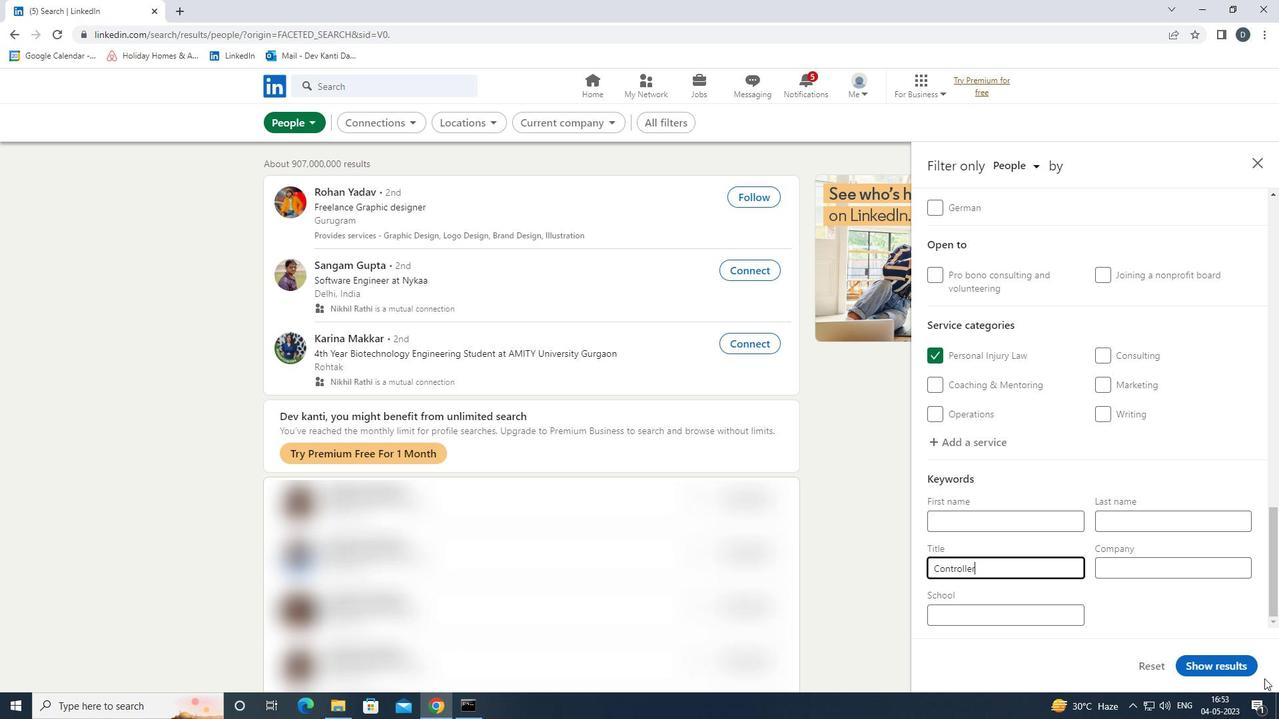
Action: Mouse moved to (1231, 660)
Screenshot: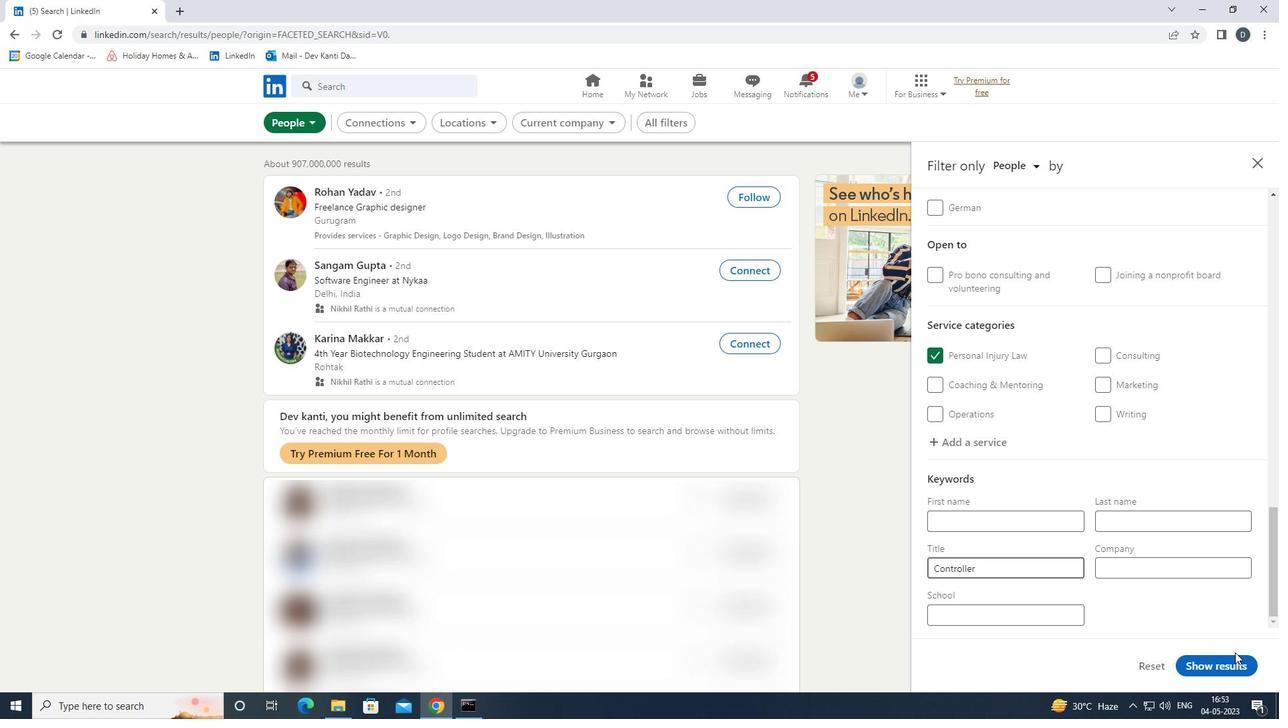
Action: Mouse pressed left at (1231, 660)
Screenshot: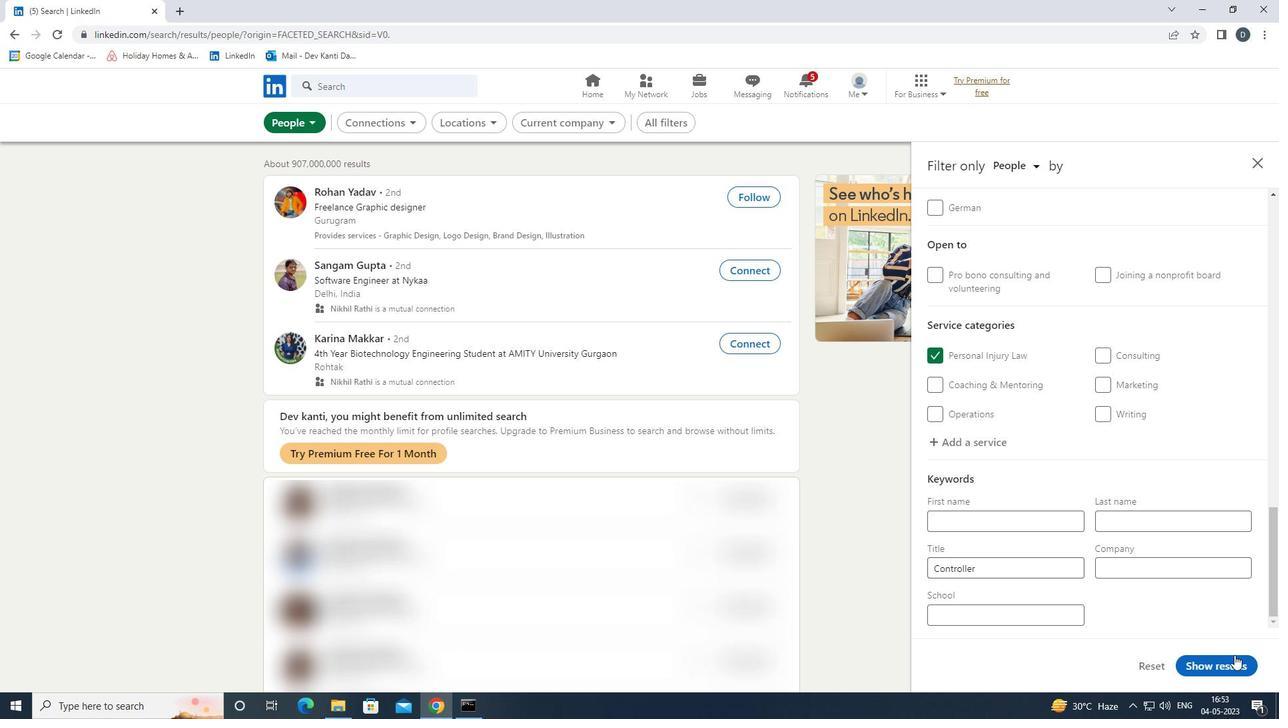 
Action: Mouse moved to (678, 215)
Screenshot: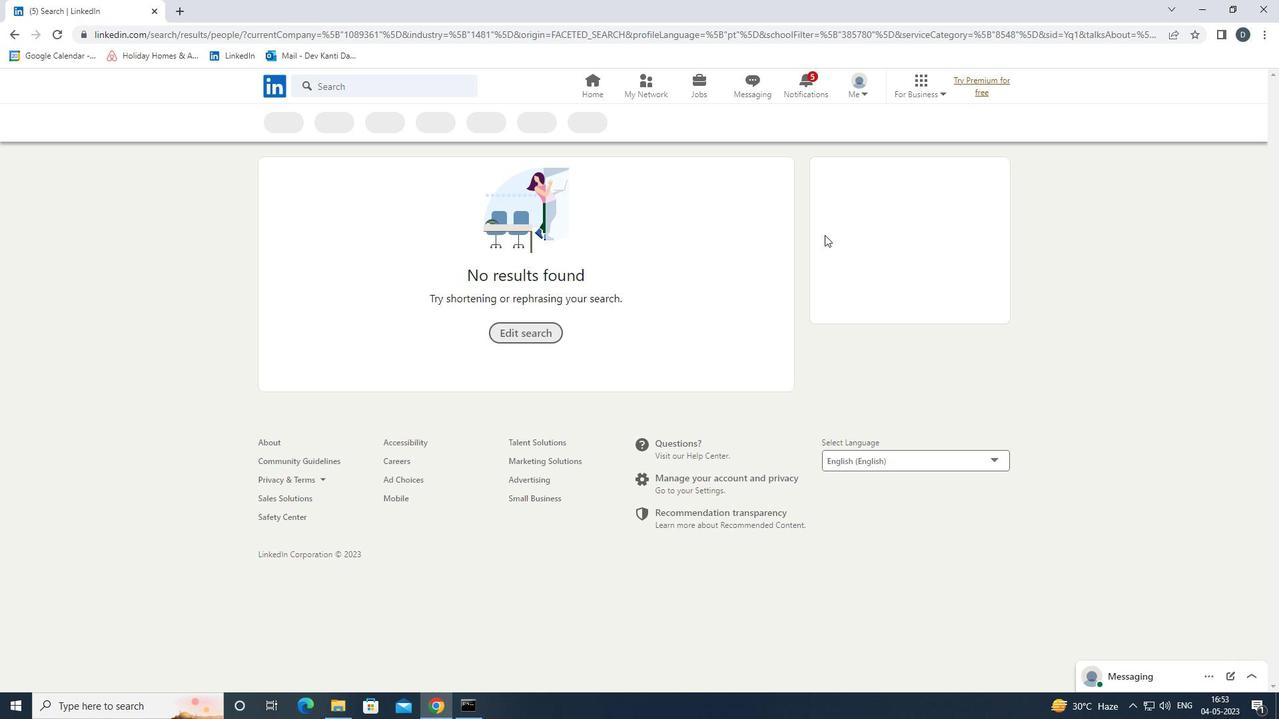 
